Task: Search one way flight ticket for 4 adults, 1 infant in seat and 1 infant on lap in premium economy from Colorado Springs: City Of Colorado Springs Municipal Airport to Jacksonville: Albert J. Ellis Airport on 5-3-2023. Choice of flights is Emirates. Number of bags: 3 checked bags. Price is upto 83000. Outbound departure time preference is 10:15.
Action: Mouse moved to (349, 144)
Screenshot: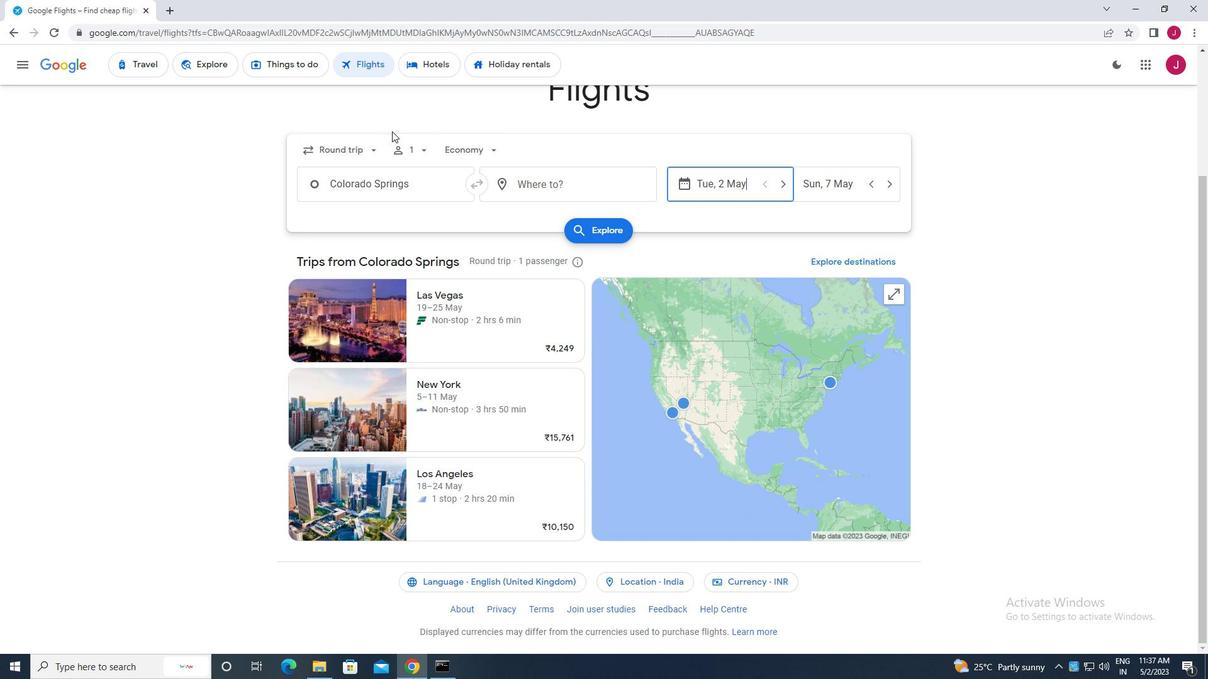 
Action: Mouse pressed left at (349, 144)
Screenshot: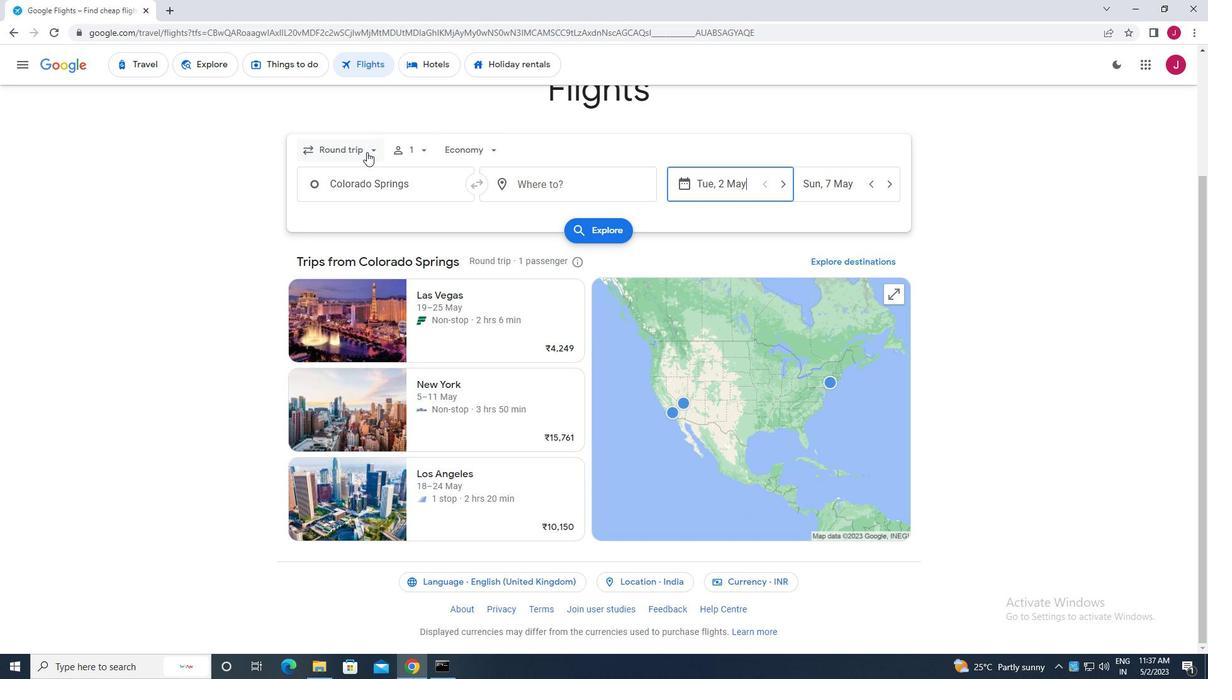 
Action: Mouse moved to (353, 204)
Screenshot: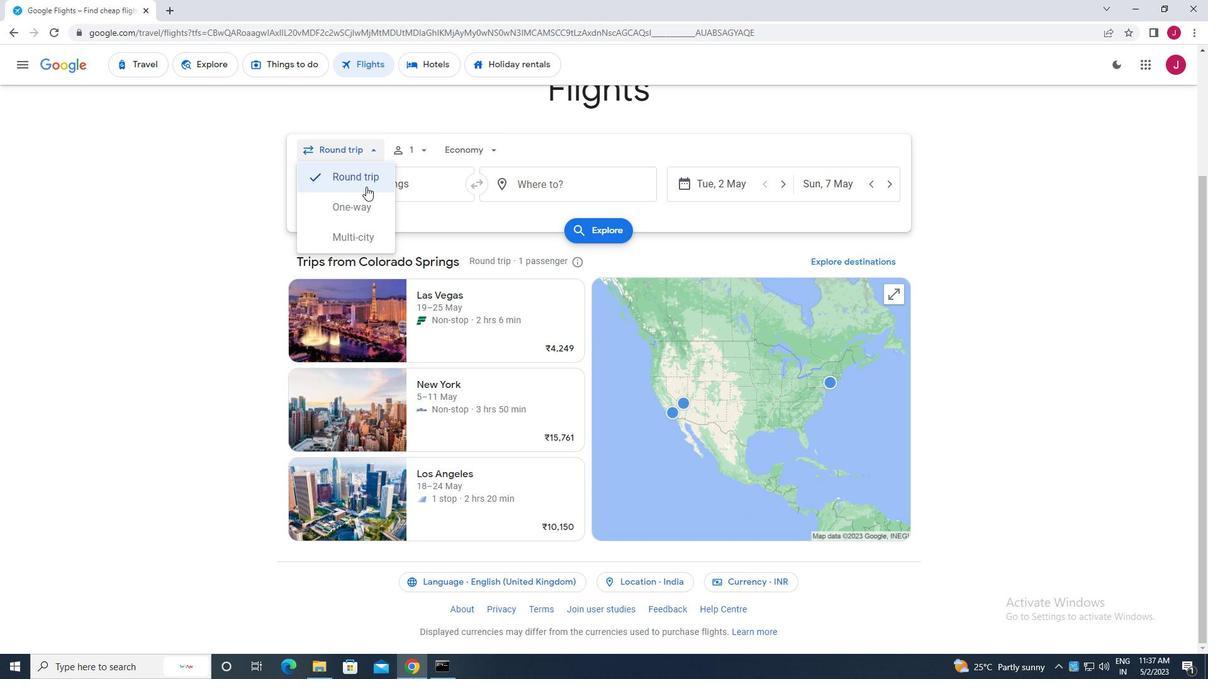 
Action: Mouse pressed left at (353, 204)
Screenshot: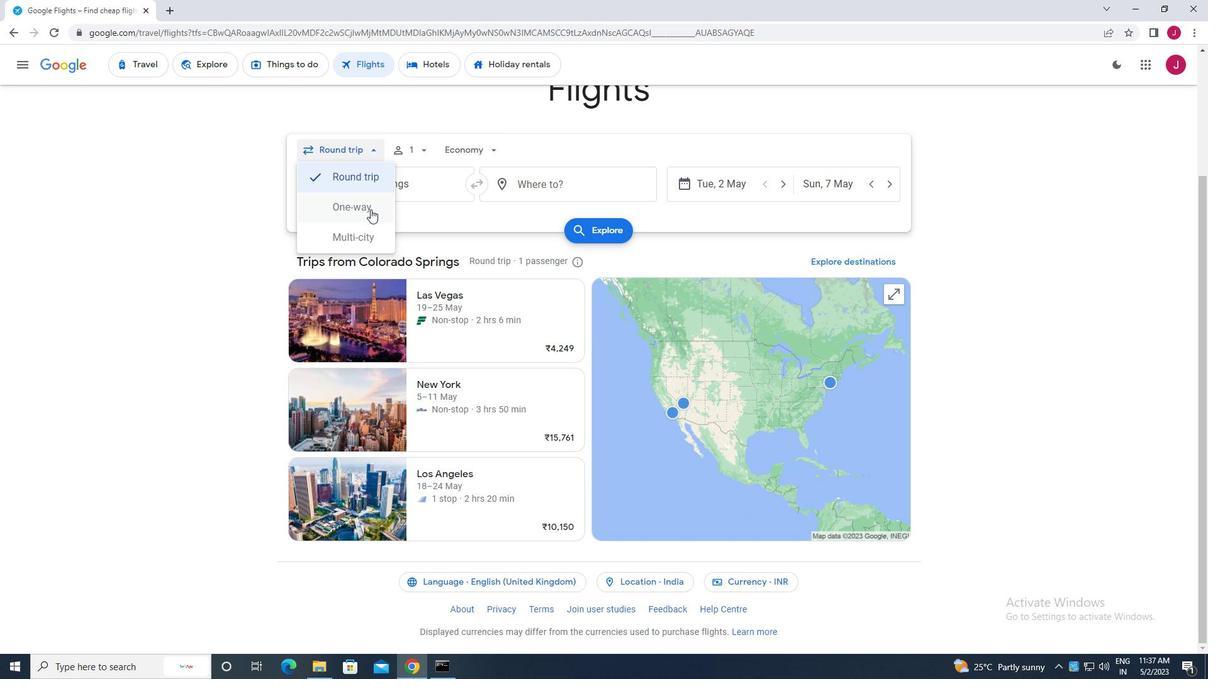 
Action: Mouse moved to (404, 142)
Screenshot: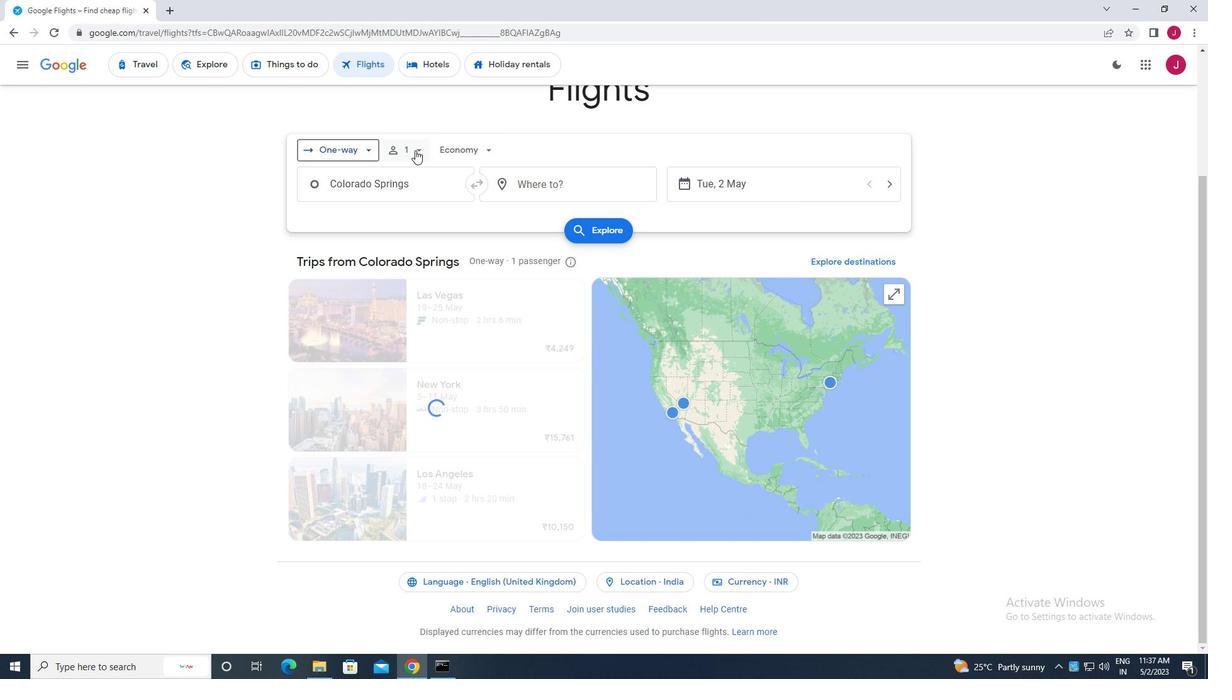 
Action: Mouse pressed left at (404, 142)
Screenshot: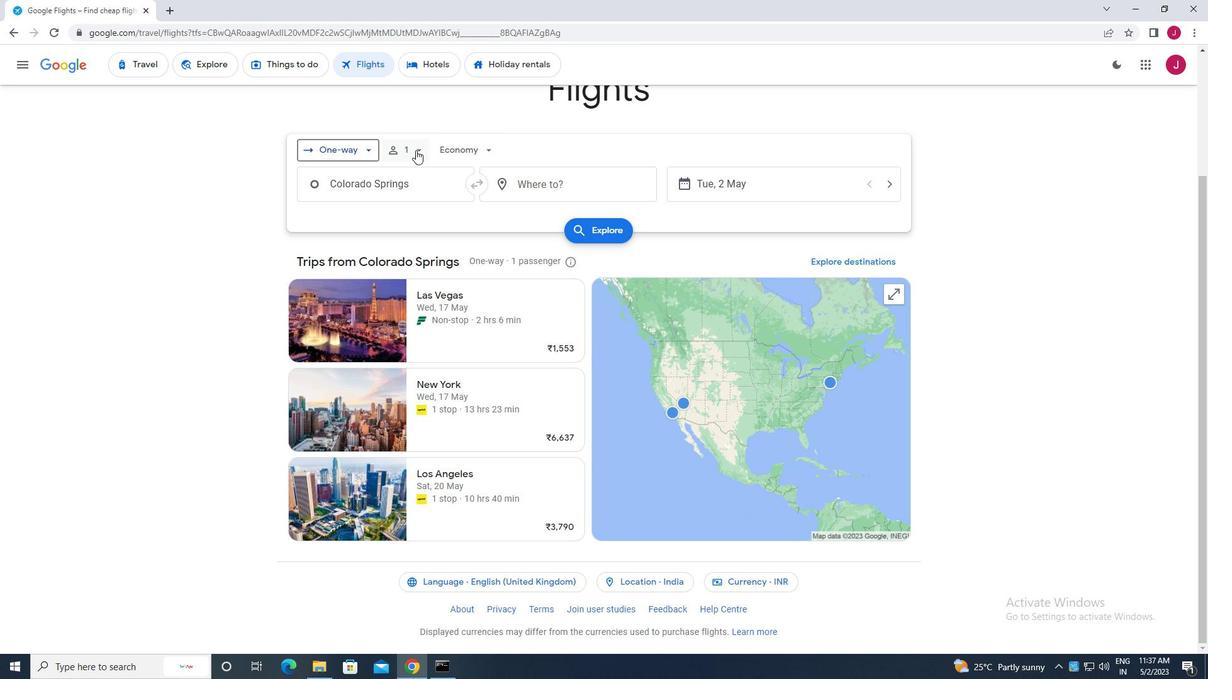 
Action: Mouse moved to (524, 177)
Screenshot: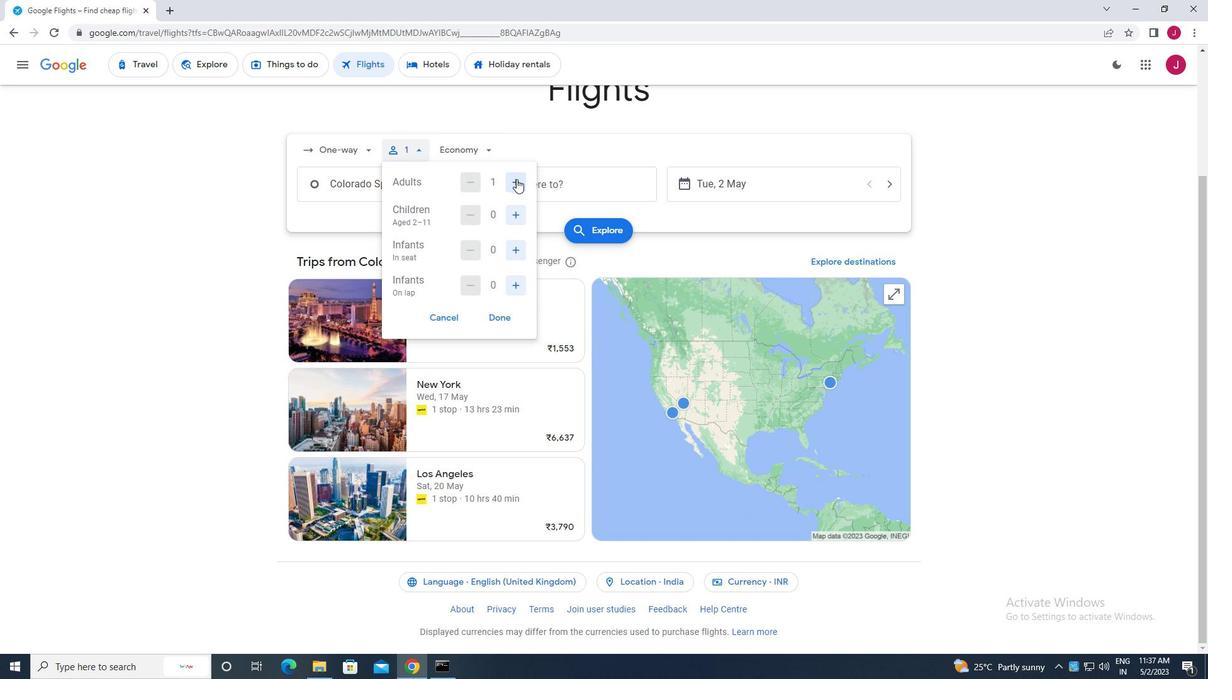 
Action: Mouse pressed left at (524, 177)
Screenshot: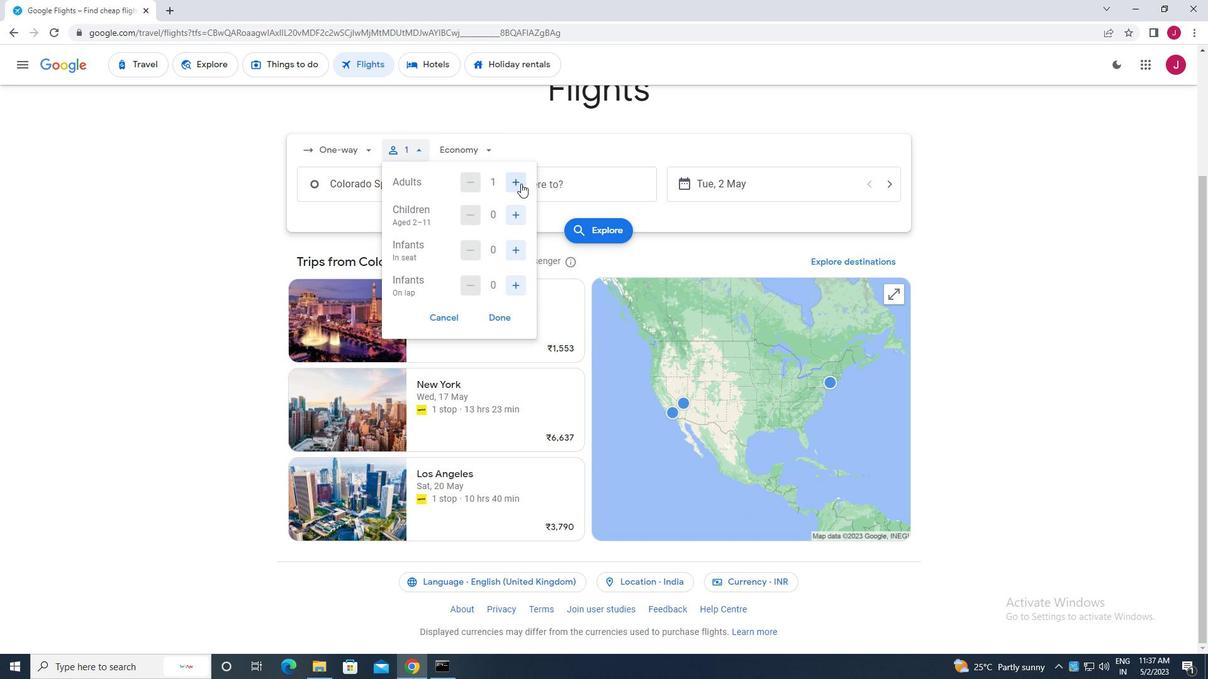 
Action: Mouse moved to (526, 177)
Screenshot: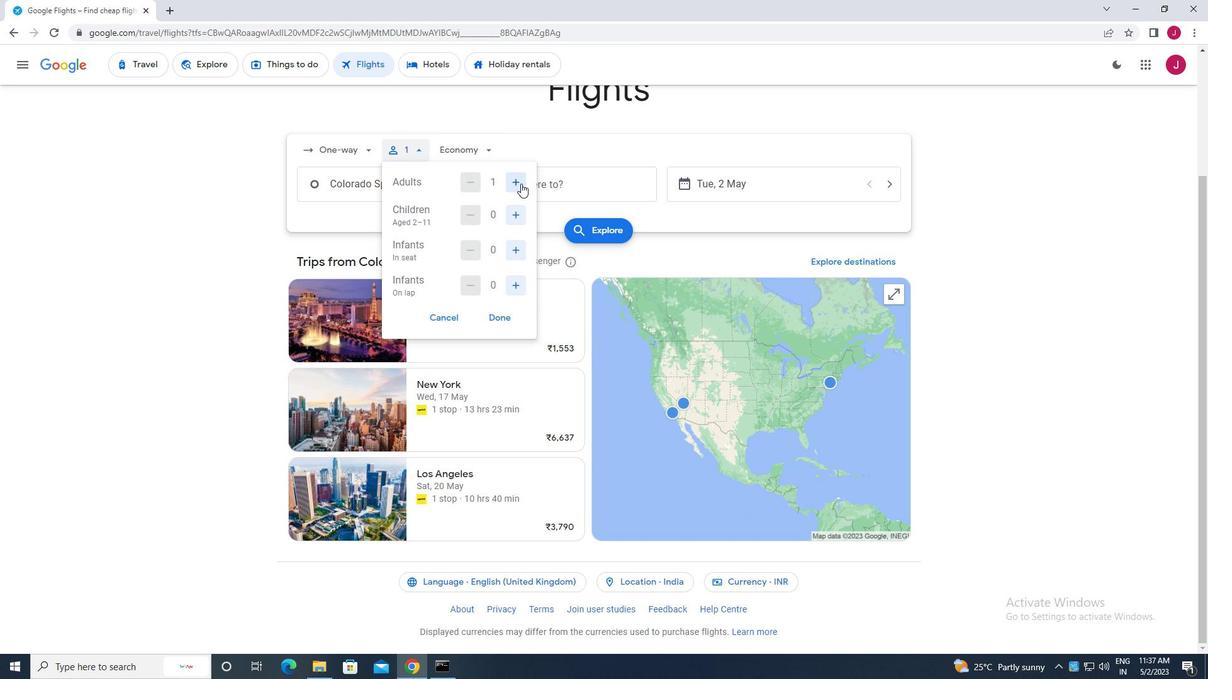 
Action: Mouse pressed left at (526, 177)
Screenshot: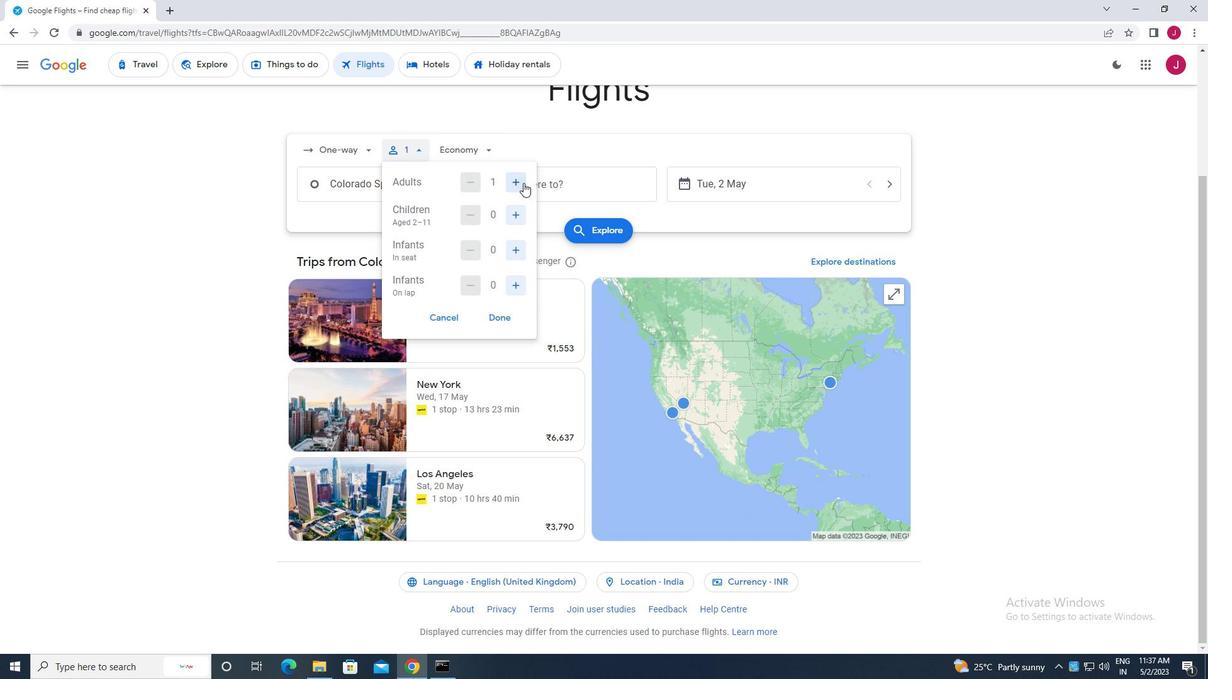 
Action: Mouse pressed left at (526, 177)
Screenshot: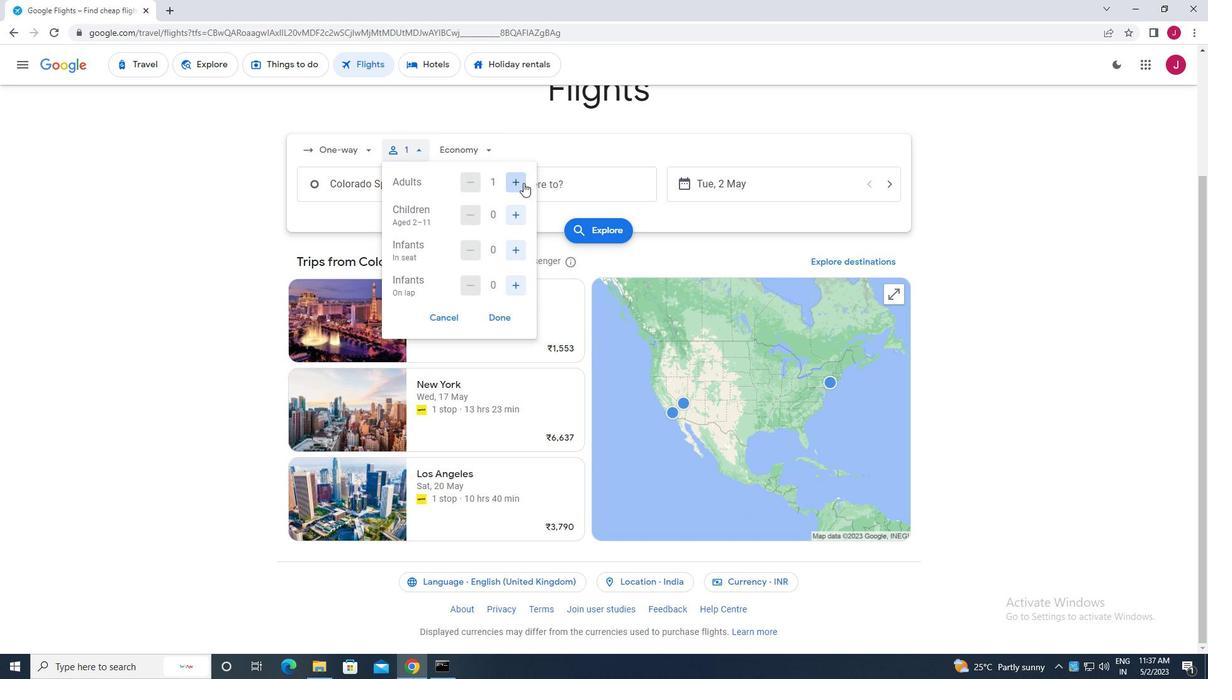 
Action: Mouse moved to (521, 248)
Screenshot: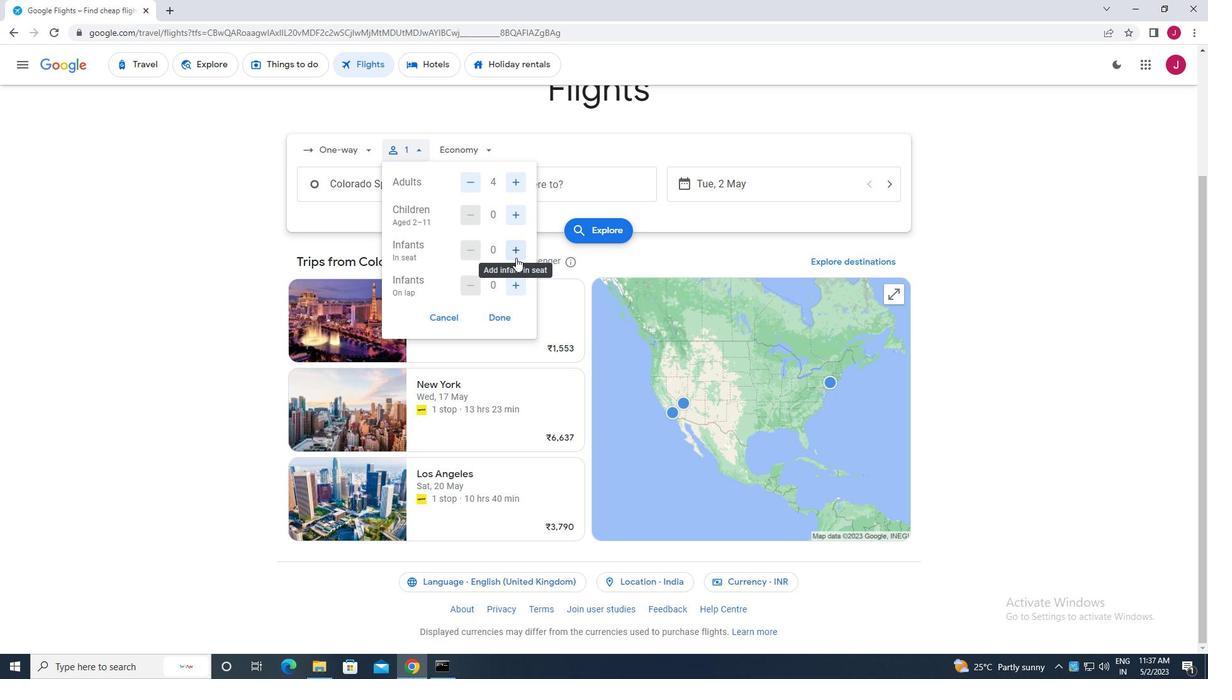 
Action: Mouse pressed left at (521, 248)
Screenshot: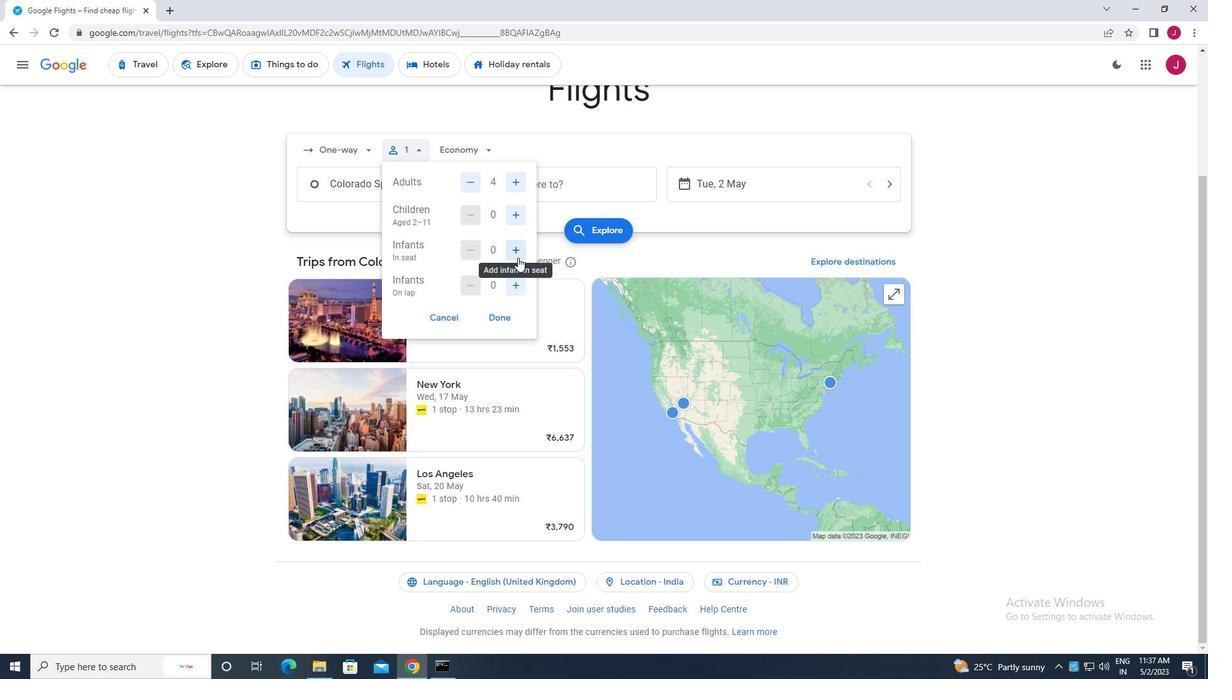 
Action: Mouse moved to (518, 283)
Screenshot: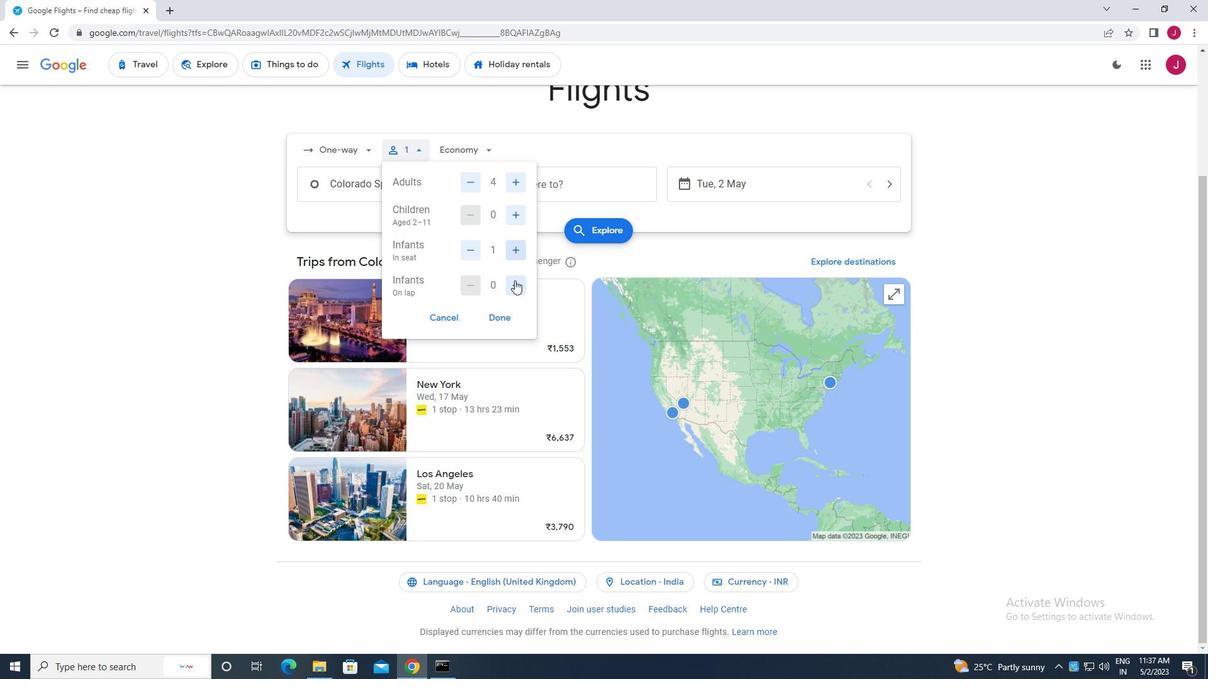 
Action: Mouse pressed left at (518, 283)
Screenshot: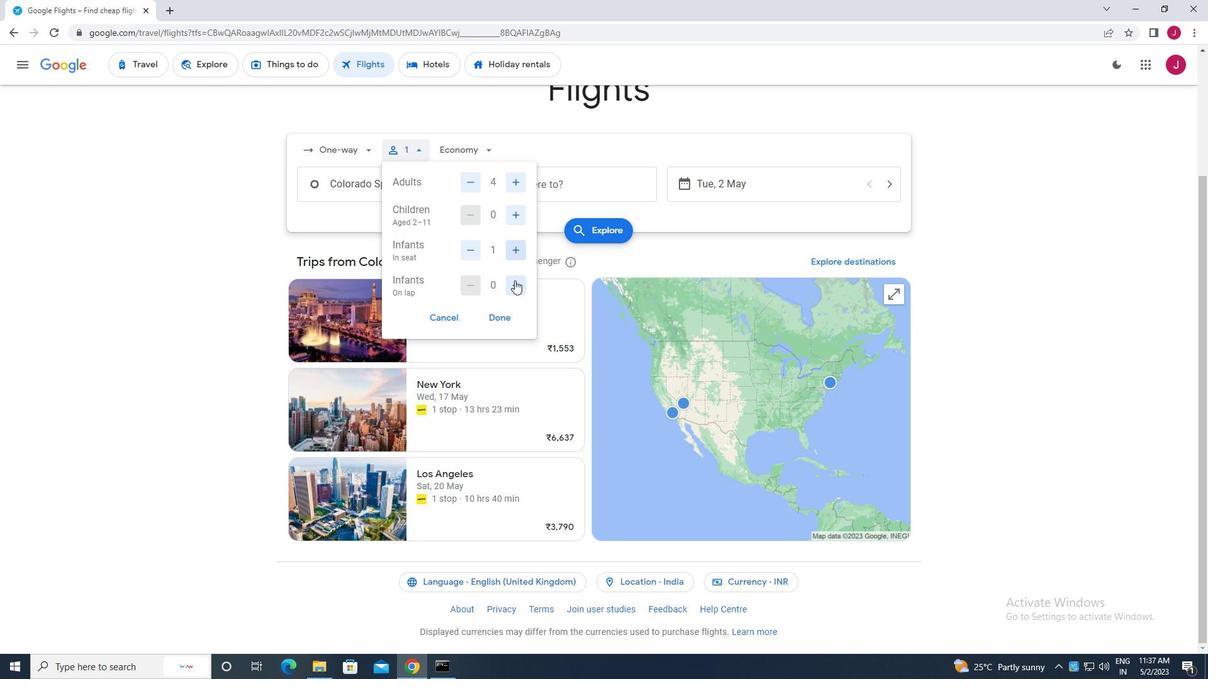 
Action: Mouse moved to (506, 317)
Screenshot: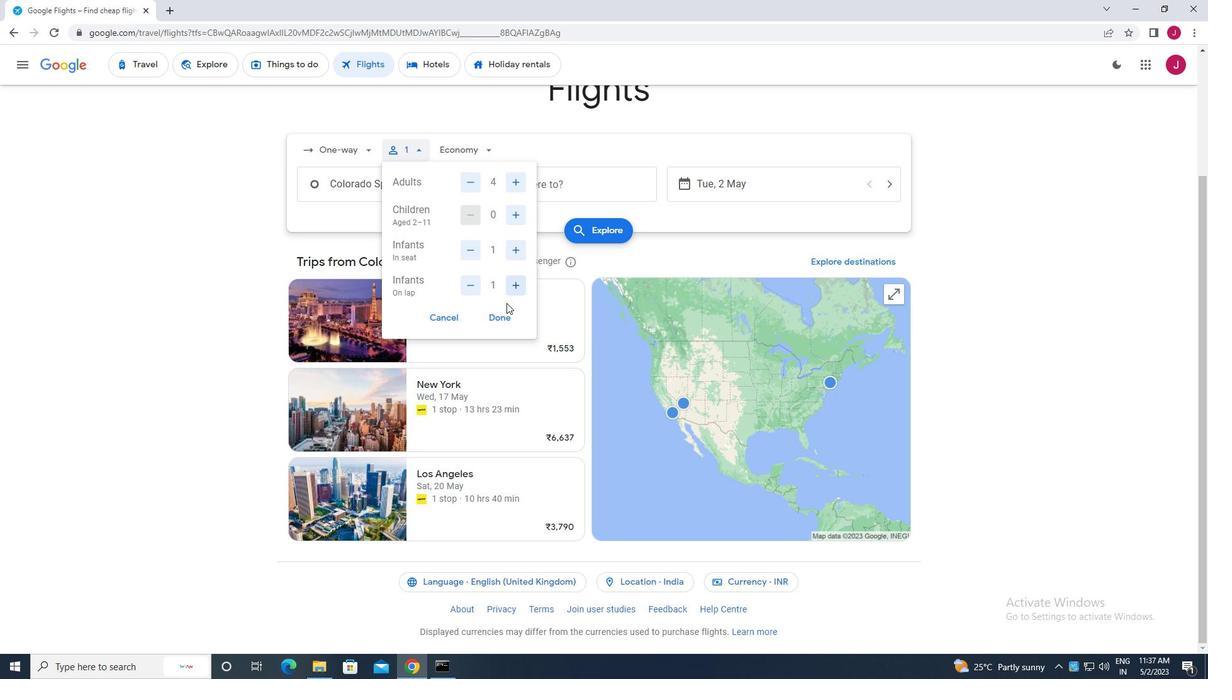 
Action: Mouse pressed left at (506, 317)
Screenshot: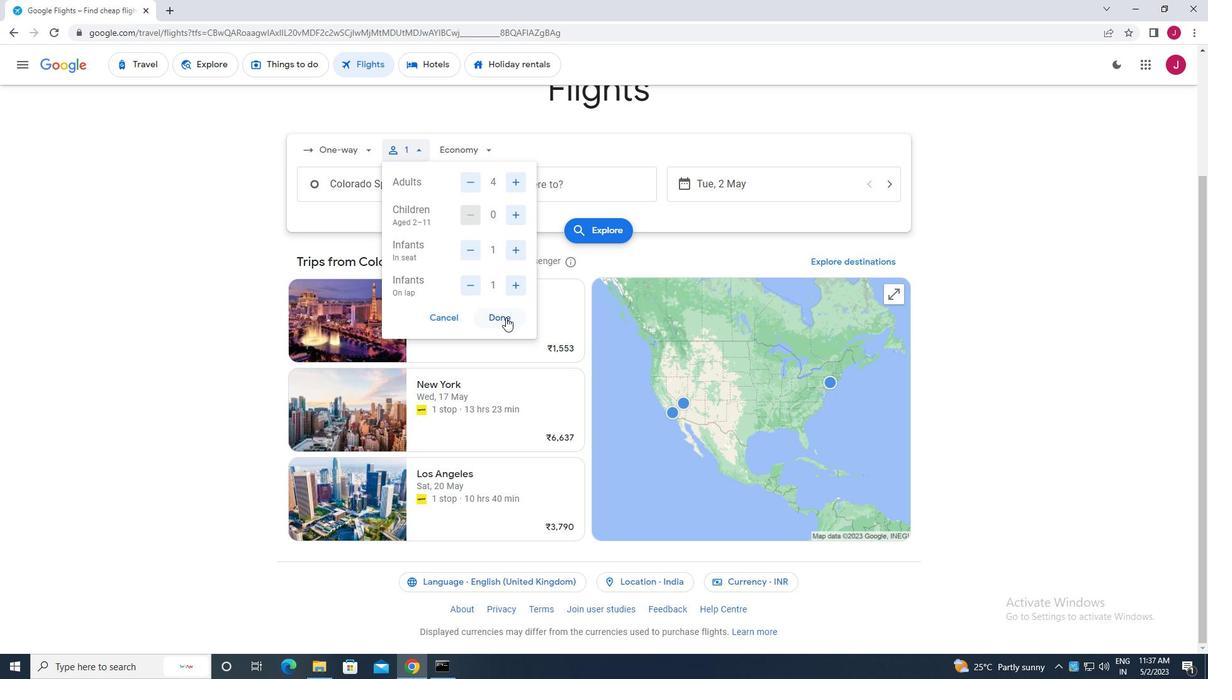 
Action: Mouse moved to (453, 142)
Screenshot: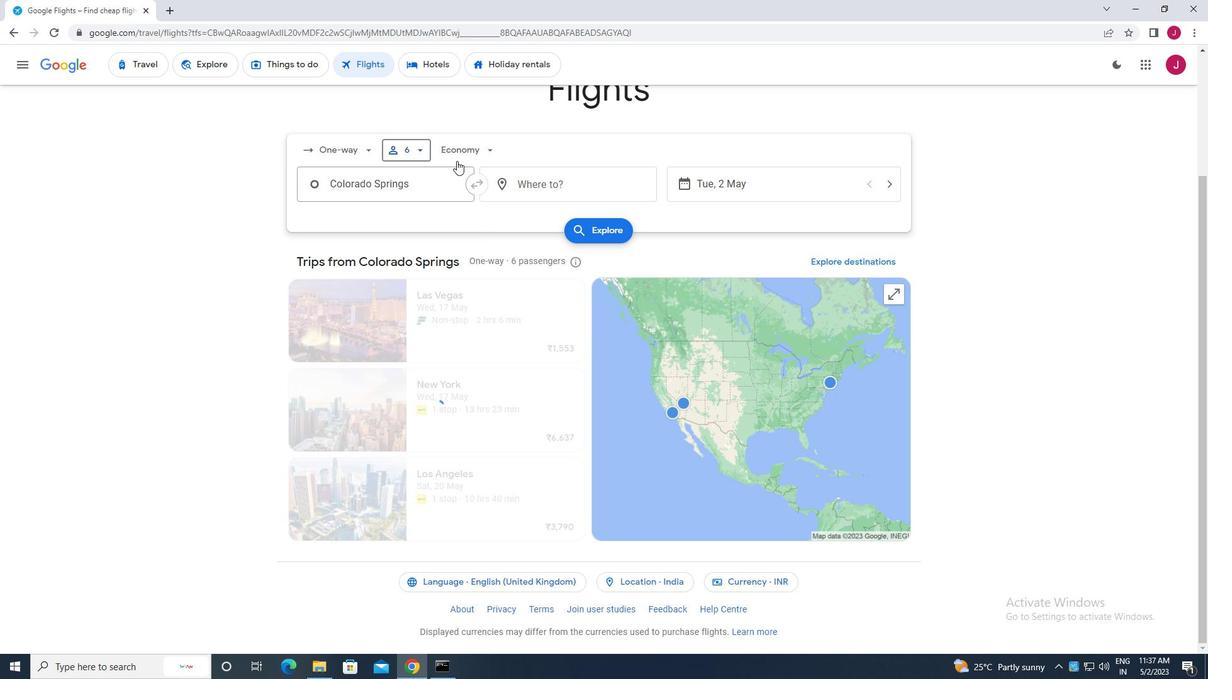 
Action: Mouse pressed left at (453, 142)
Screenshot: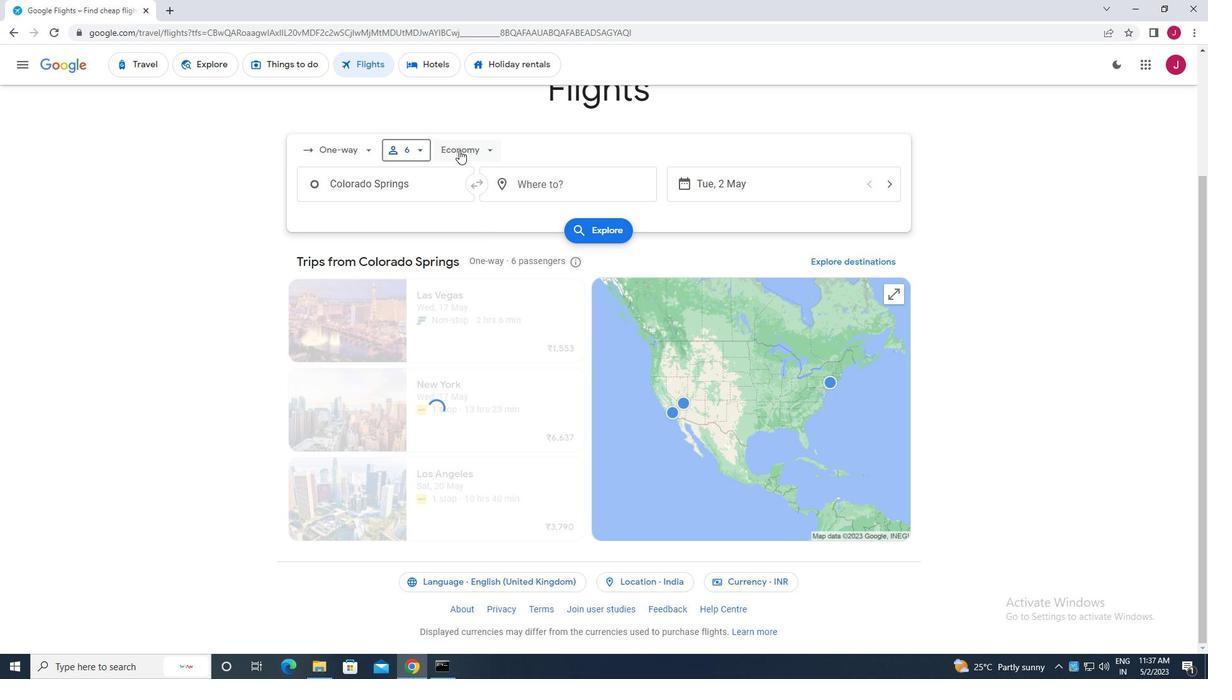 
Action: Mouse moved to (484, 207)
Screenshot: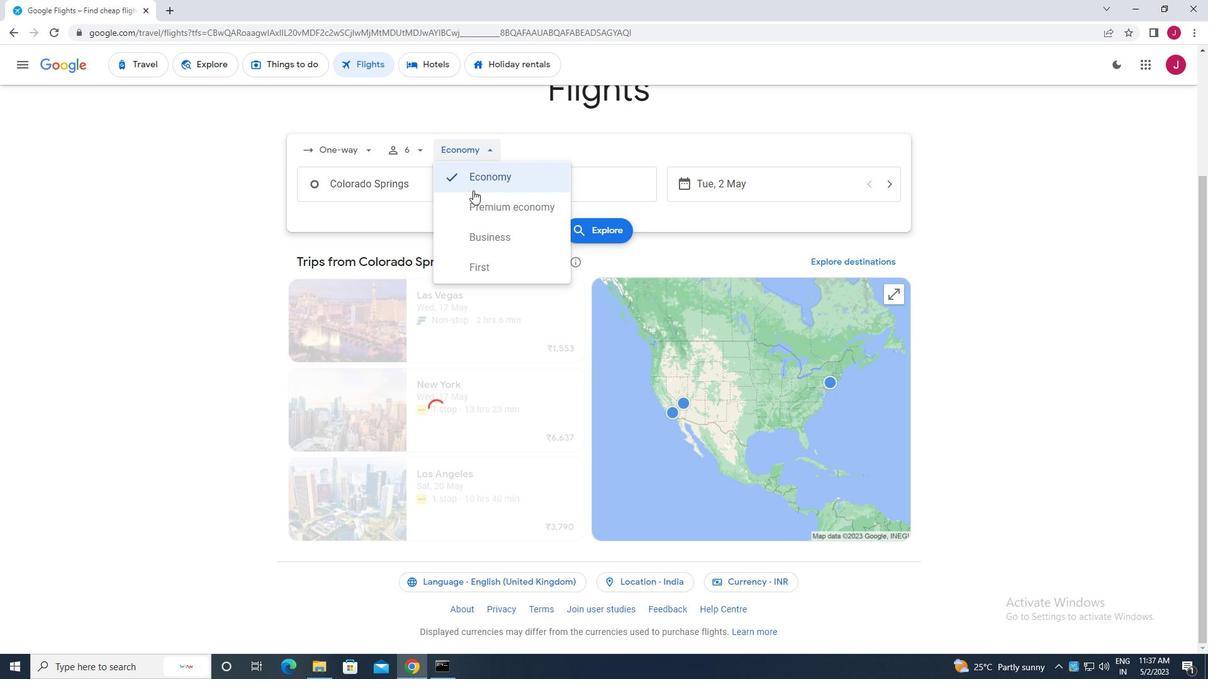 
Action: Mouse pressed left at (484, 207)
Screenshot: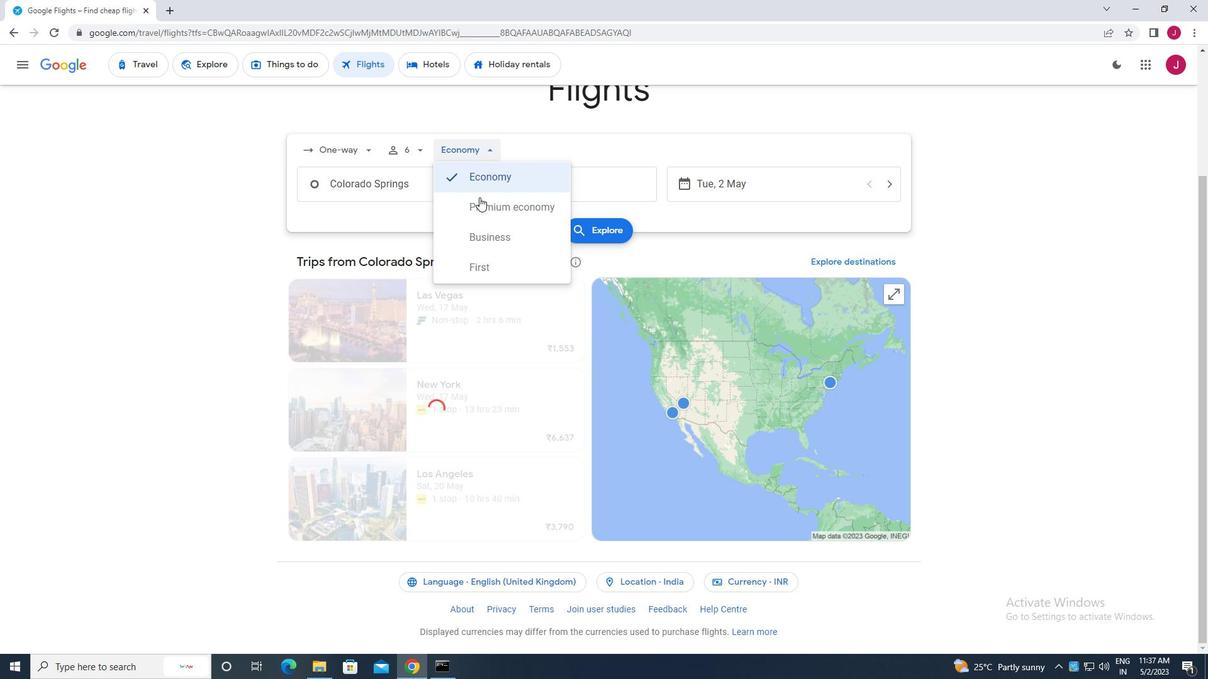 
Action: Mouse moved to (417, 185)
Screenshot: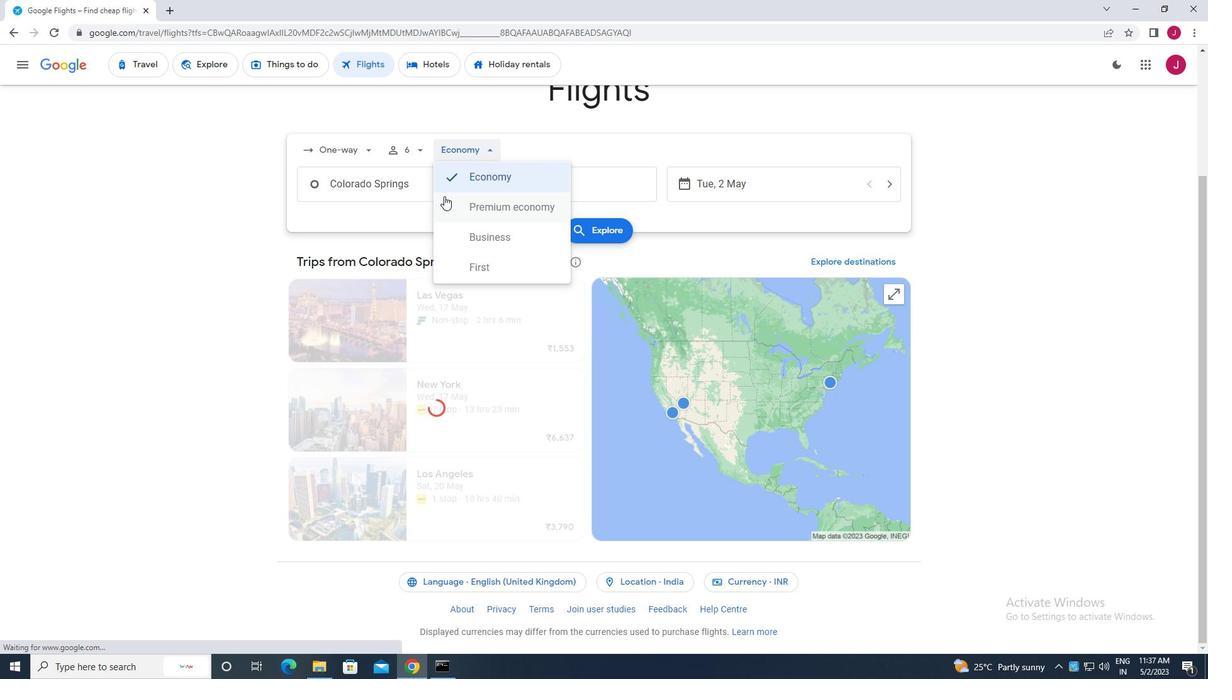
Action: Mouse pressed left at (417, 185)
Screenshot: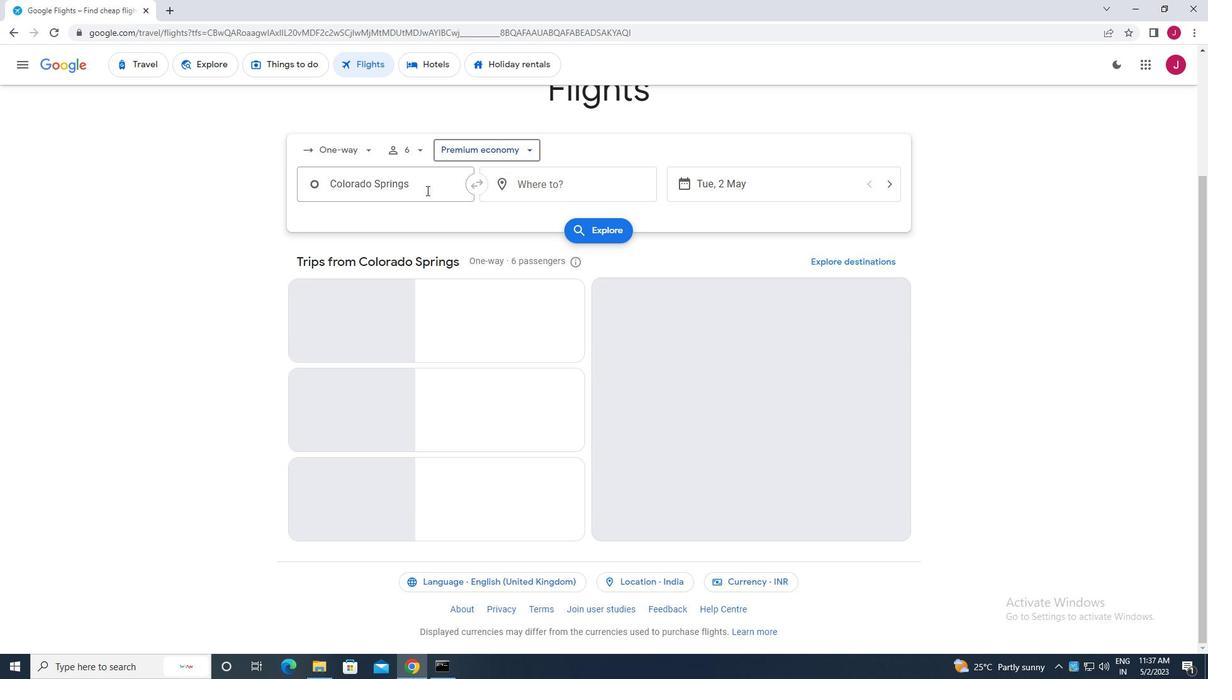 
Action: Mouse moved to (413, 181)
Screenshot: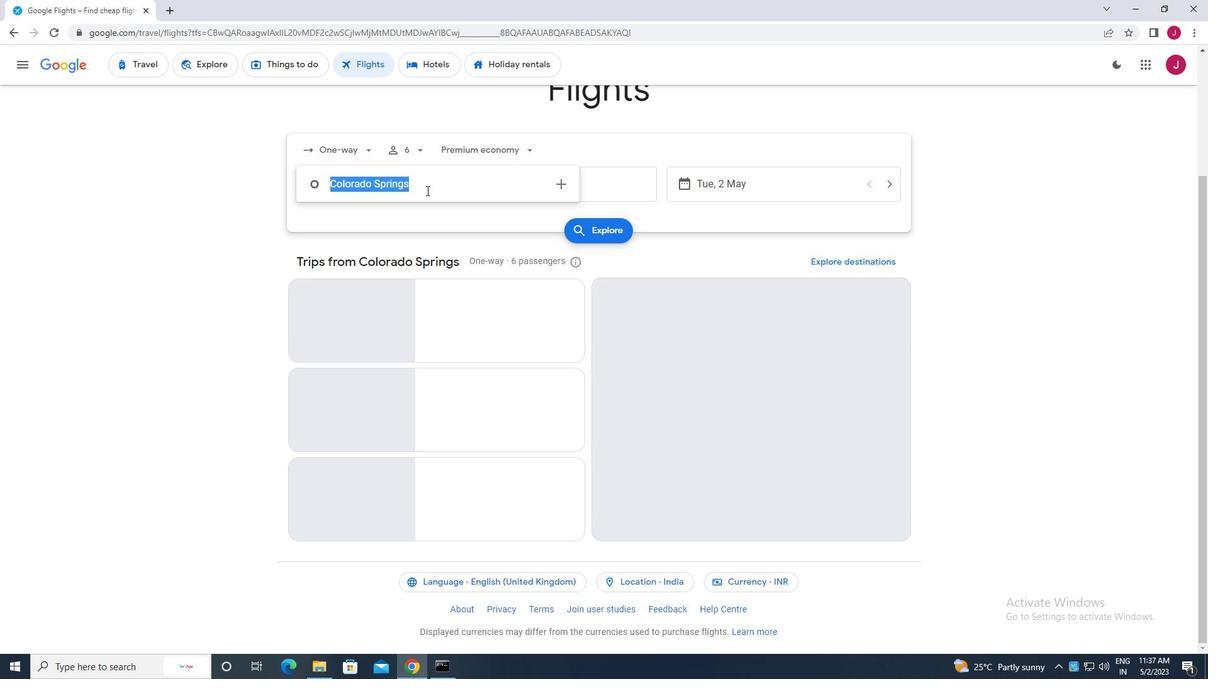 
Action: Key pressed colorad
Screenshot: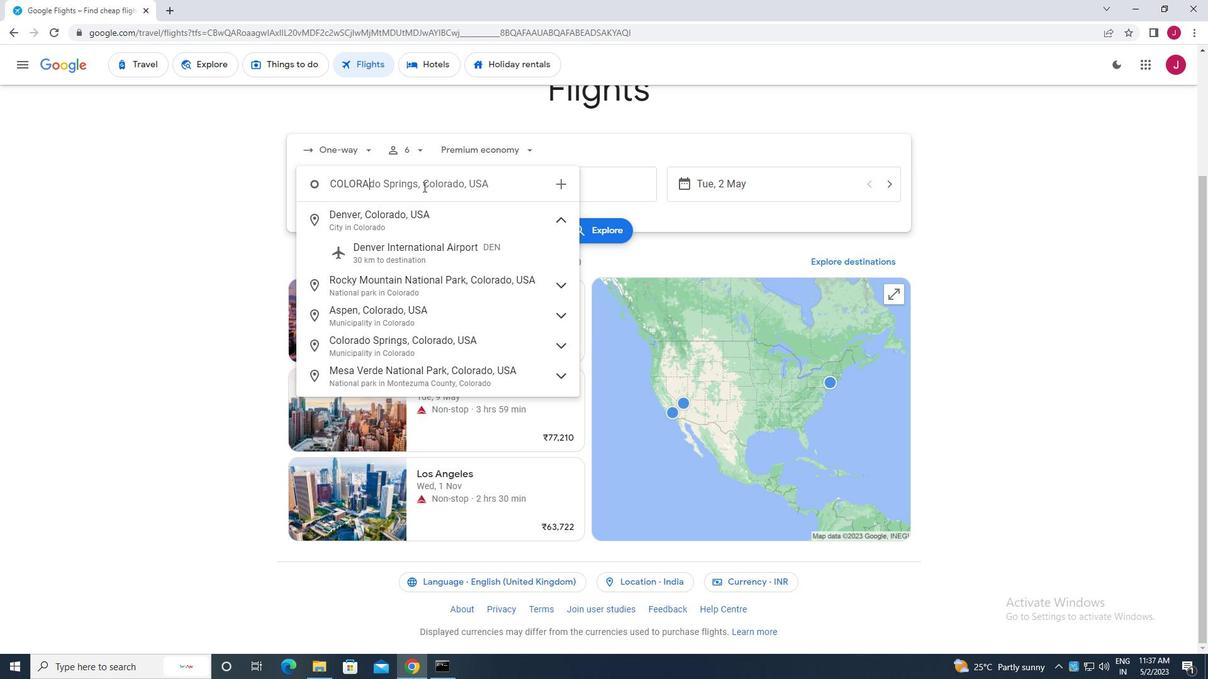 
Action: Mouse moved to (437, 353)
Screenshot: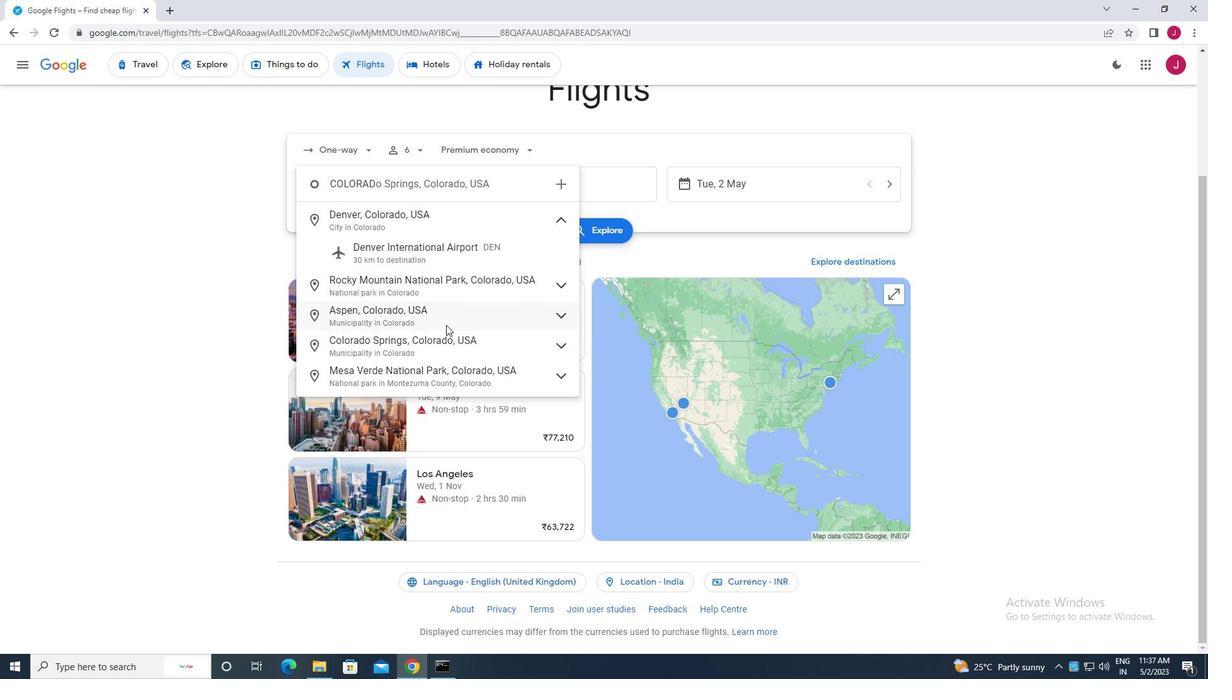 
Action: Mouse pressed left at (437, 353)
Screenshot: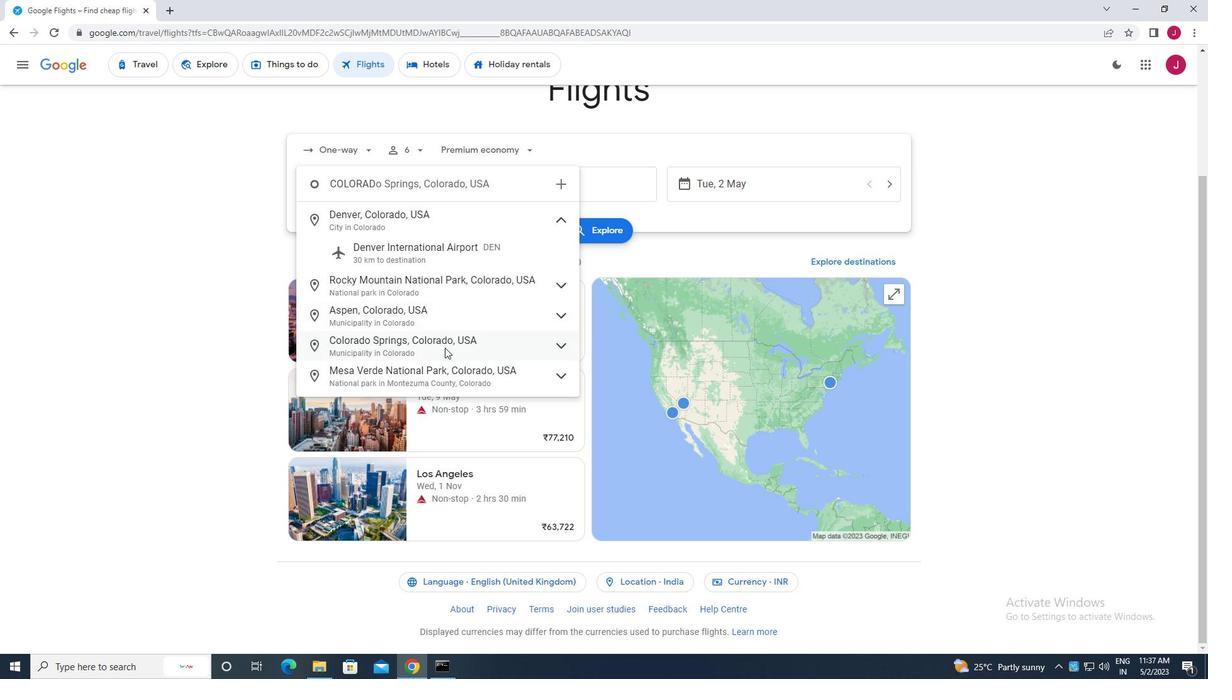 
Action: Mouse moved to (540, 178)
Screenshot: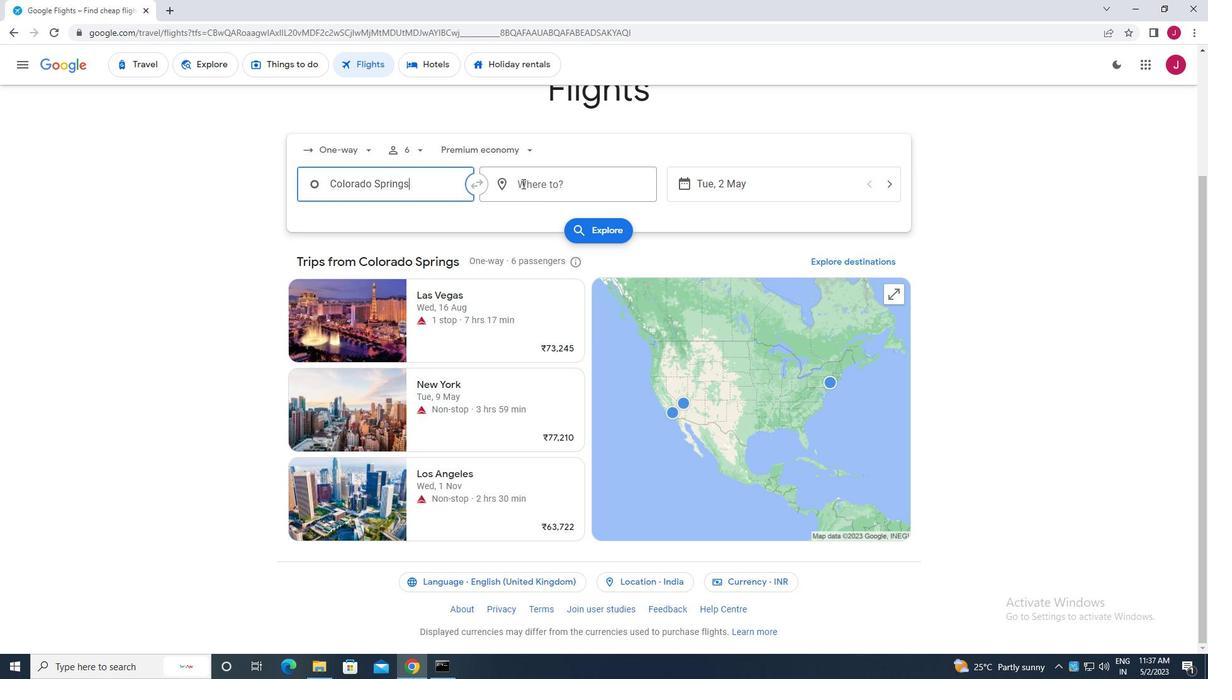 
Action: Mouse pressed left at (540, 178)
Screenshot: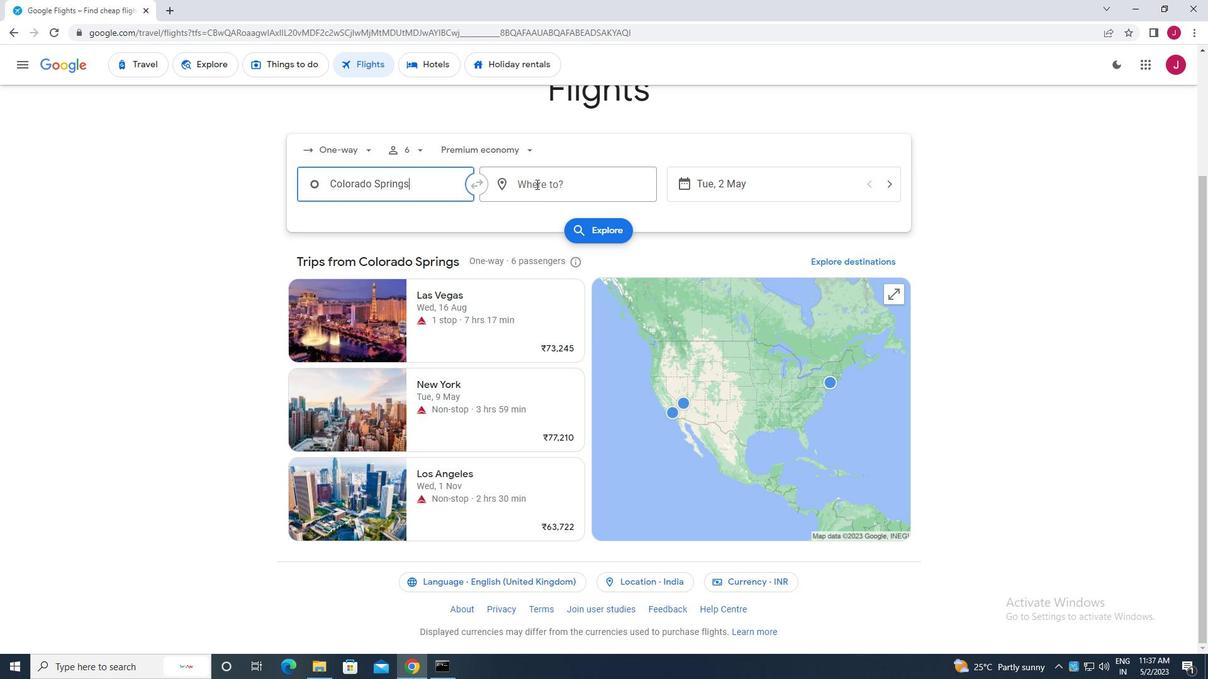 
Action: Mouse moved to (537, 180)
Screenshot: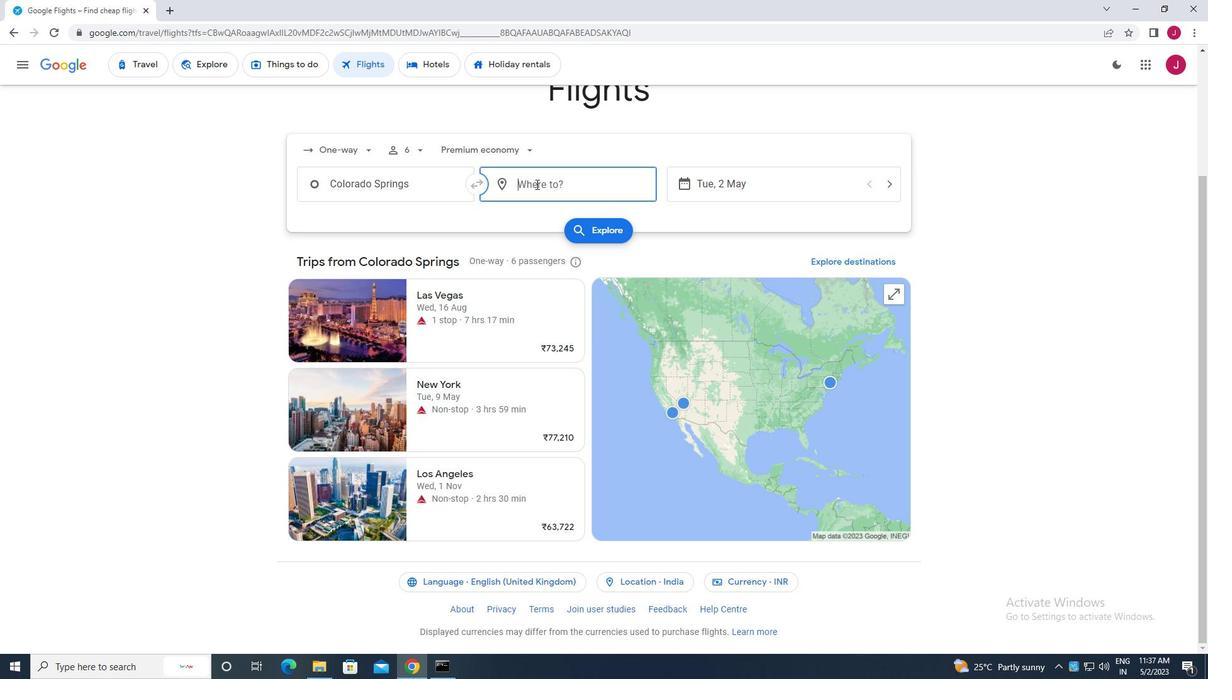 
Action: Key pressed albert<Key.space>j
Screenshot: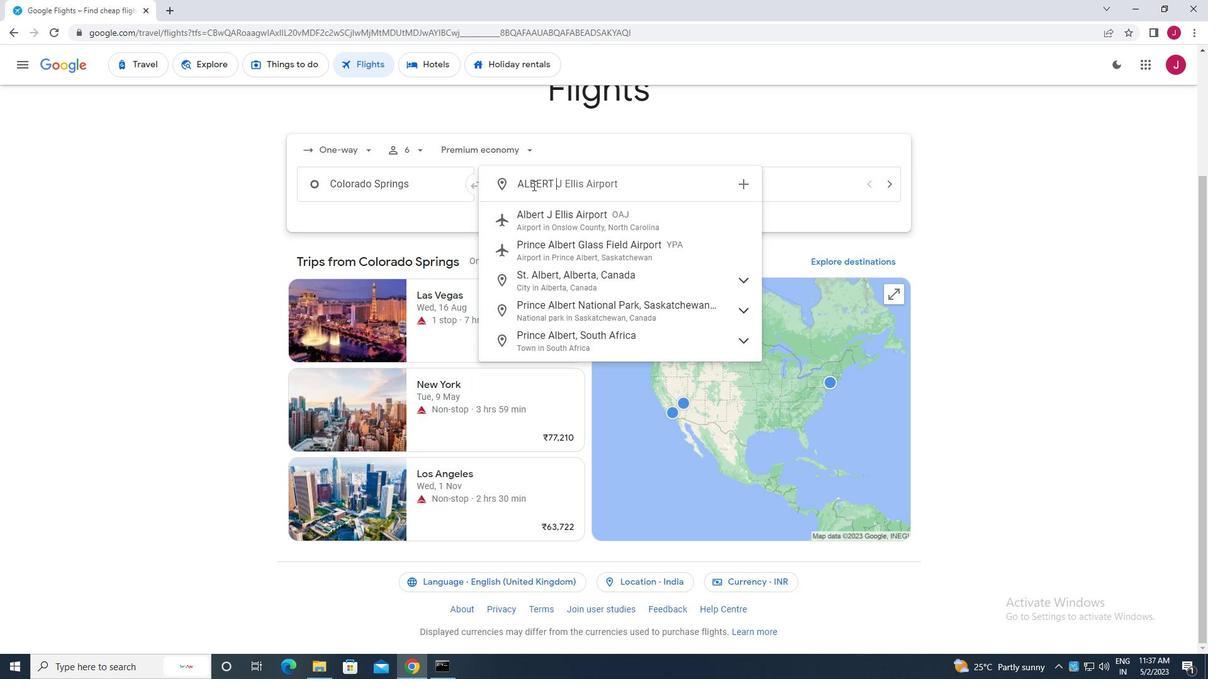 
Action: Mouse moved to (580, 210)
Screenshot: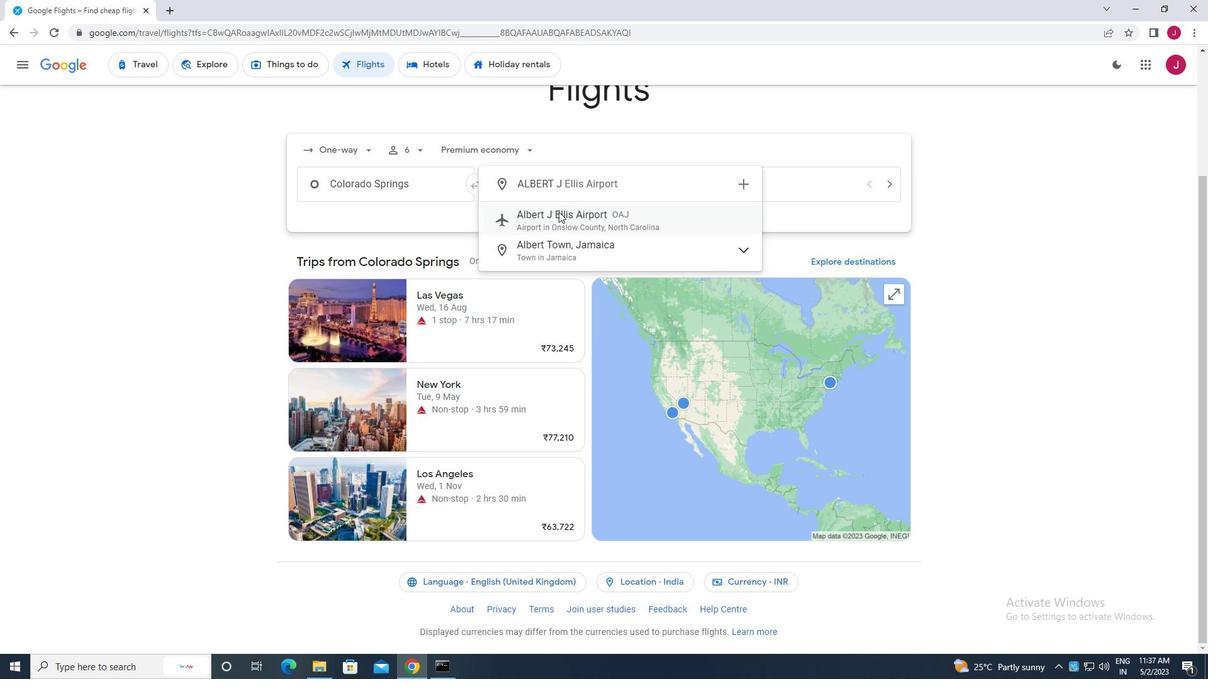 
Action: Mouse pressed left at (580, 210)
Screenshot: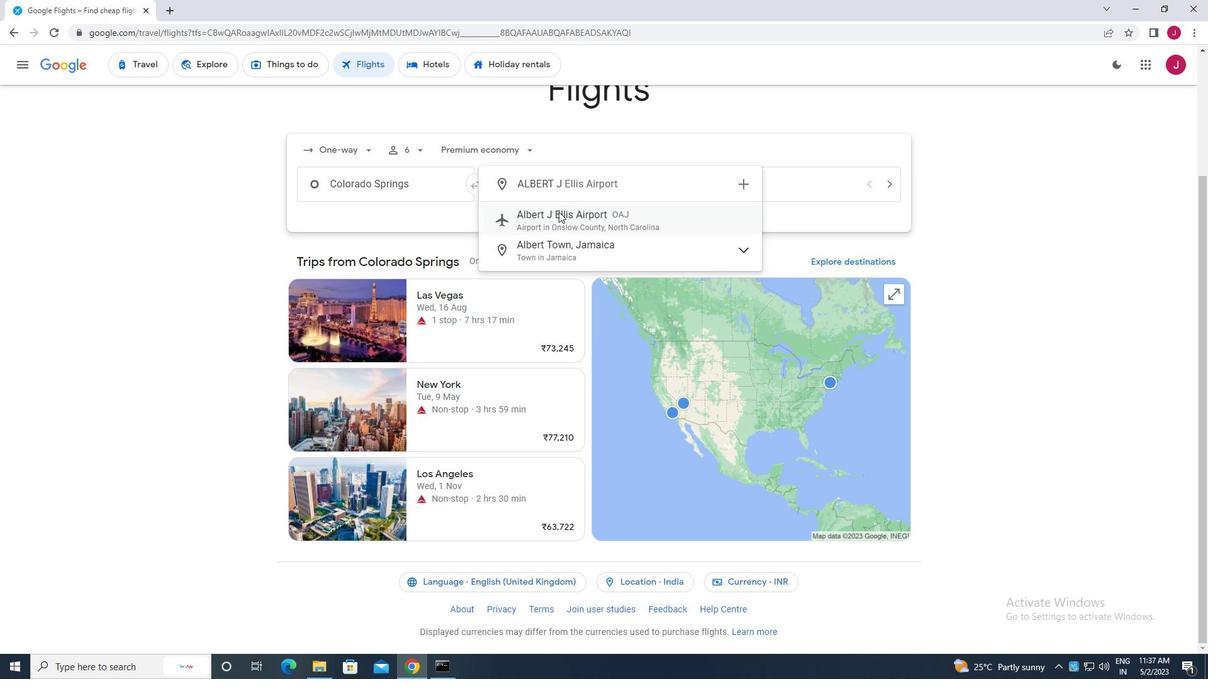 
Action: Mouse moved to (758, 181)
Screenshot: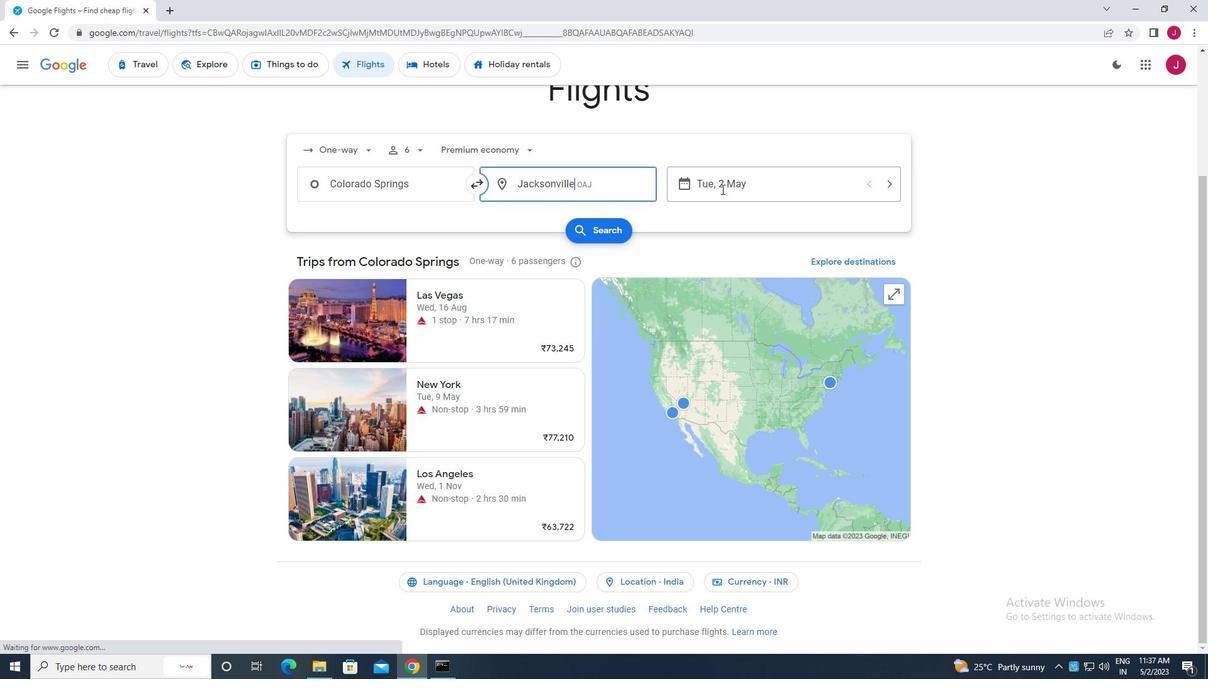 
Action: Mouse pressed left at (758, 181)
Screenshot: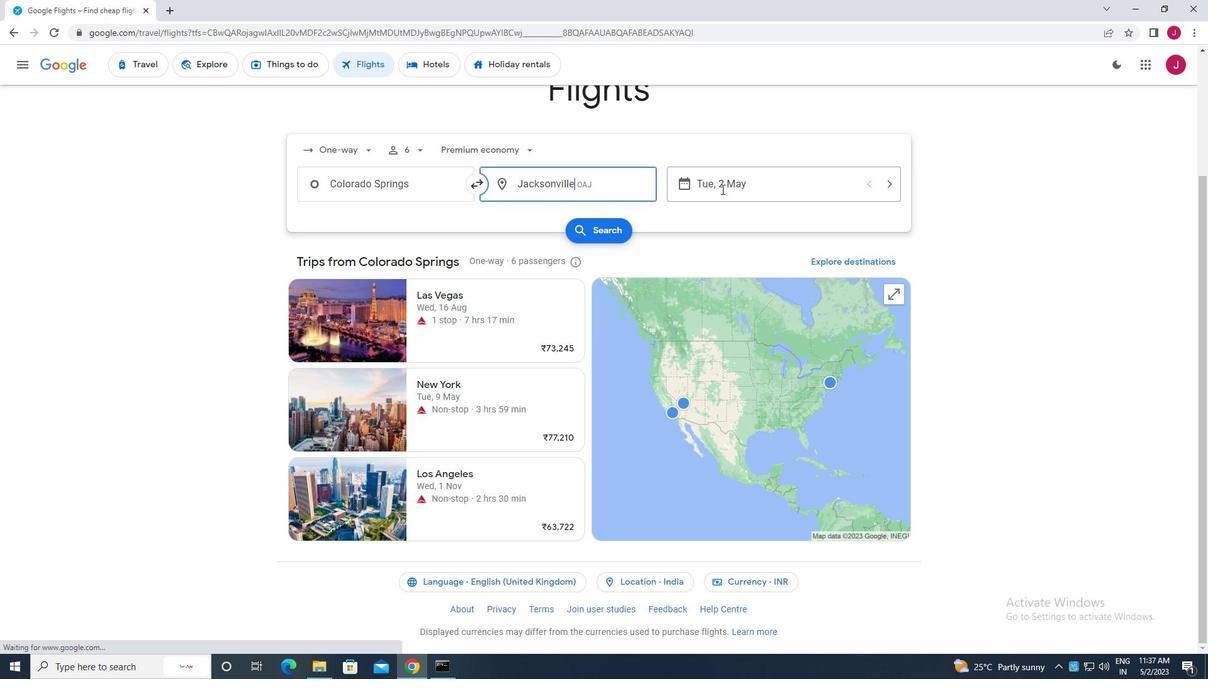 
Action: Mouse moved to (555, 282)
Screenshot: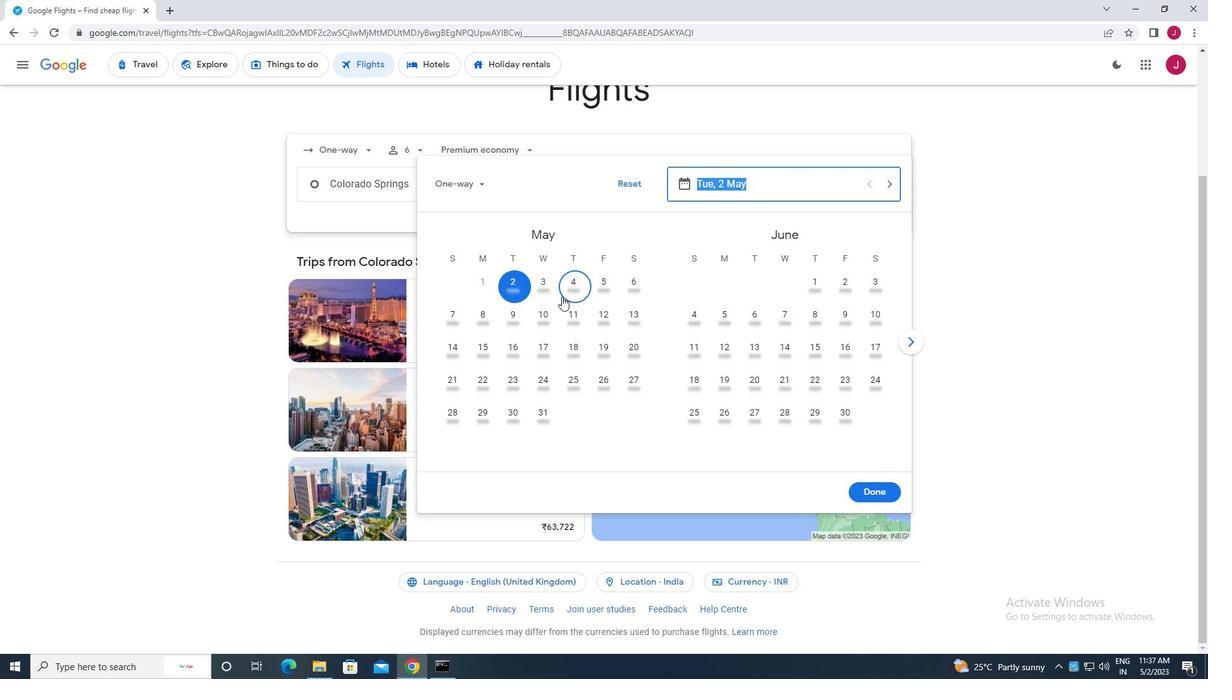 
Action: Mouse pressed left at (555, 282)
Screenshot: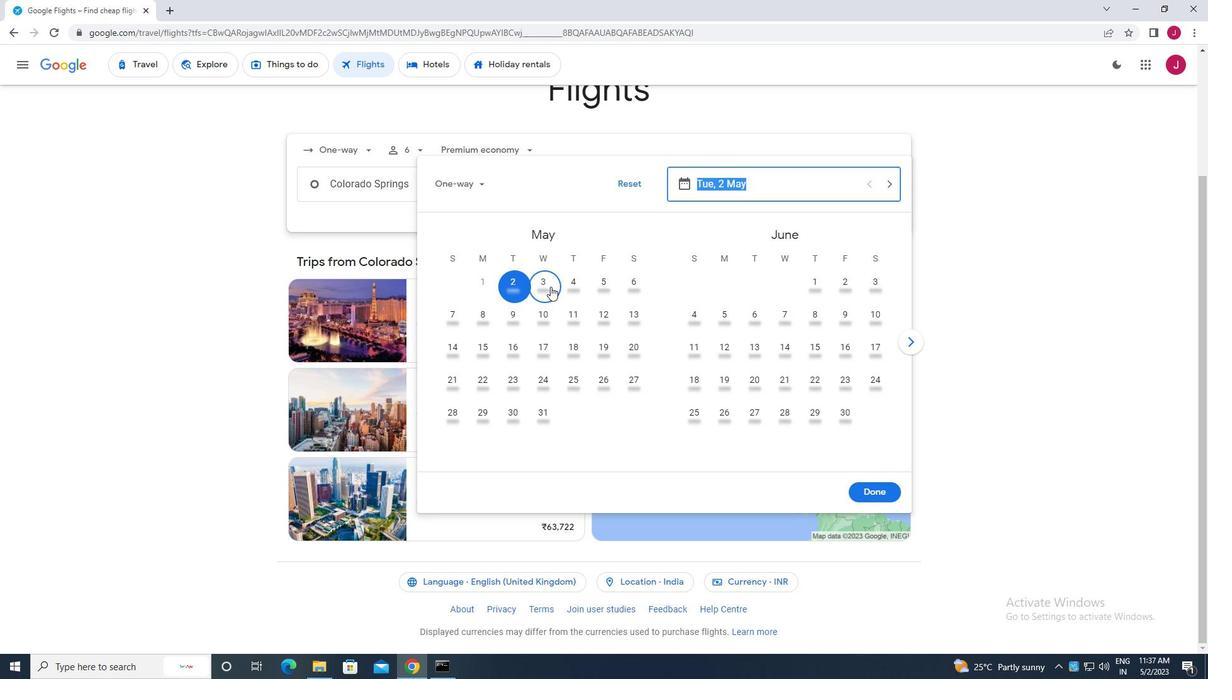 
Action: Mouse moved to (912, 499)
Screenshot: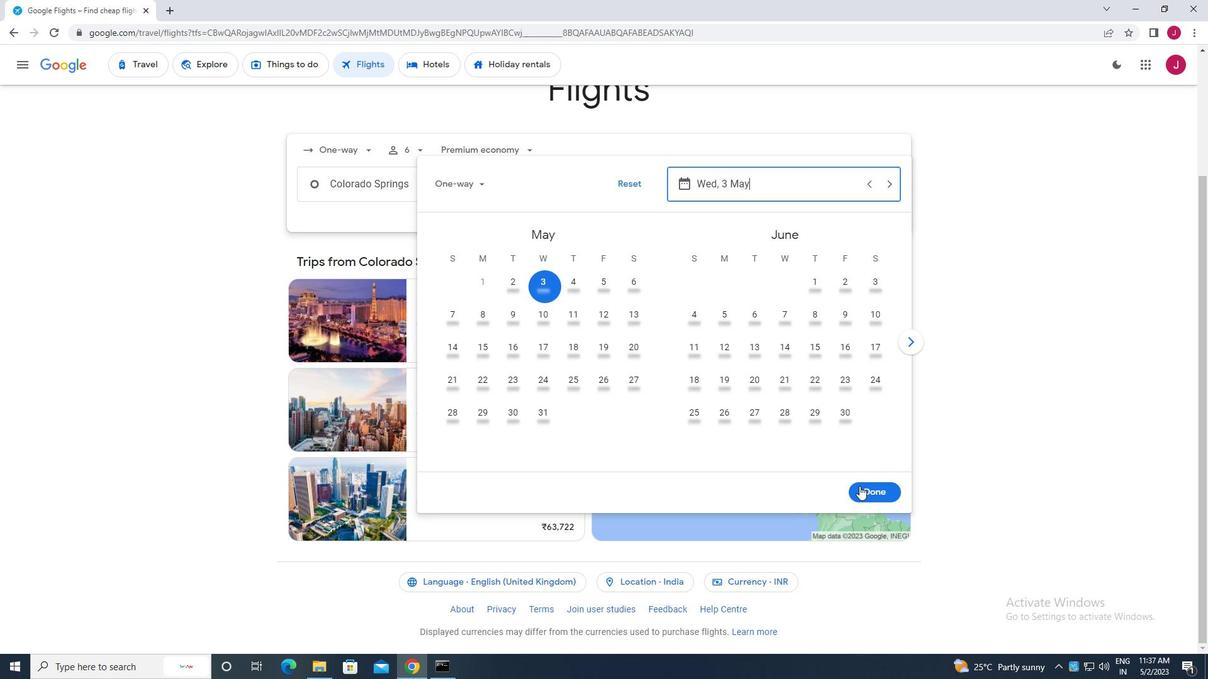 
Action: Mouse pressed left at (912, 499)
Screenshot: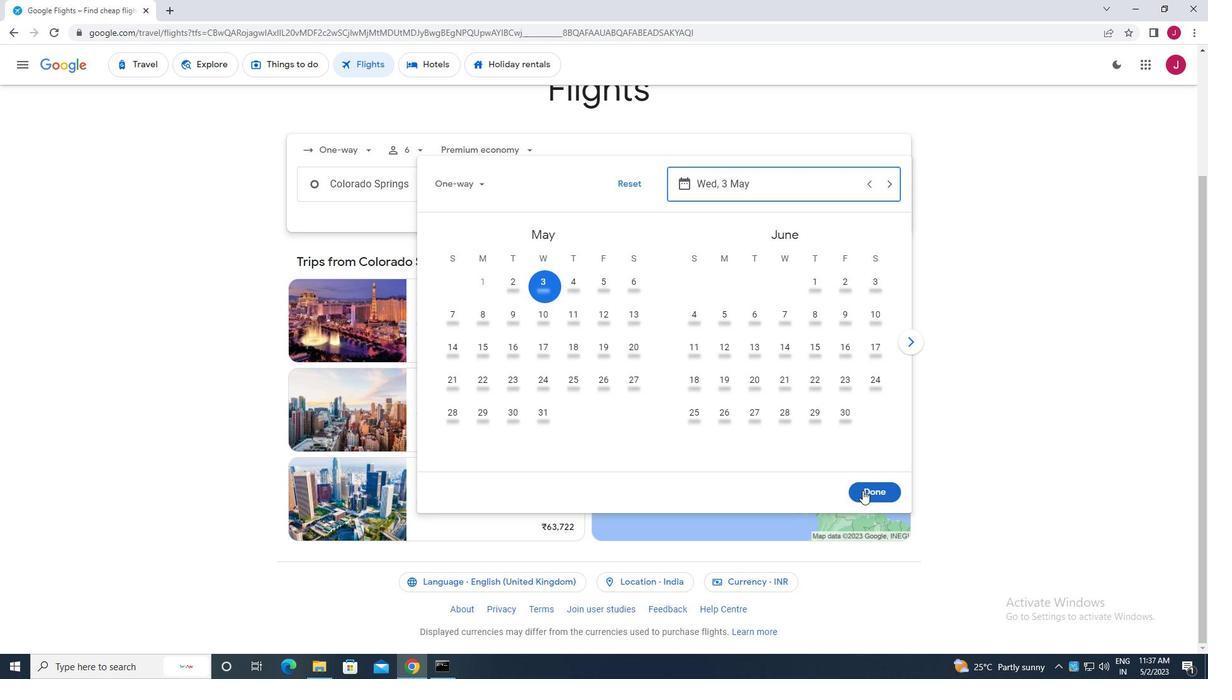 
Action: Mouse moved to (628, 229)
Screenshot: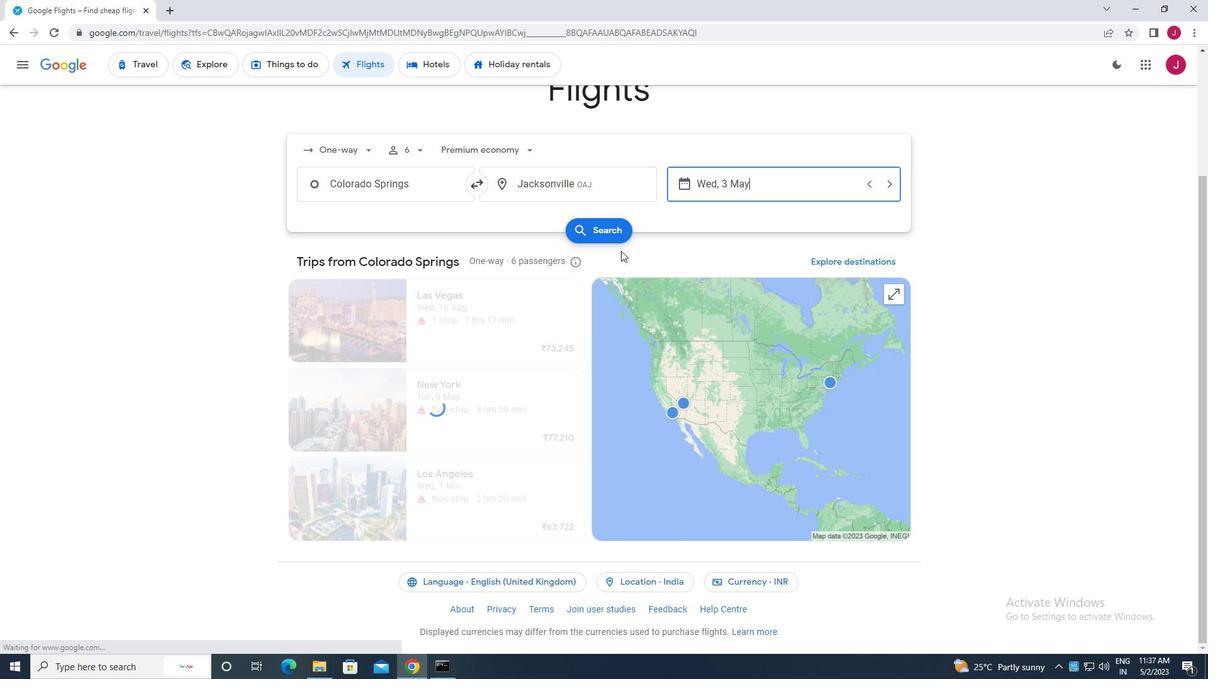 
Action: Mouse pressed left at (628, 229)
Screenshot: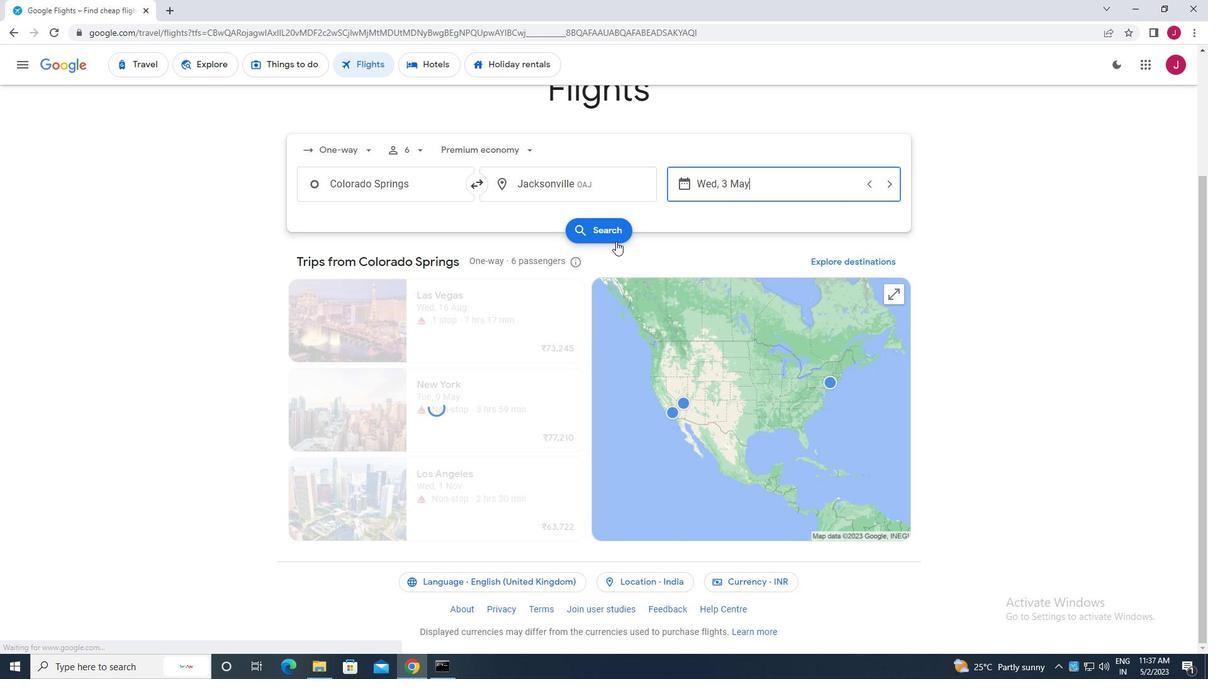 
Action: Mouse moved to (300, 178)
Screenshot: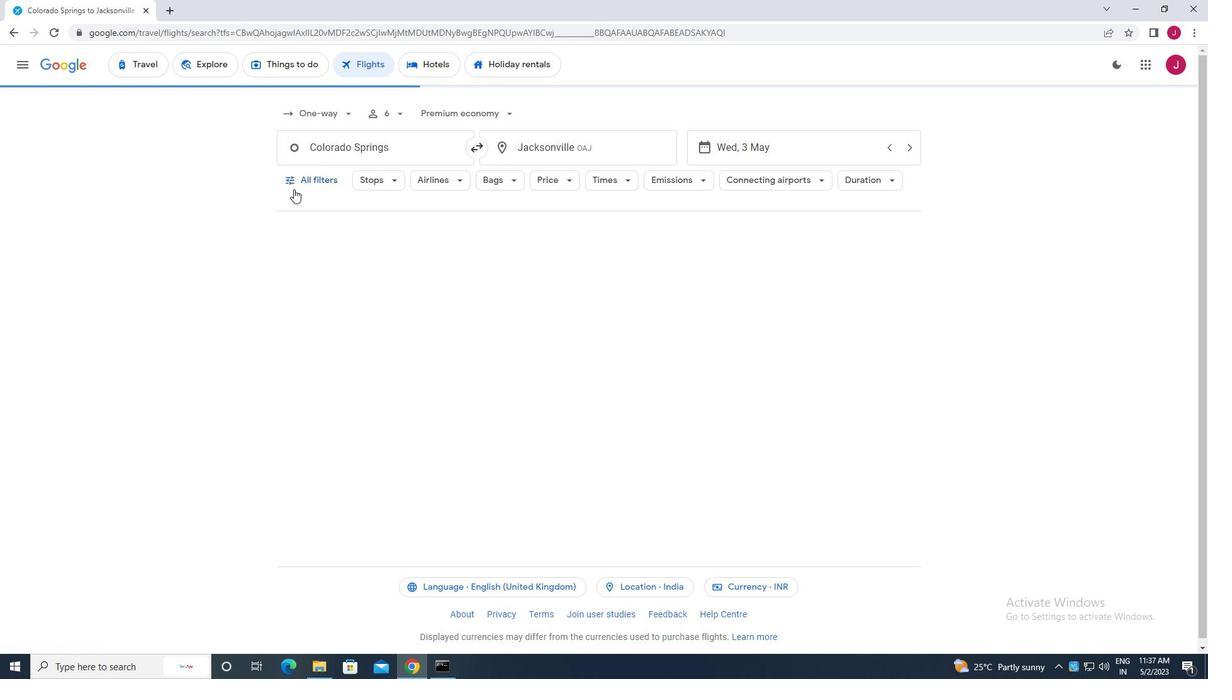 
Action: Mouse pressed left at (300, 178)
Screenshot: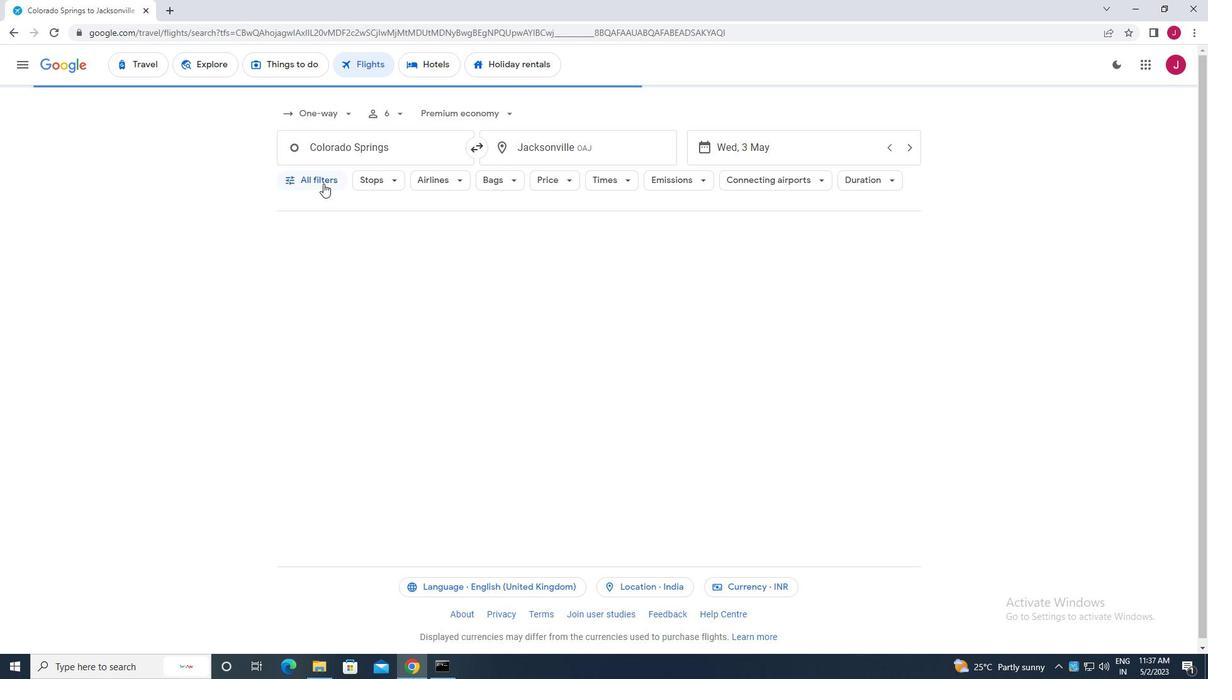 
Action: Mouse moved to (349, 282)
Screenshot: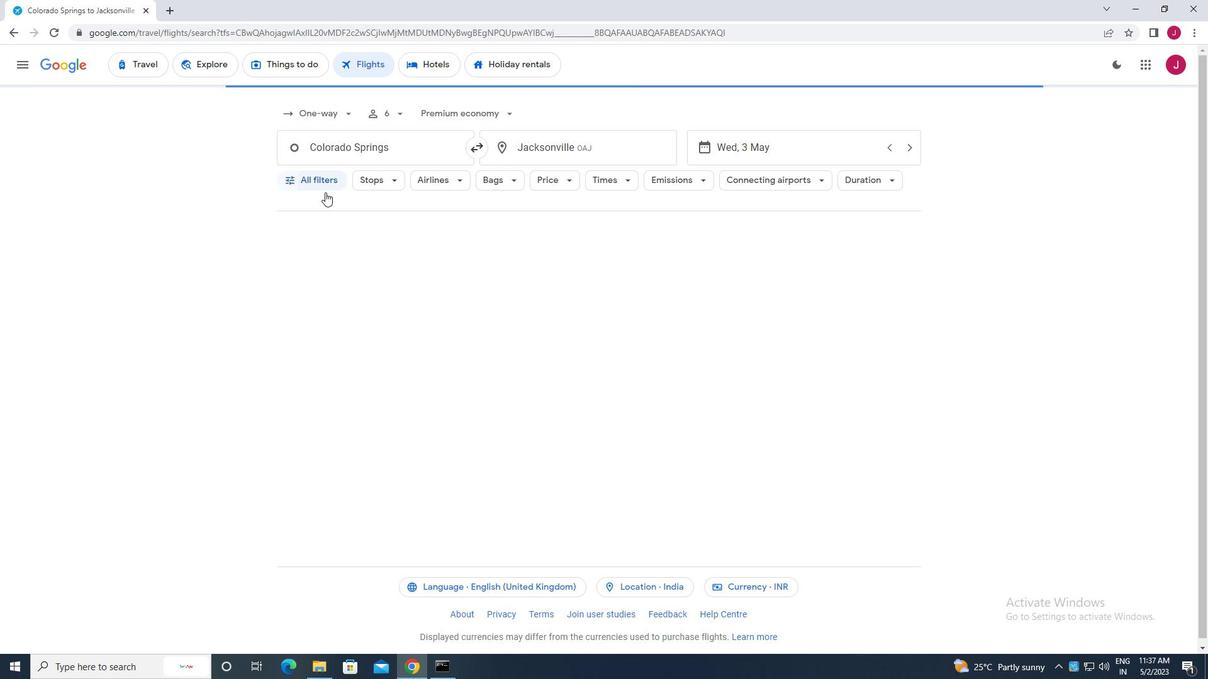 
Action: Mouse scrolled (349, 282) with delta (0, 0)
Screenshot: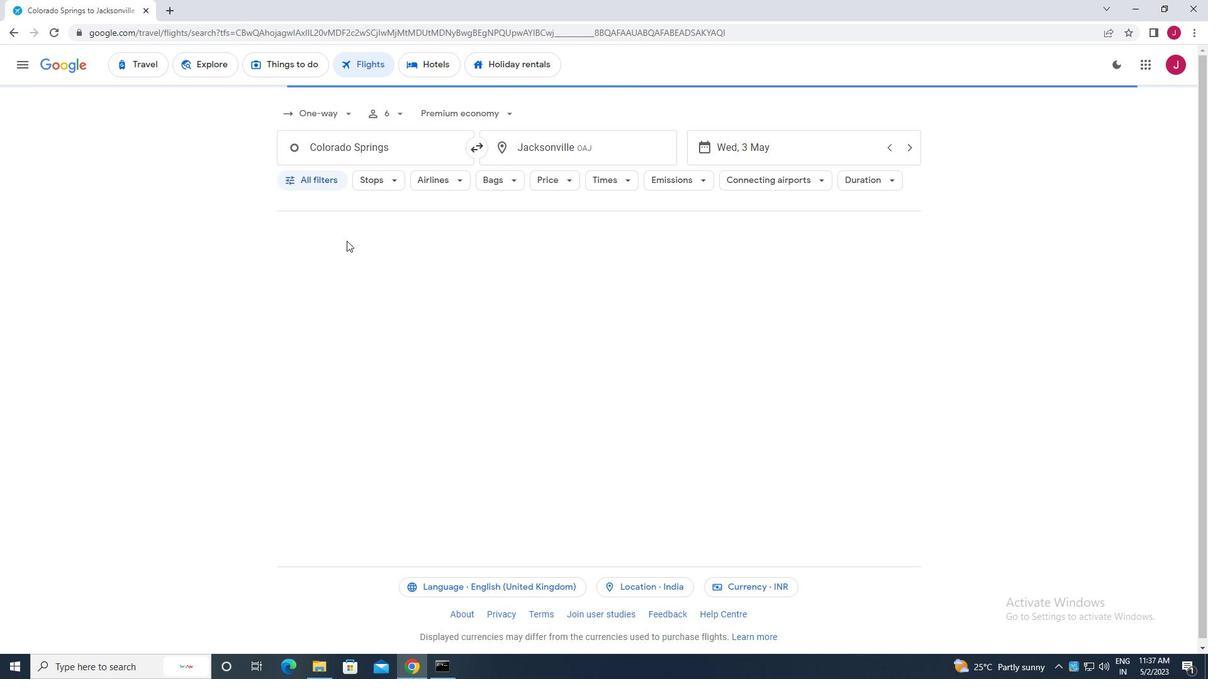 
Action: Mouse scrolled (349, 282) with delta (0, 0)
Screenshot: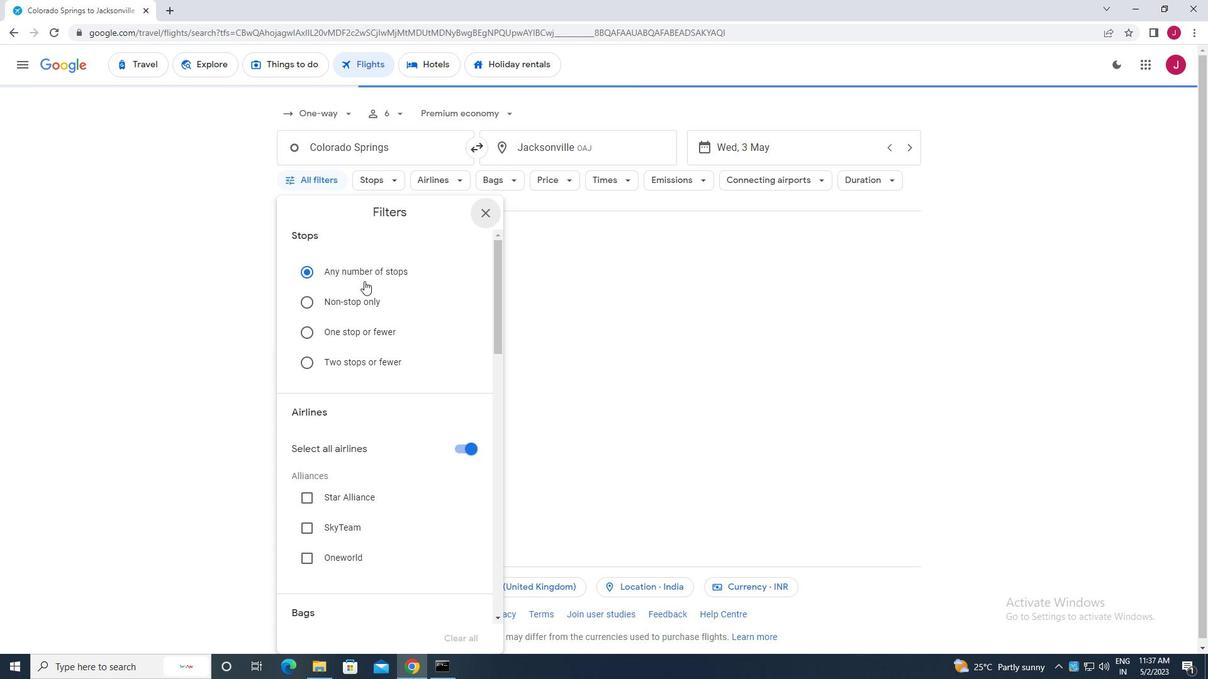 
Action: Mouse scrolled (349, 282) with delta (0, 0)
Screenshot: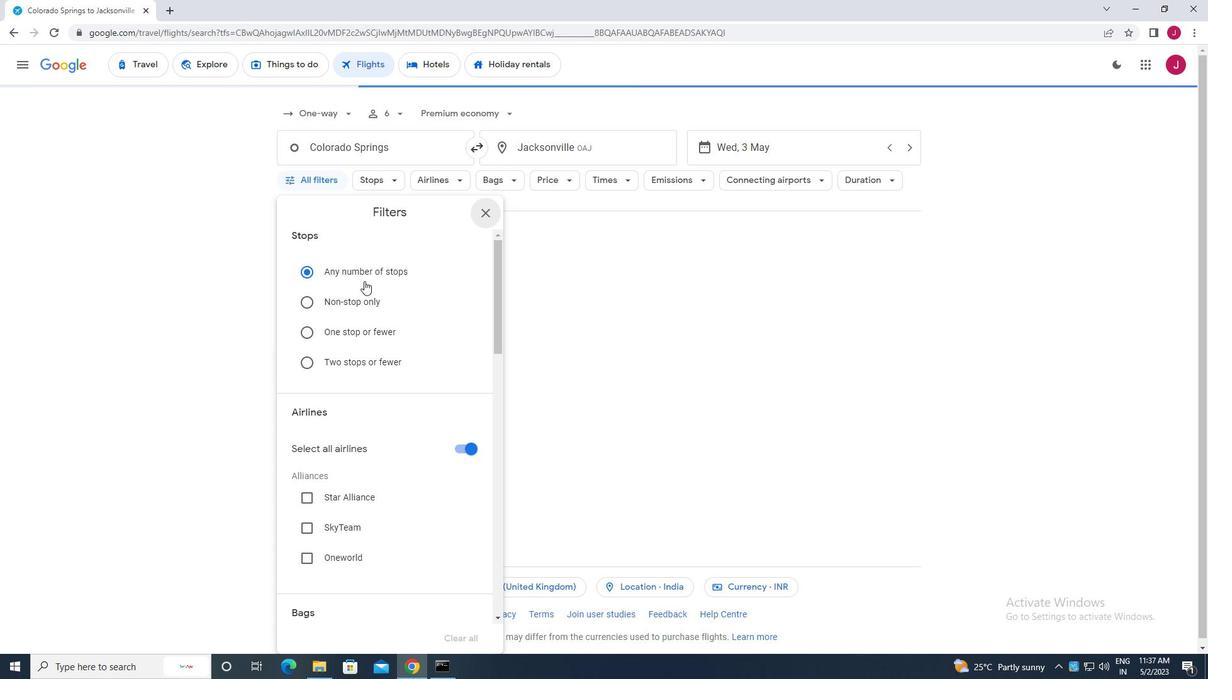 
Action: Mouse moved to (461, 256)
Screenshot: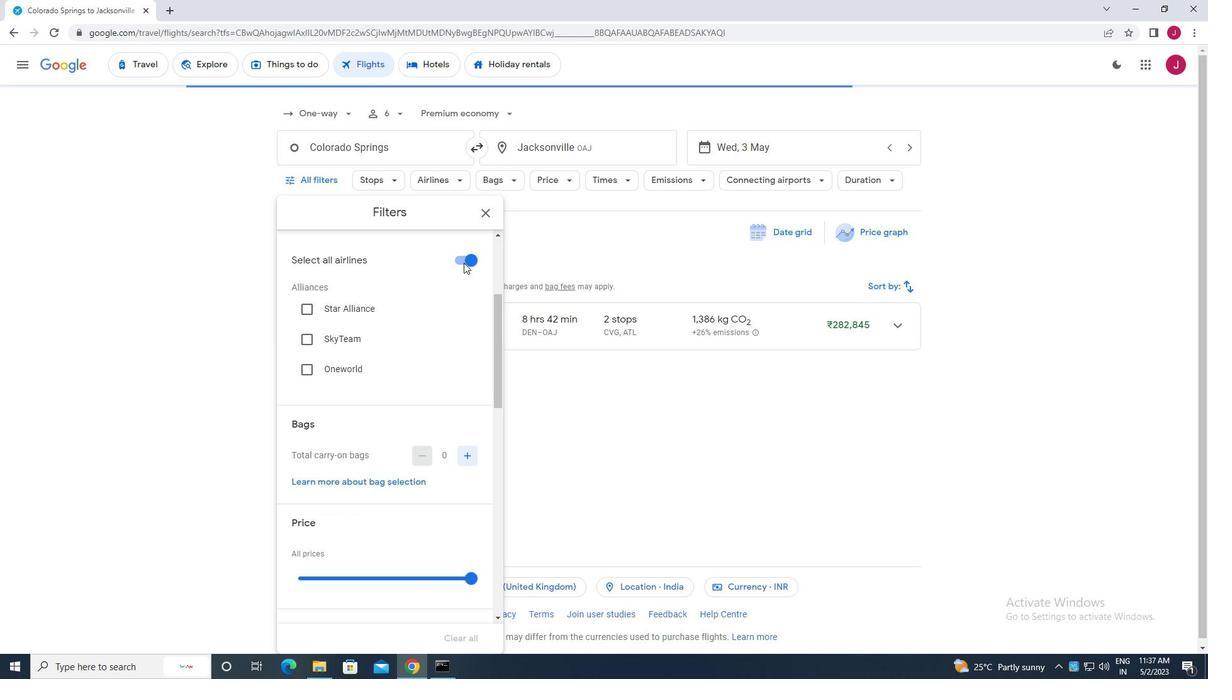 
Action: Mouse pressed left at (461, 256)
Screenshot: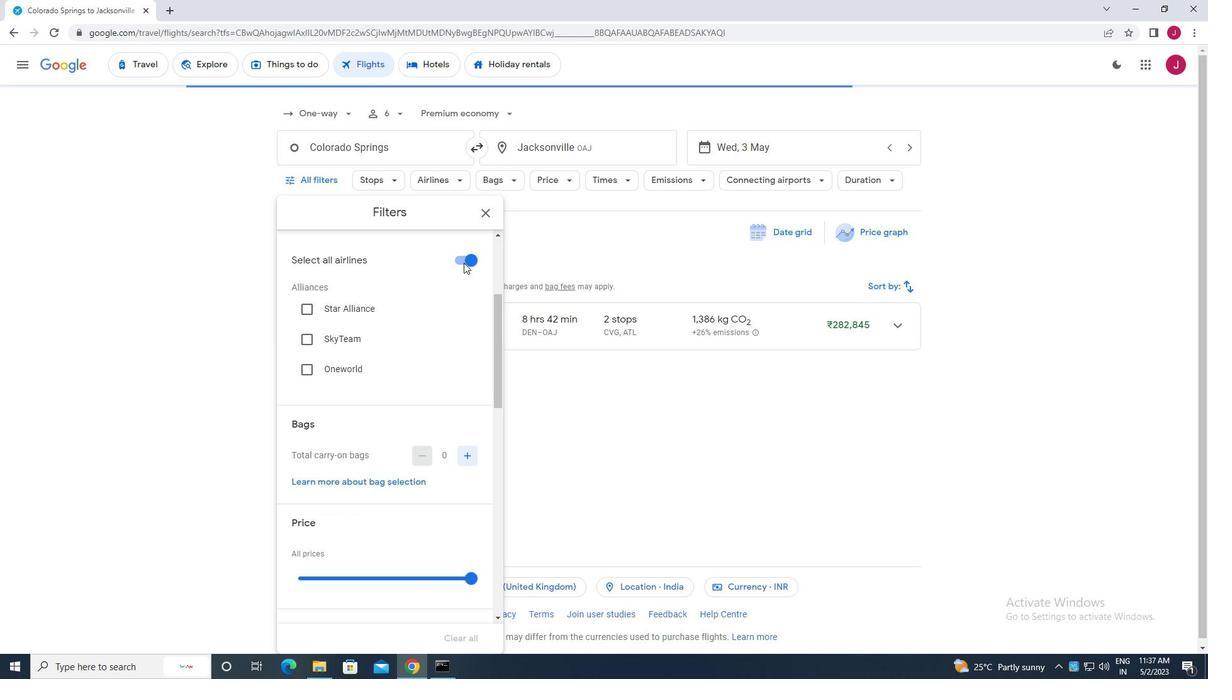 
Action: Mouse moved to (320, 298)
Screenshot: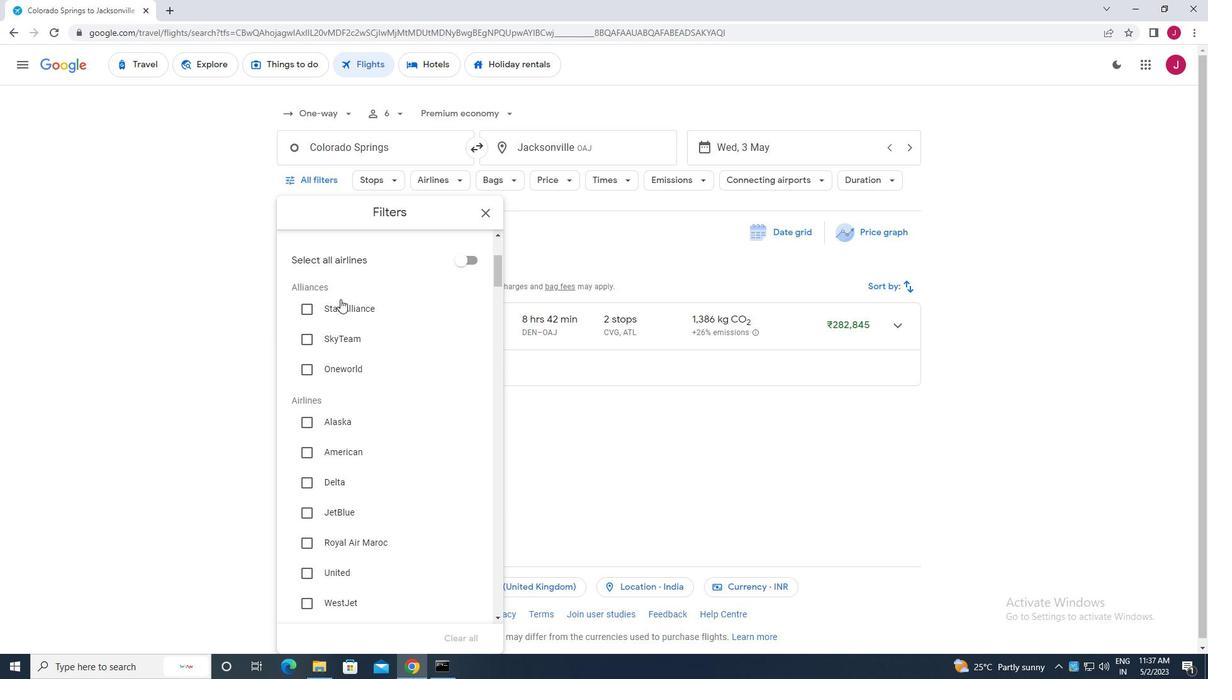 
Action: Mouse scrolled (320, 297) with delta (0, 0)
Screenshot: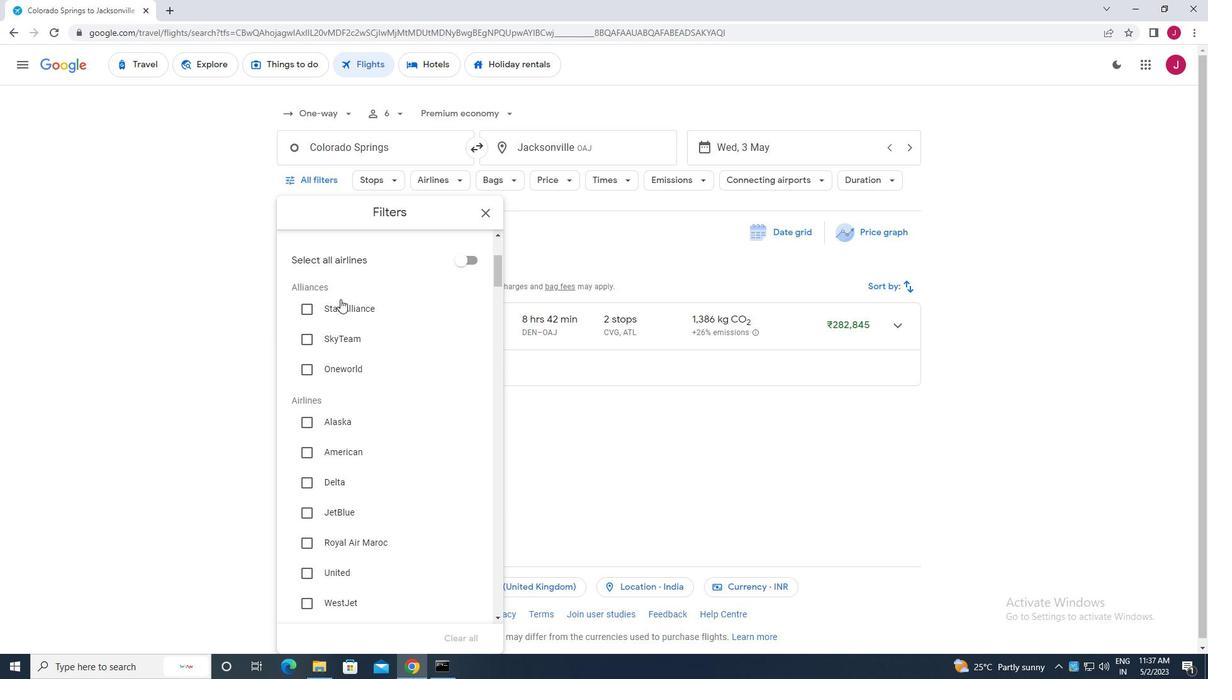 
Action: Mouse moved to (320, 299)
Screenshot: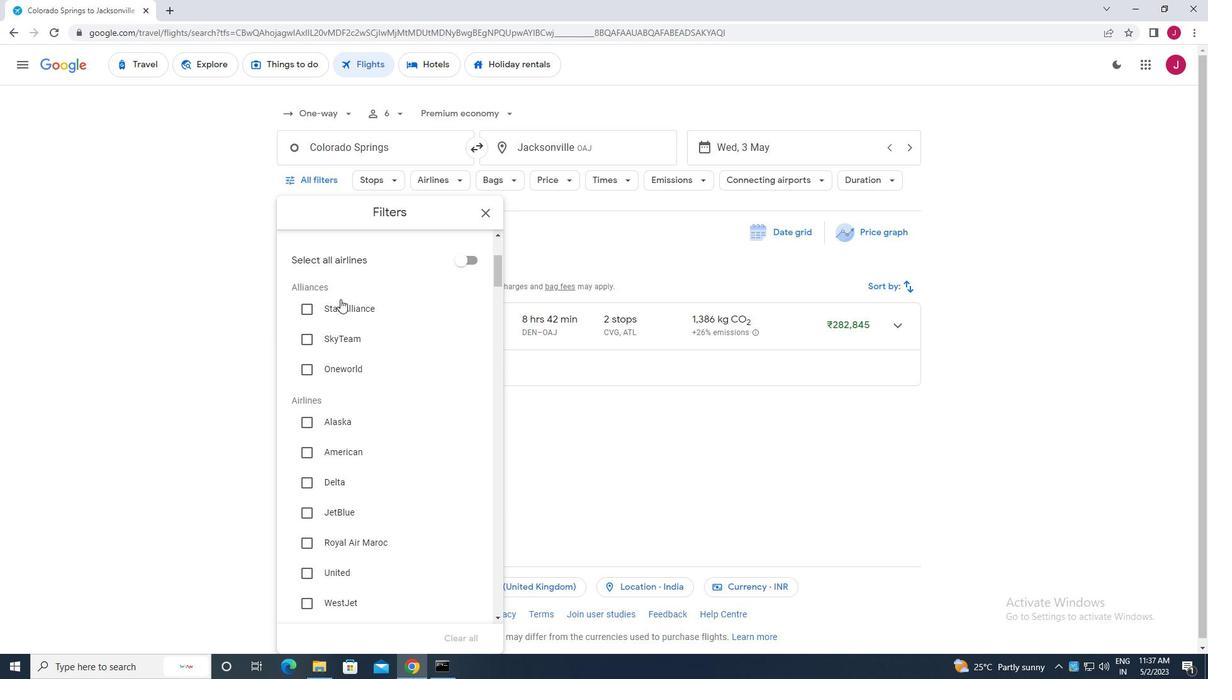 
Action: Mouse scrolled (320, 299) with delta (0, 0)
Screenshot: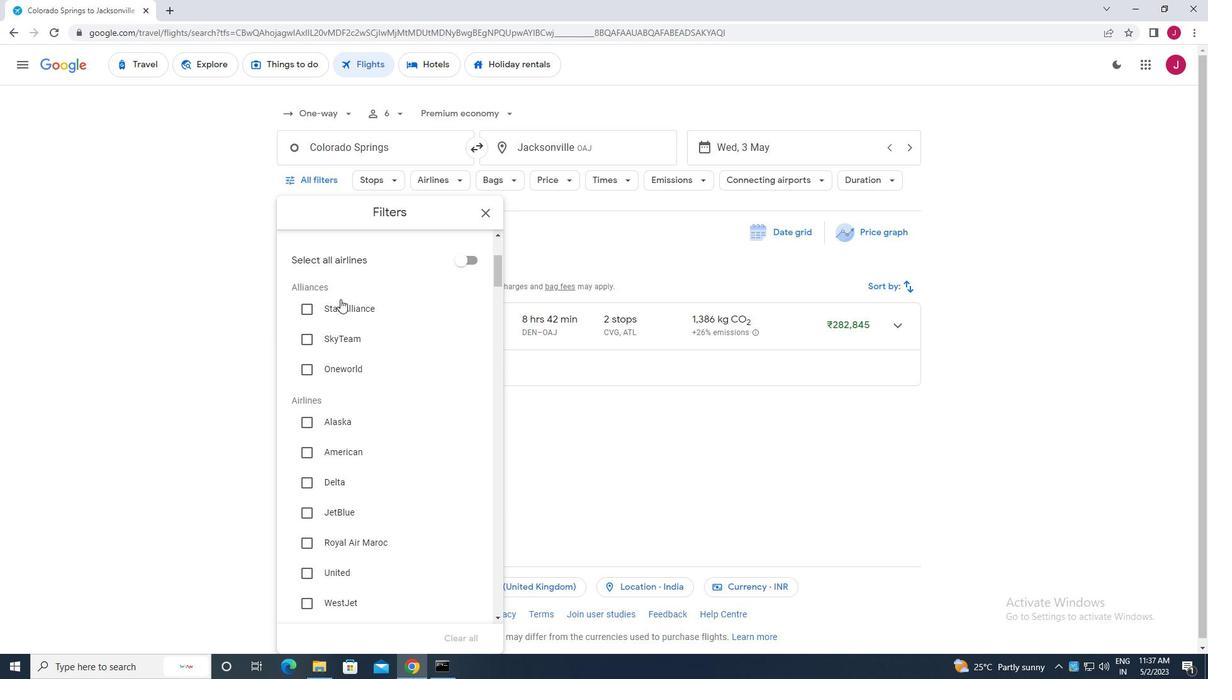 
Action: Mouse moved to (335, 296)
Screenshot: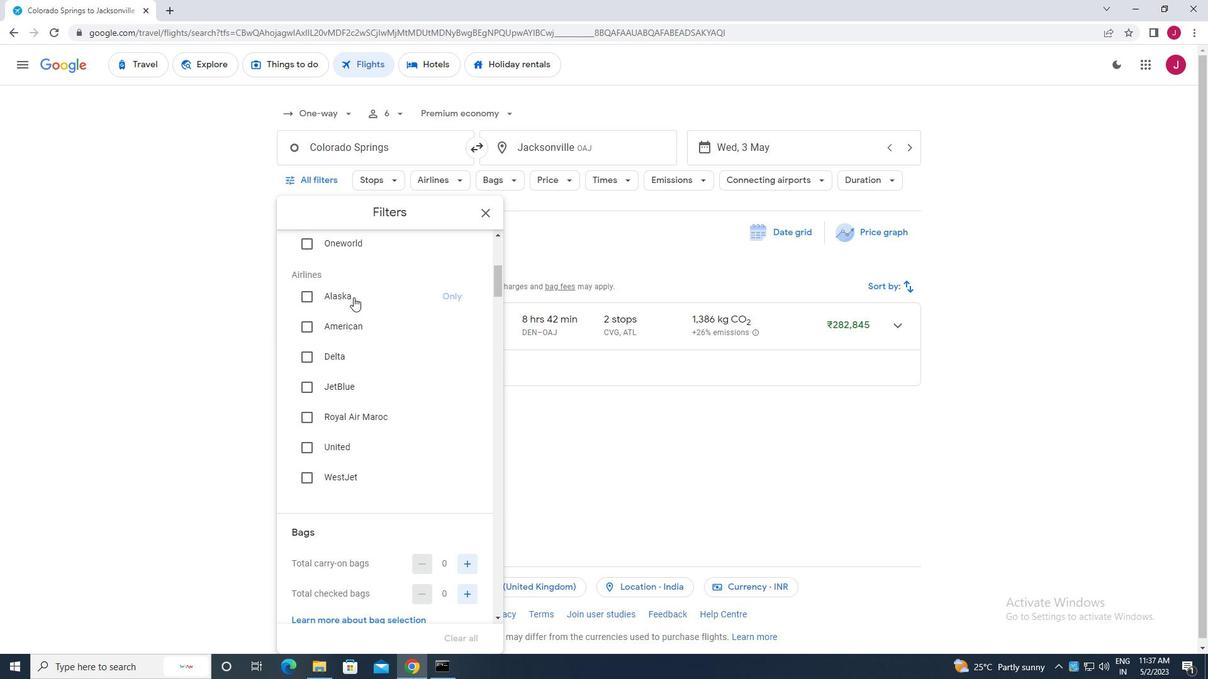 
Action: Mouse scrolled (335, 295) with delta (0, 0)
Screenshot: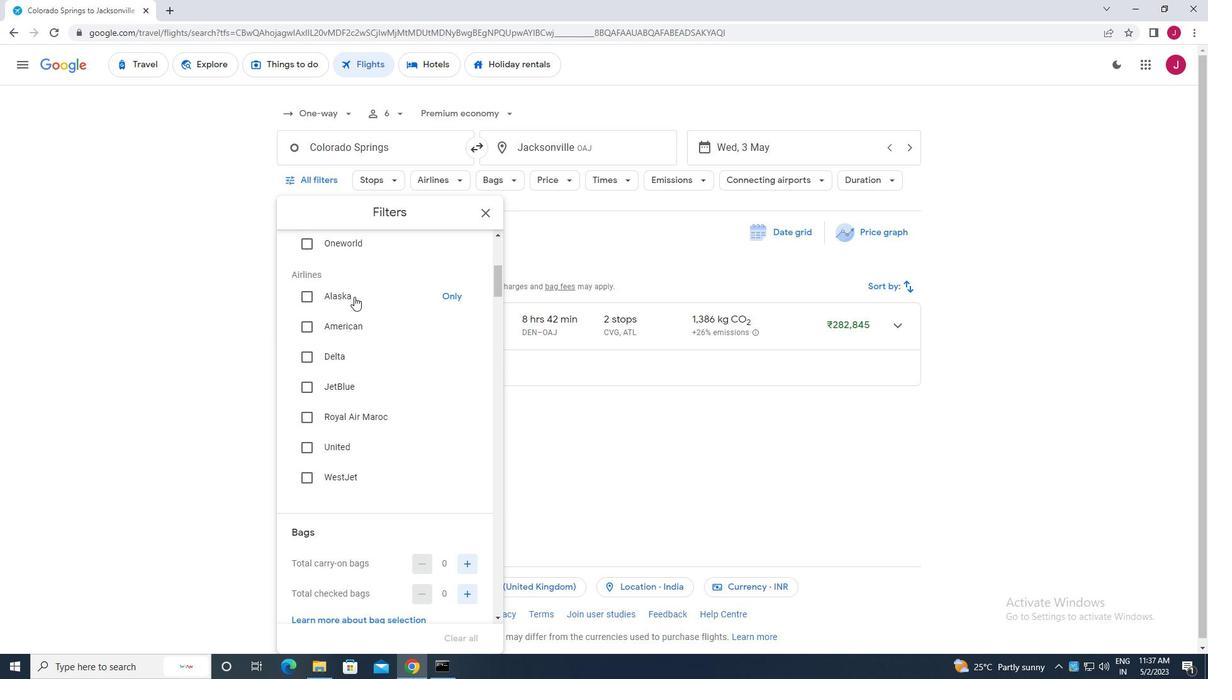 
Action: Mouse scrolled (335, 295) with delta (0, 0)
Screenshot: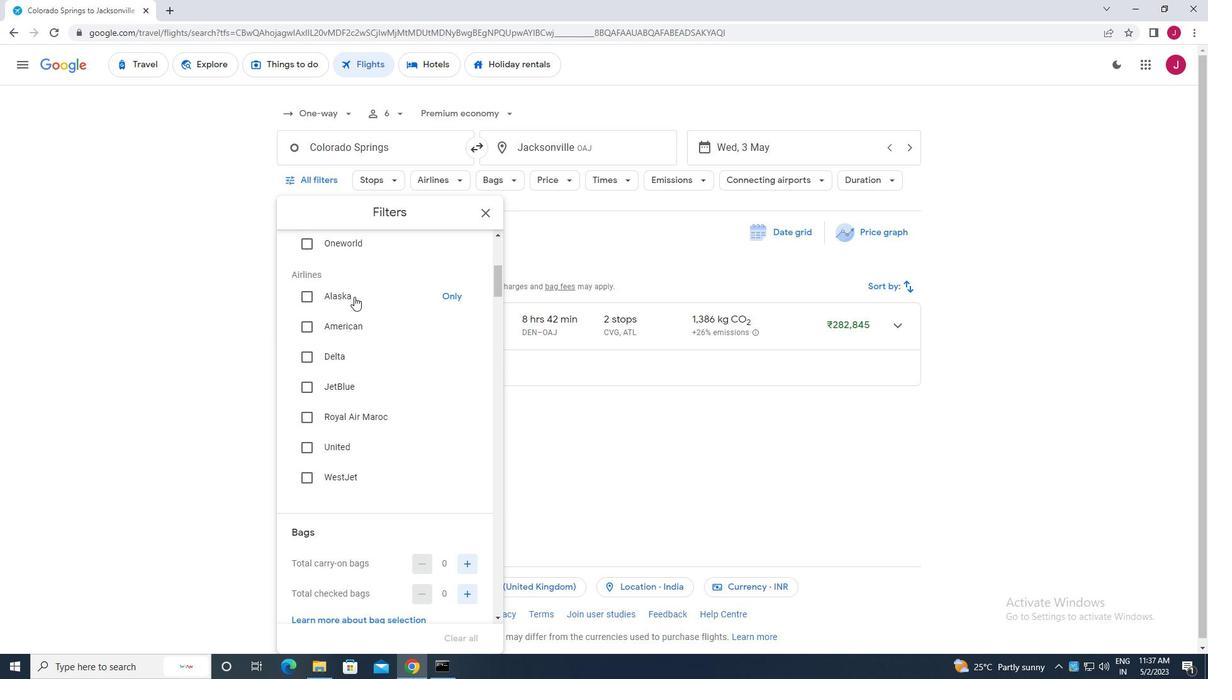 
Action: Mouse moved to (336, 298)
Screenshot: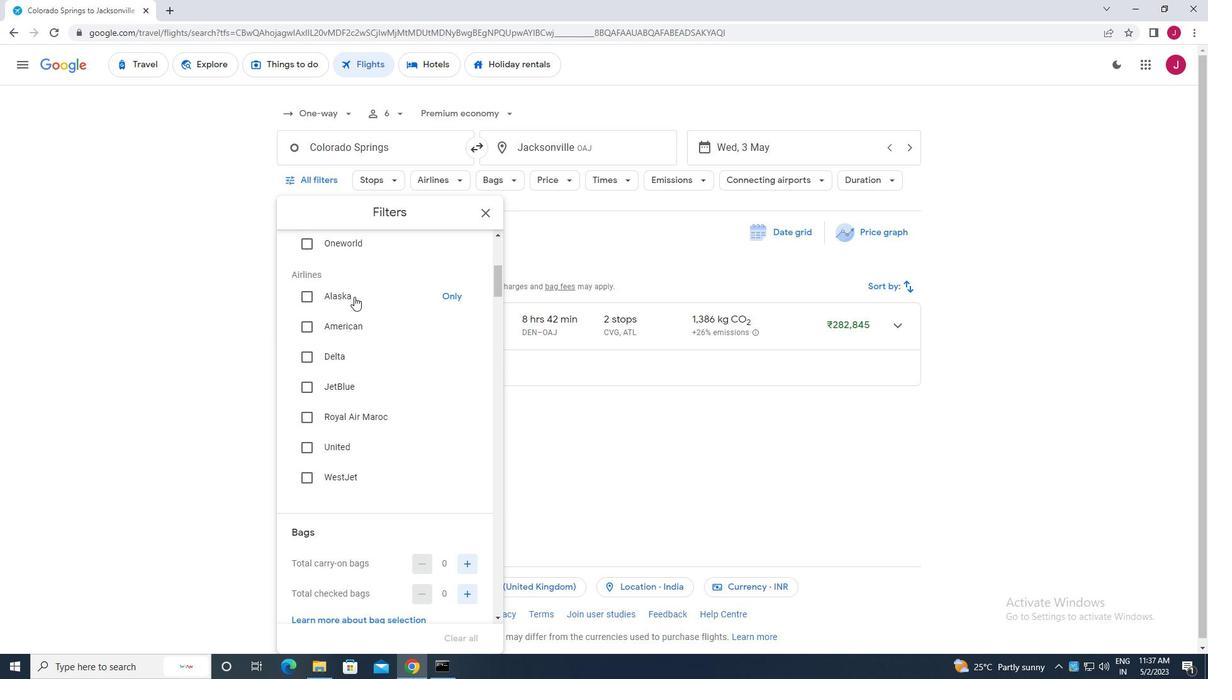 
Action: Mouse scrolled (336, 297) with delta (0, 0)
Screenshot: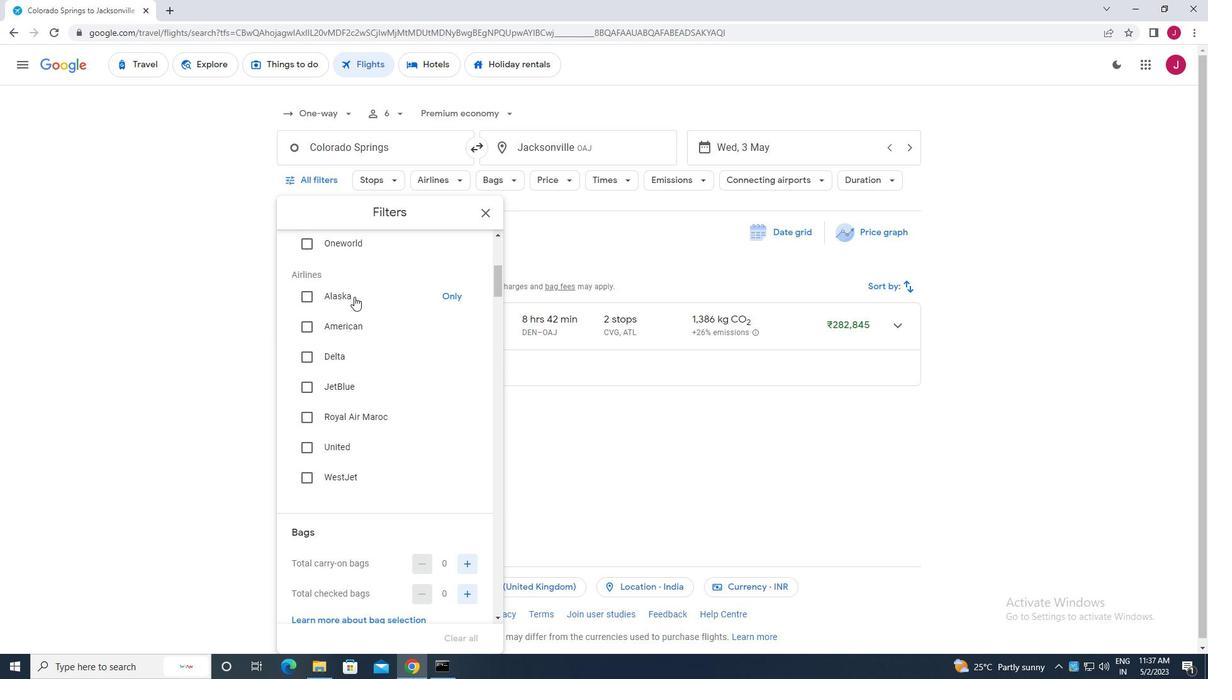 
Action: Mouse moved to (336, 301)
Screenshot: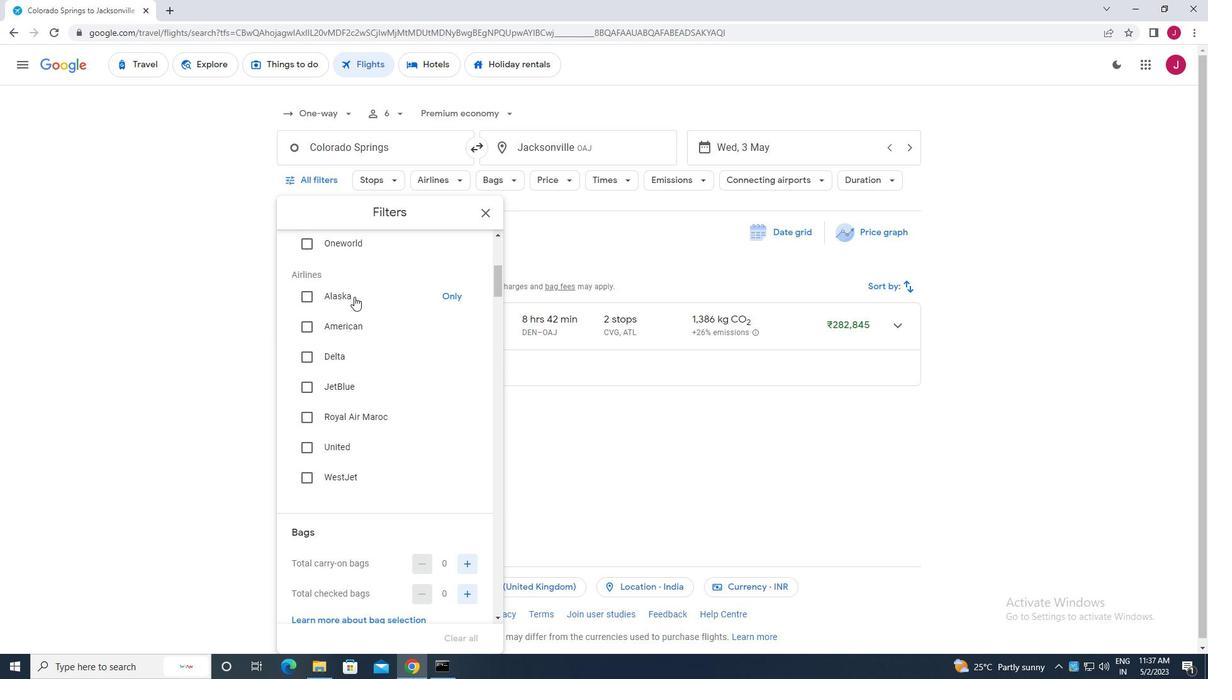 
Action: Mouse scrolled (336, 300) with delta (0, 0)
Screenshot: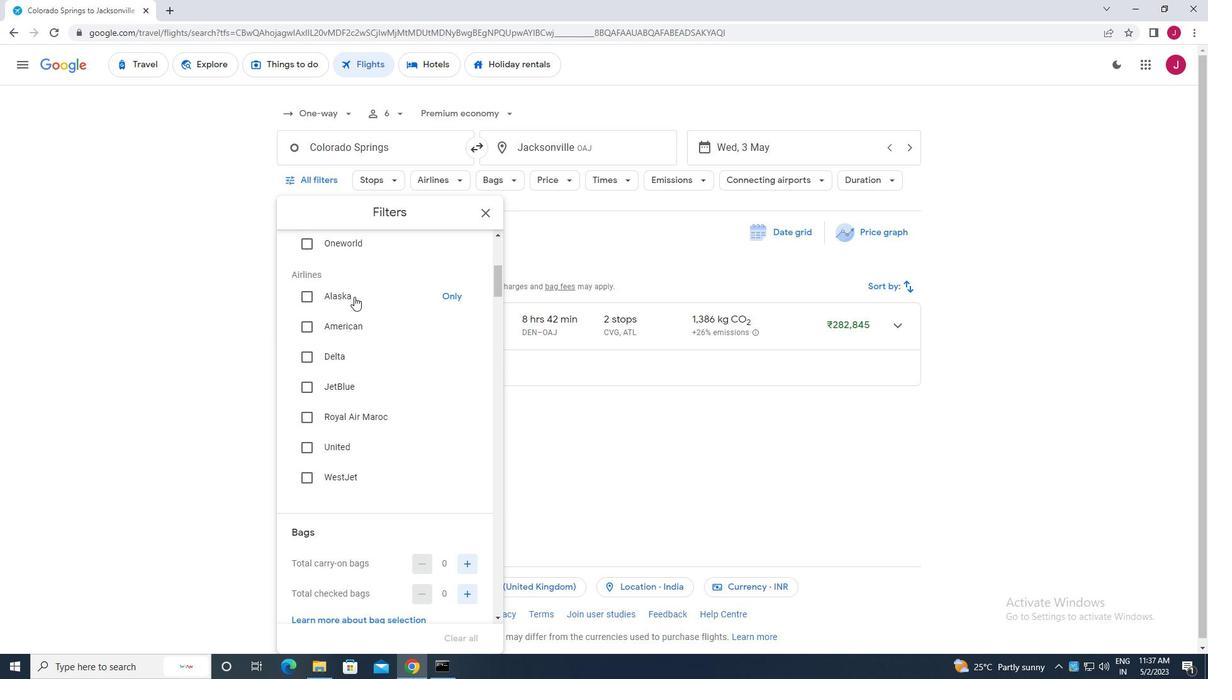 
Action: Mouse moved to (337, 302)
Screenshot: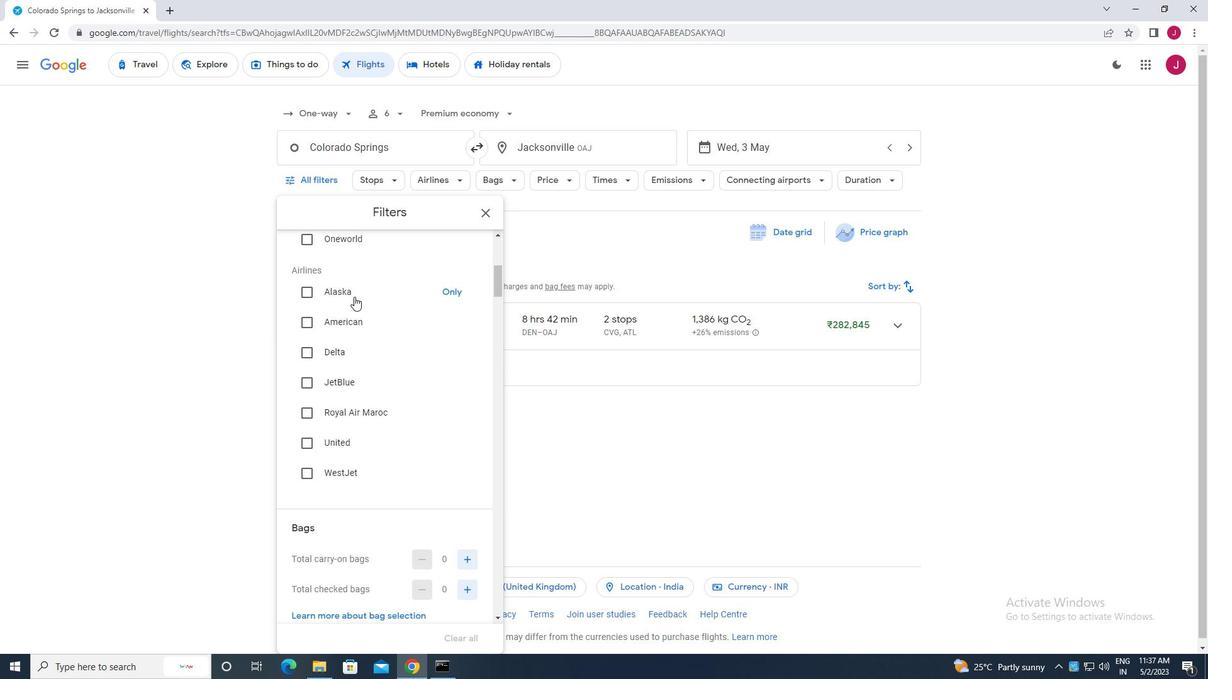 
Action: Mouse scrolled (337, 302) with delta (0, 0)
Screenshot: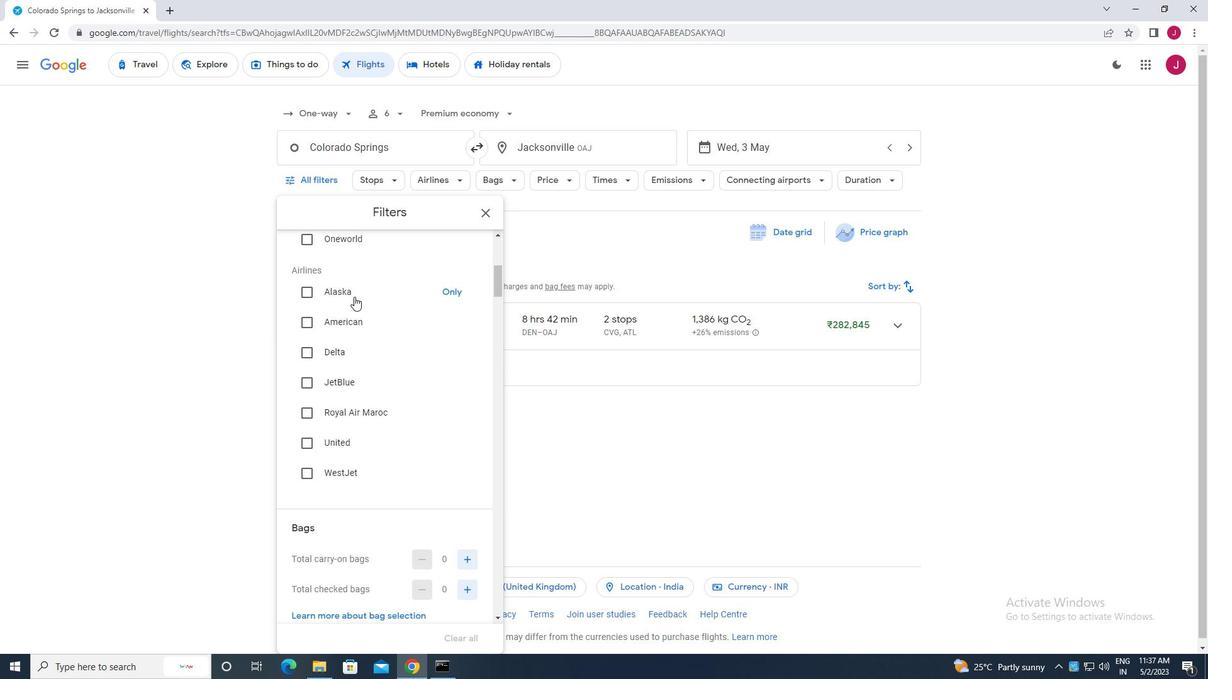 
Action: Mouse moved to (341, 306)
Screenshot: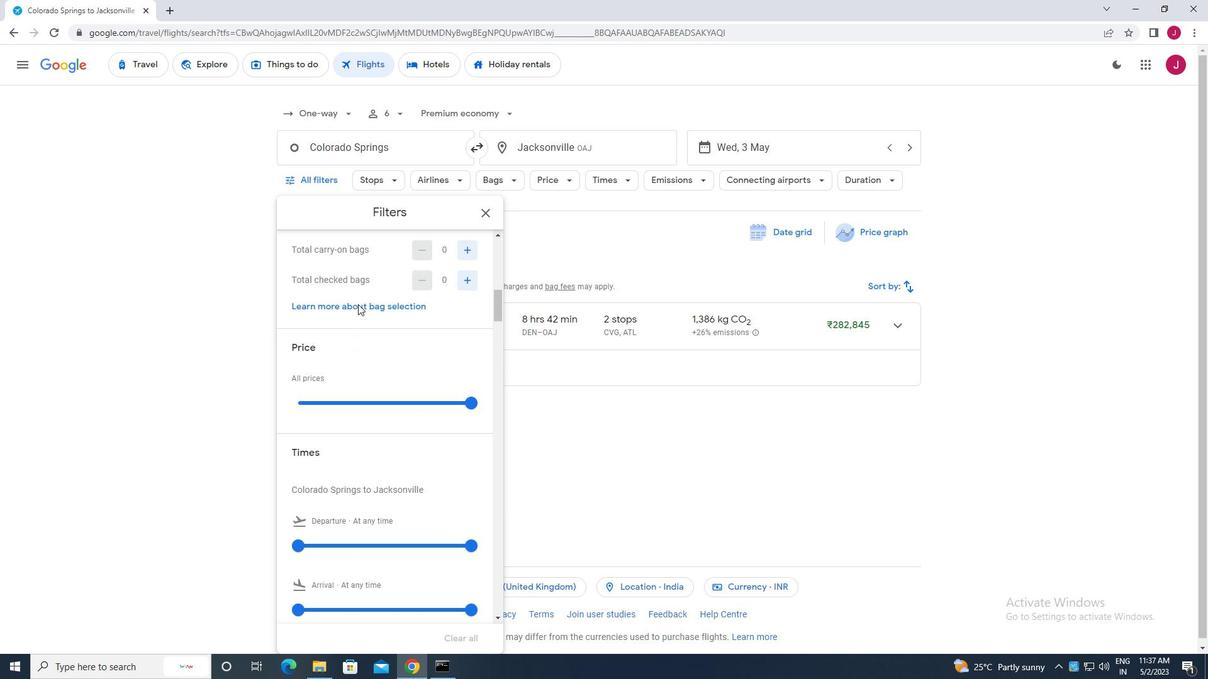 
Action: Mouse scrolled (341, 307) with delta (0, 0)
Screenshot: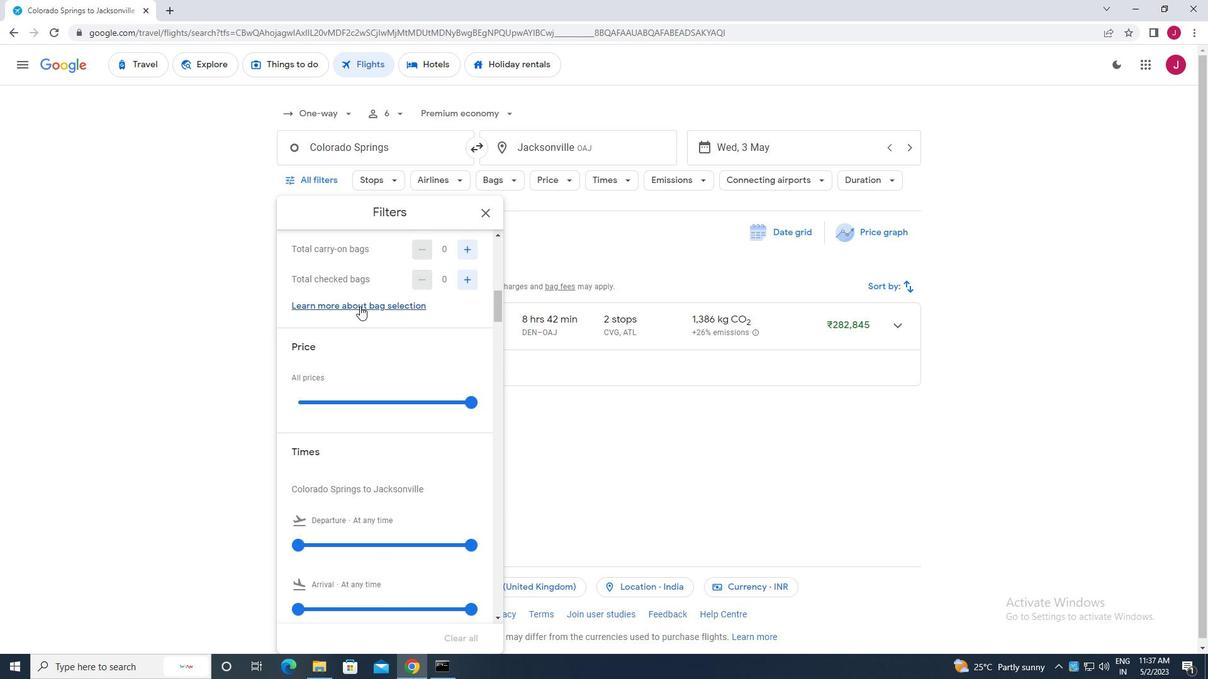 
Action: Mouse moved to (463, 343)
Screenshot: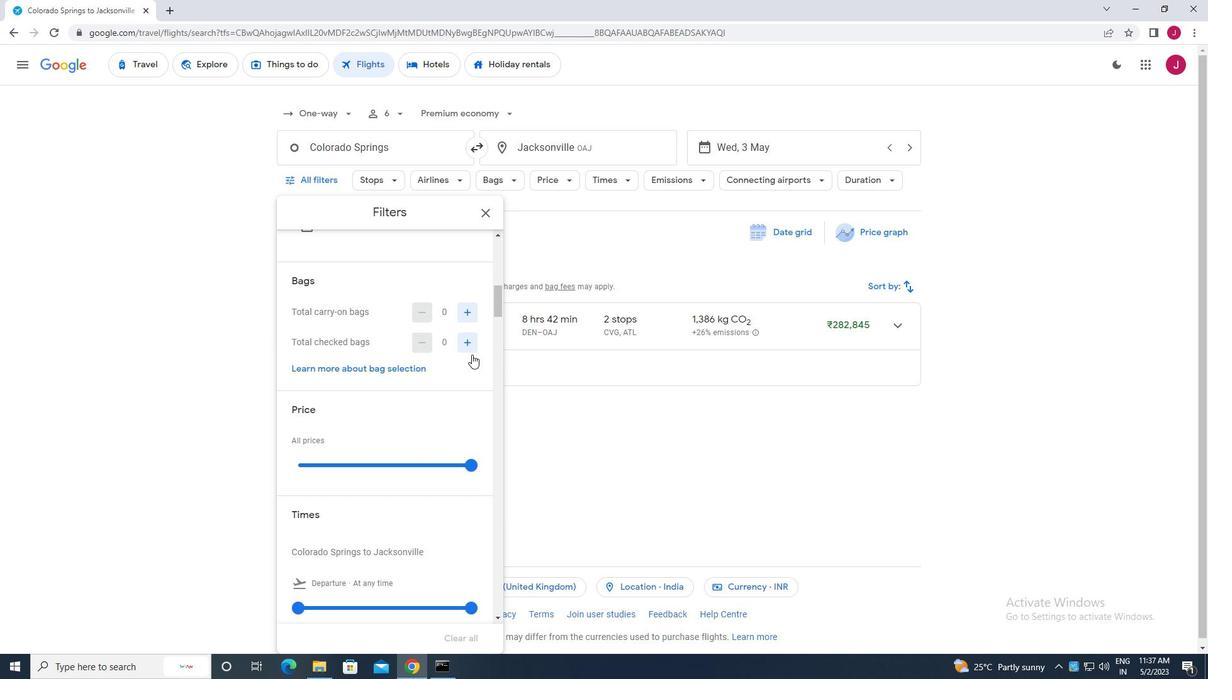 
Action: Mouse pressed left at (463, 343)
Screenshot: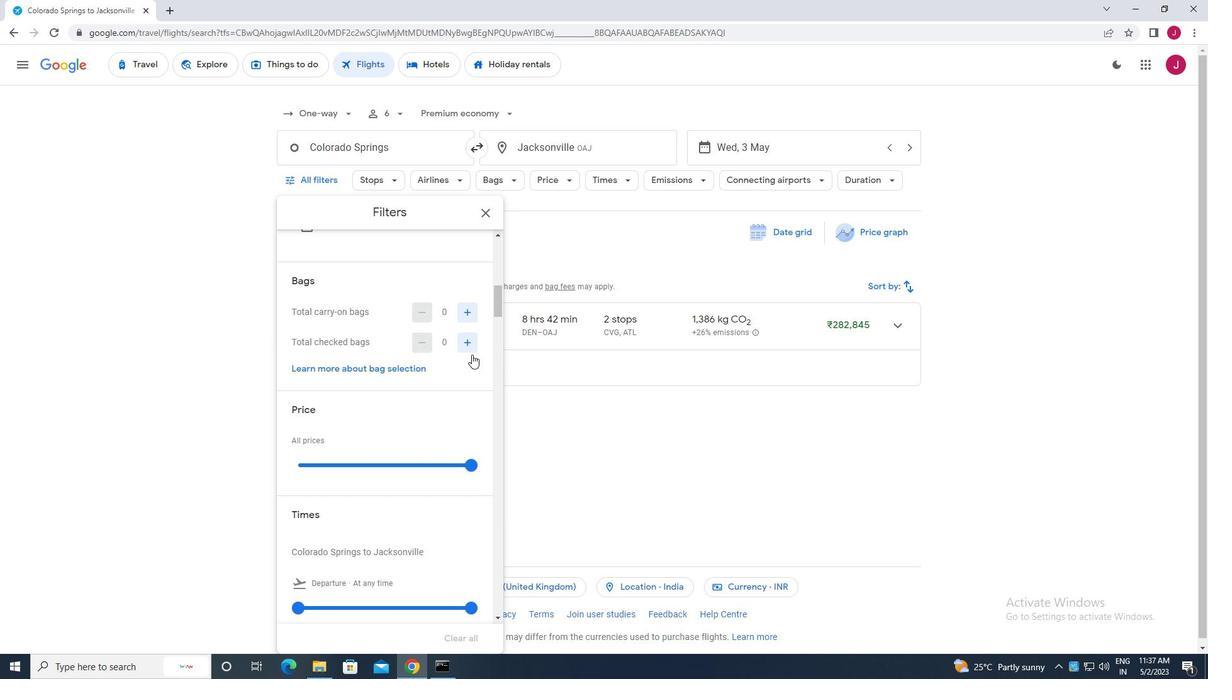 
Action: Mouse pressed left at (463, 343)
Screenshot: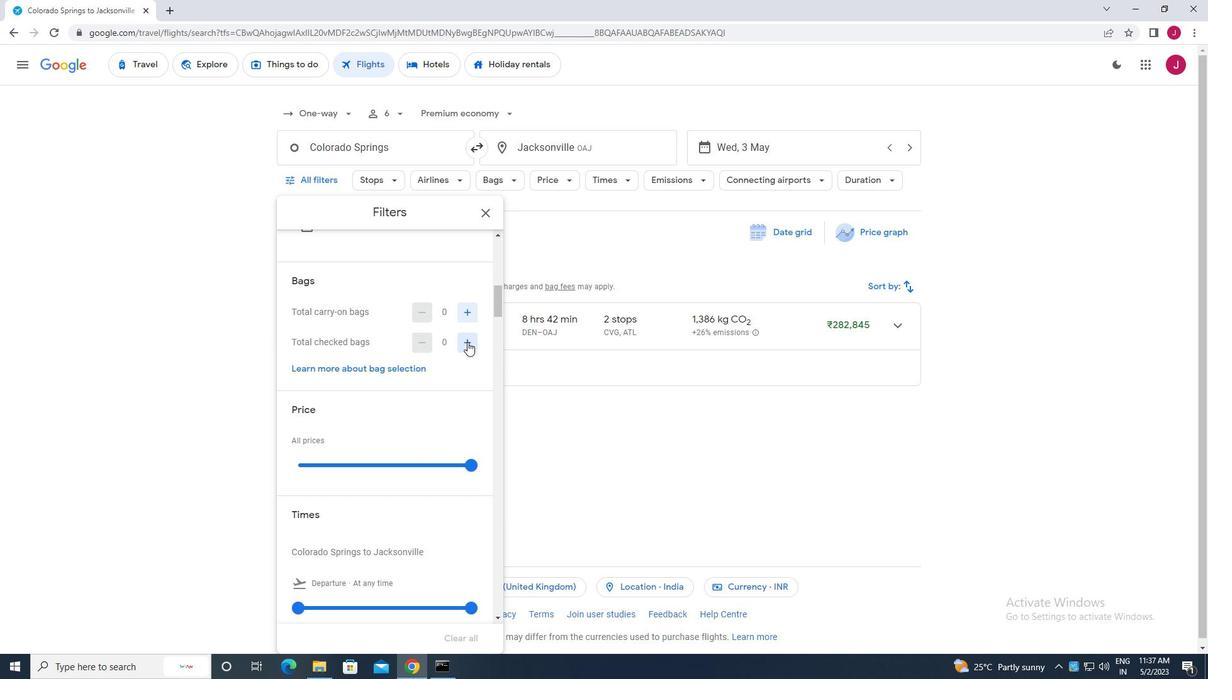 
Action: Mouse pressed left at (463, 343)
Screenshot: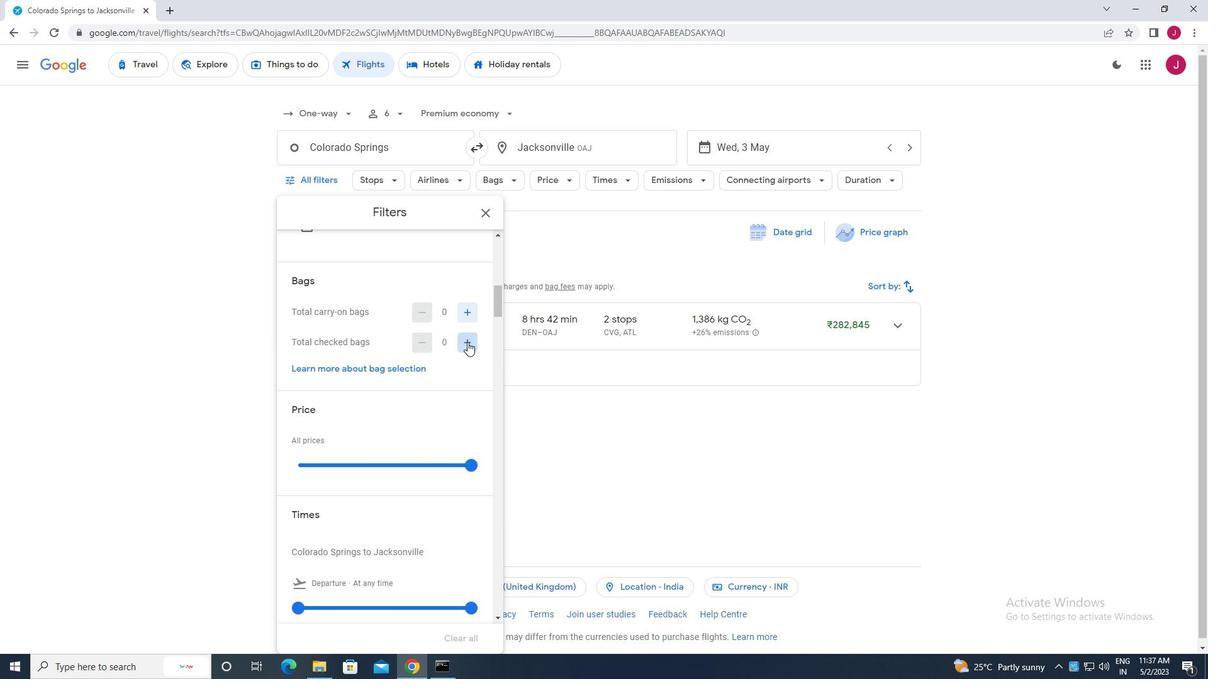 
Action: Mouse moved to (457, 343)
Screenshot: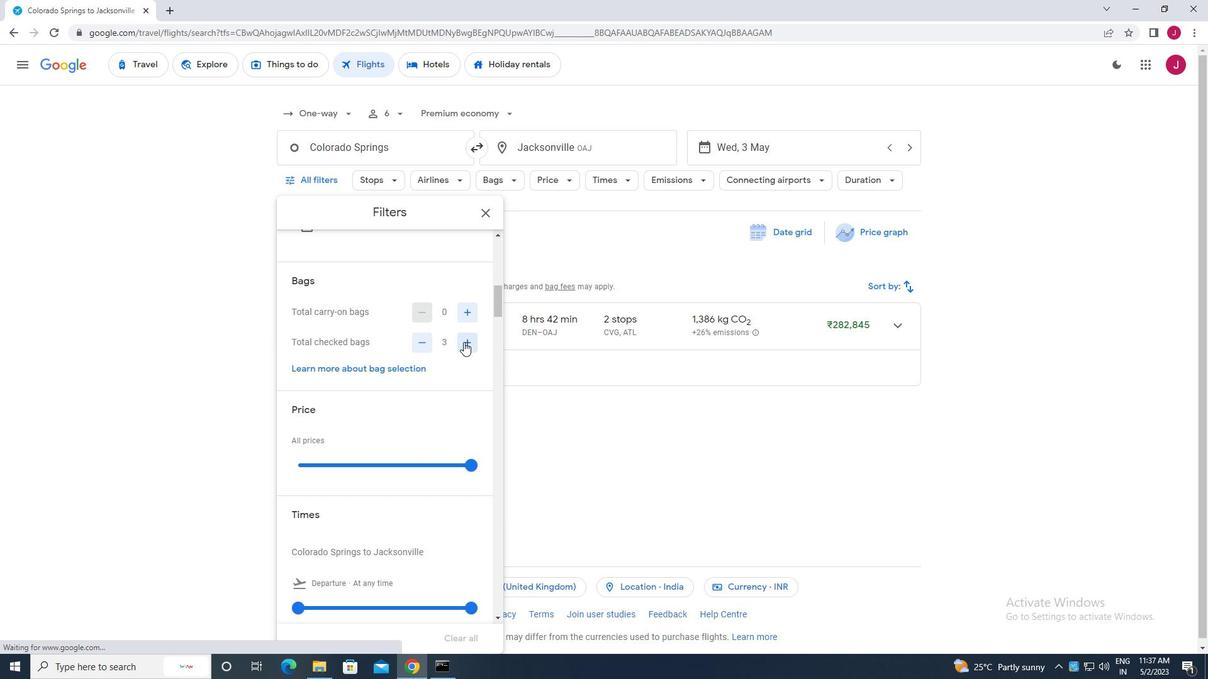 
Action: Mouse scrolled (457, 343) with delta (0, 0)
Screenshot: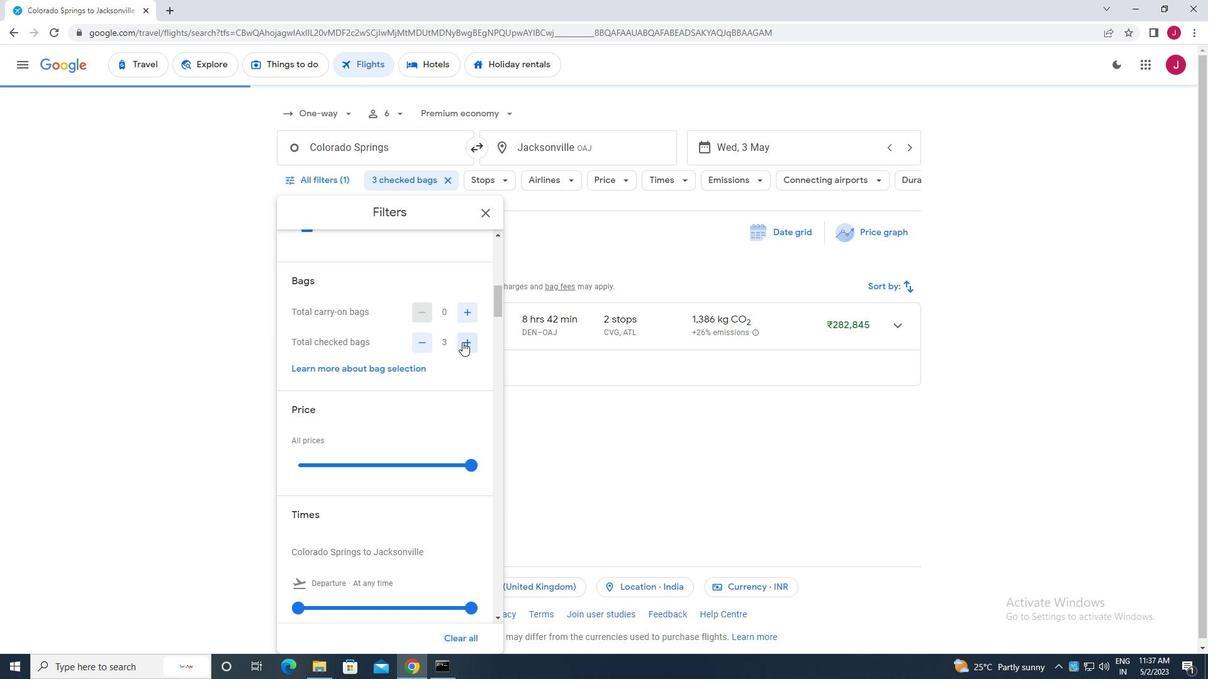 
Action: Mouse moved to (457, 344)
Screenshot: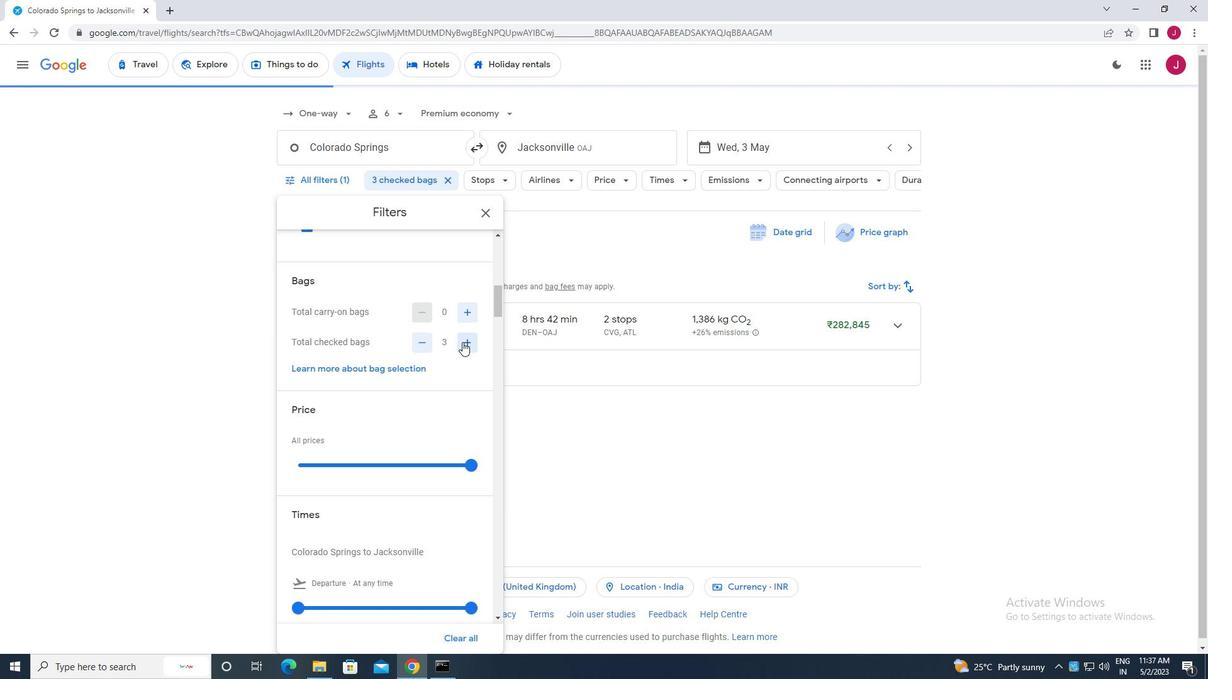 
Action: Mouse scrolled (457, 343) with delta (0, 0)
Screenshot: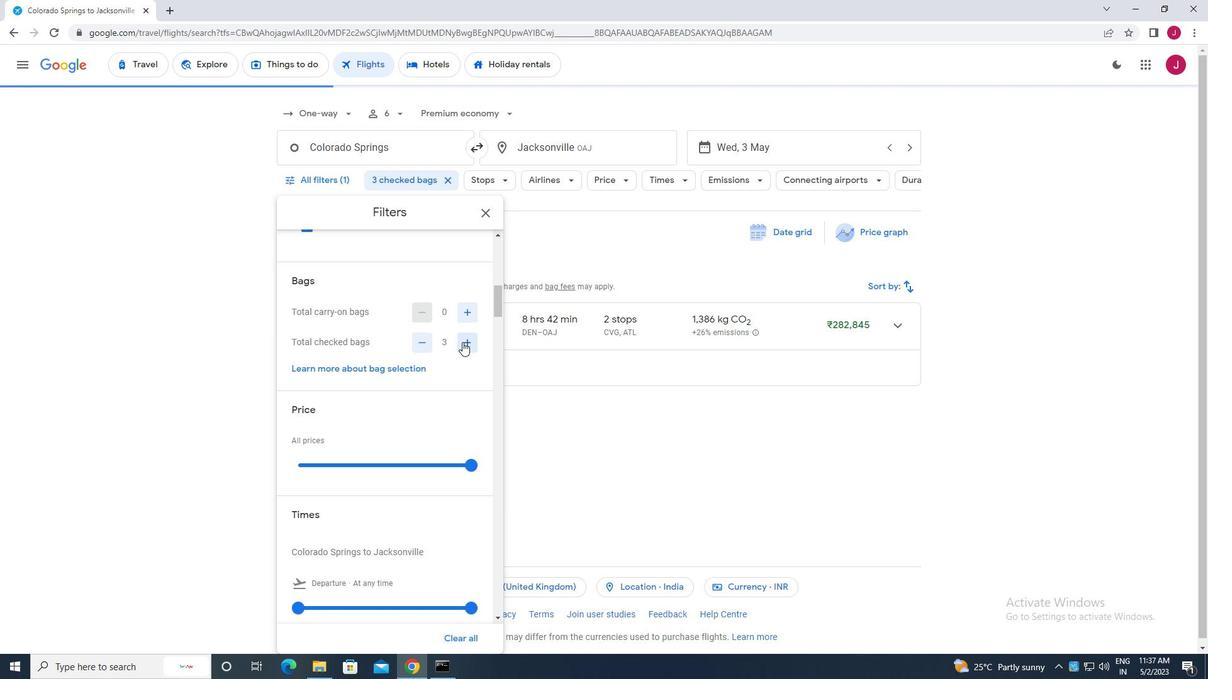 
Action: Mouse moved to (473, 344)
Screenshot: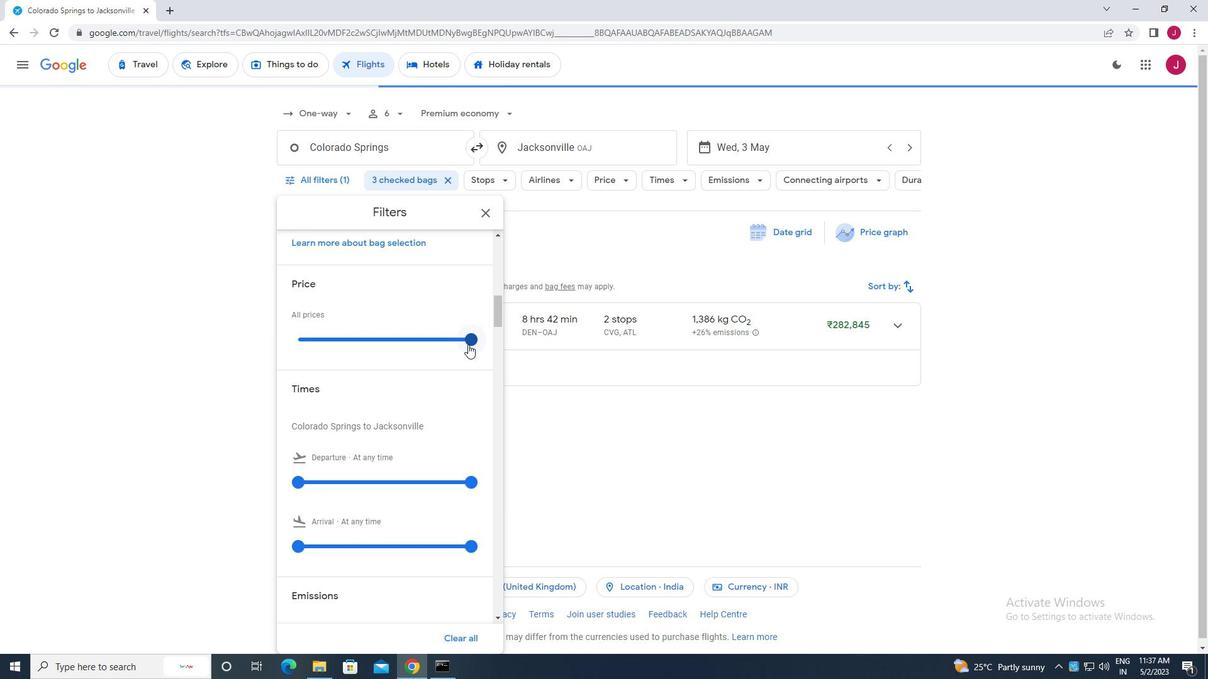 
Action: Mouse pressed left at (473, 344)
Screenshot: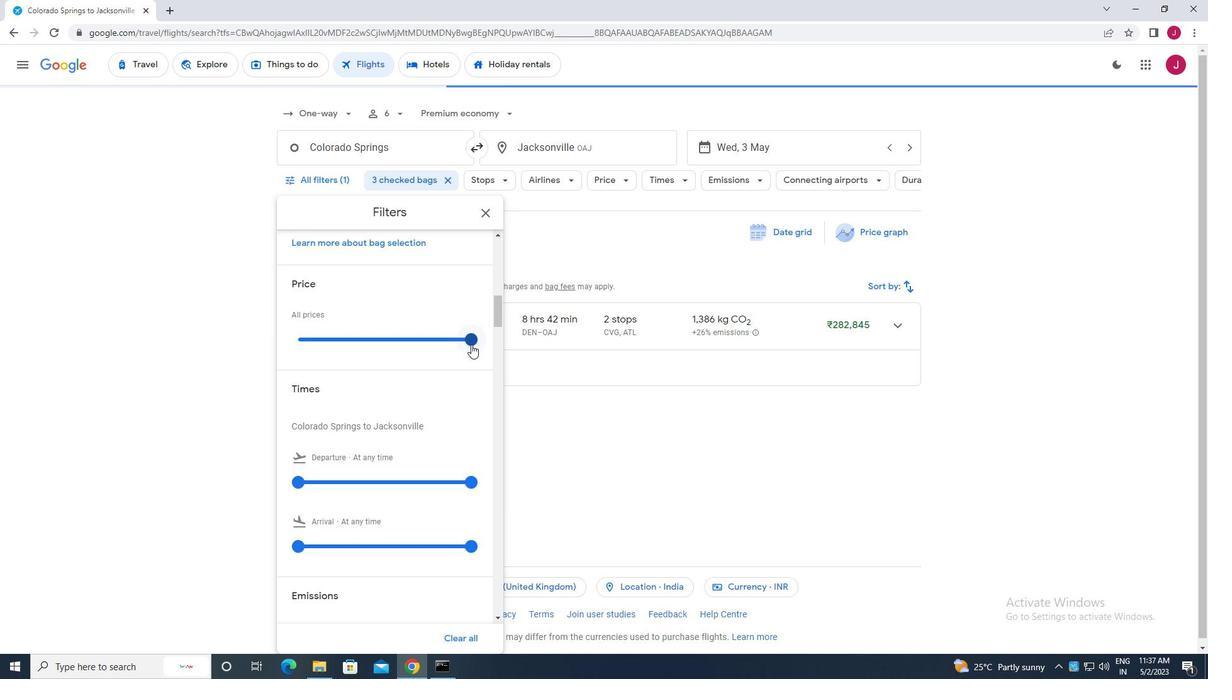 
Action: Mouse moved to (468, 343)
Screenshot: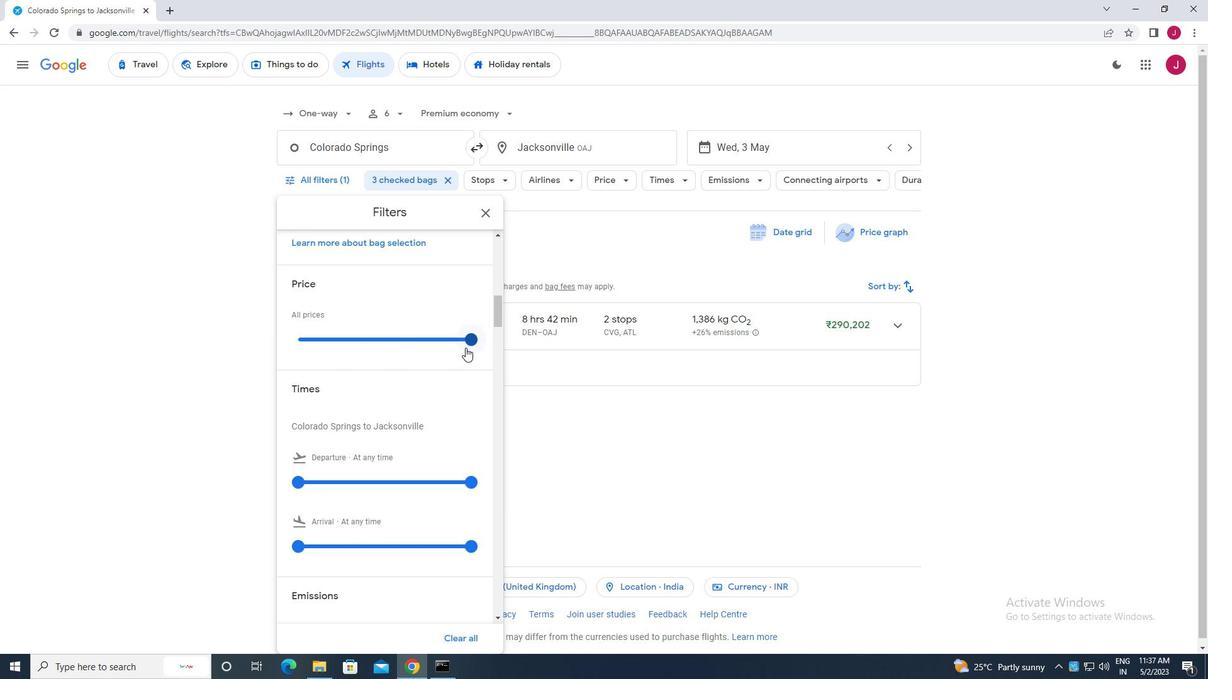 
Action: Mouse pressed left at (468, 343)
Screenshot: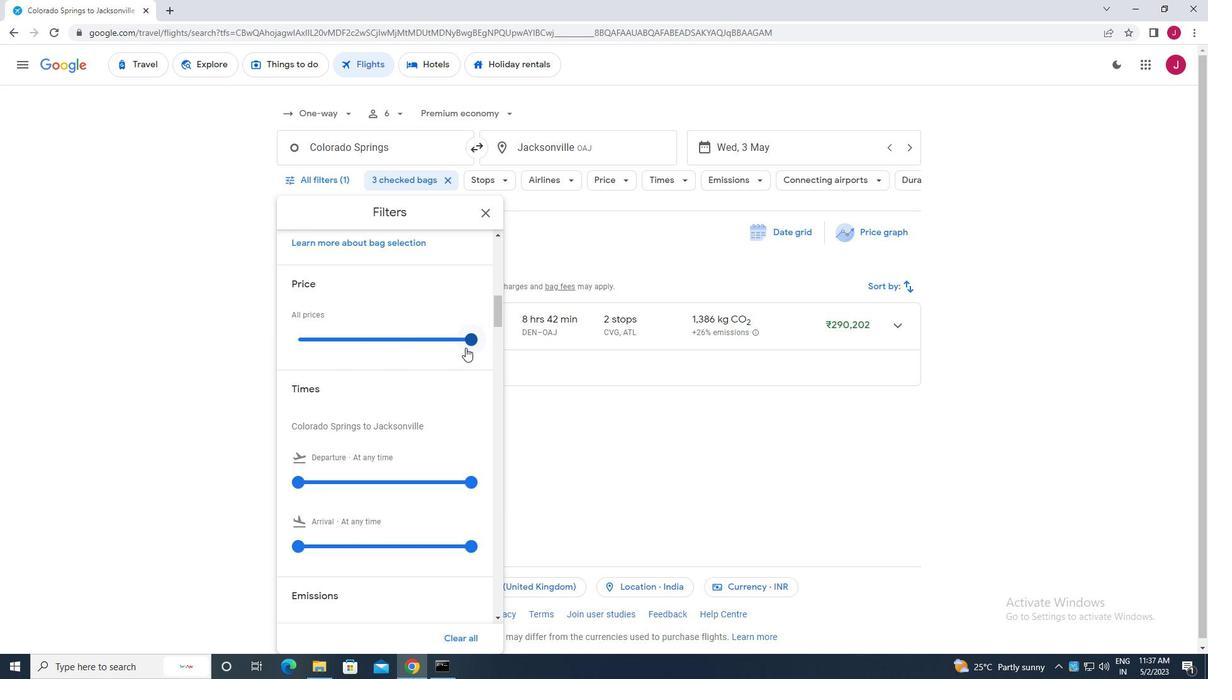 
Action: Mouse moved to (358, 348)
Screenshot: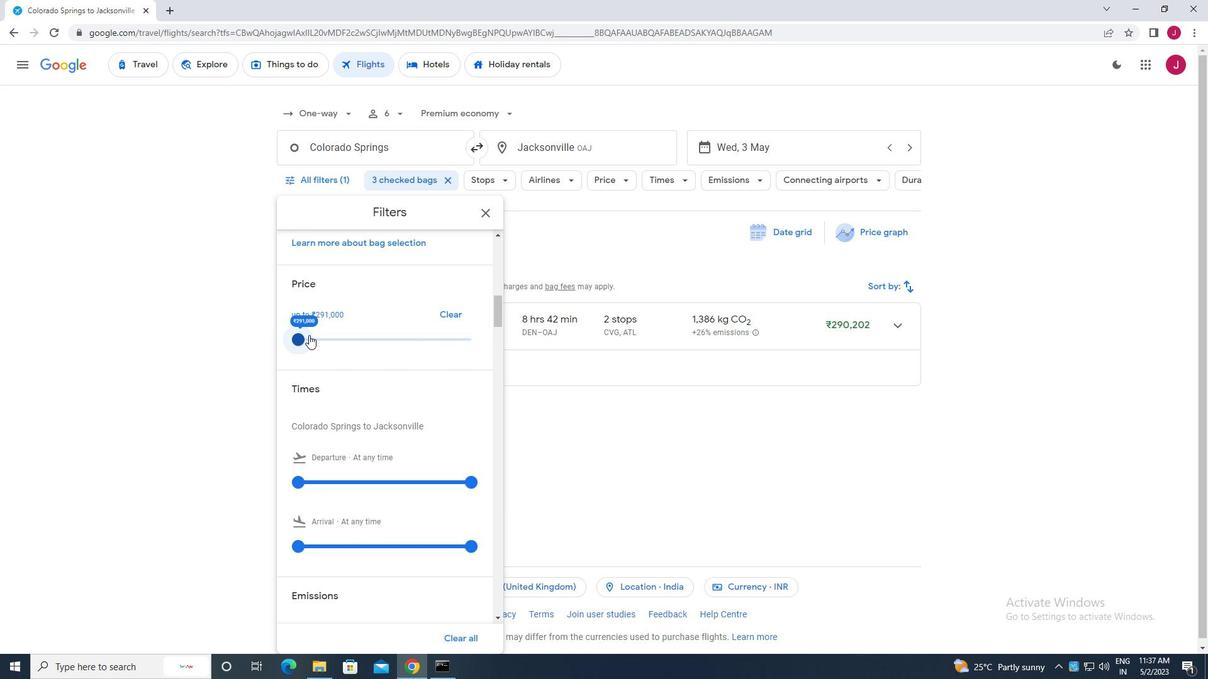 
Action: Mouse scrolled (358, 347) with delta (0, 0)
Screenshot: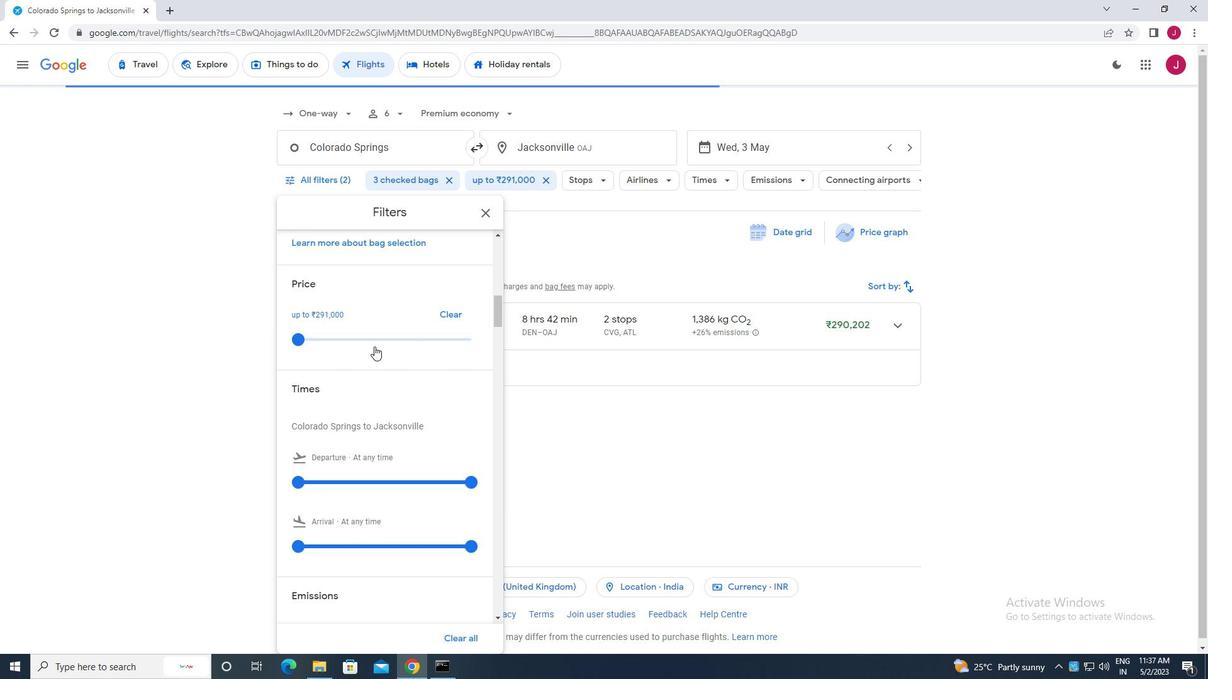 
Action: Mouse scrolled (358, 347) with delta (0, 0)
Screenshot: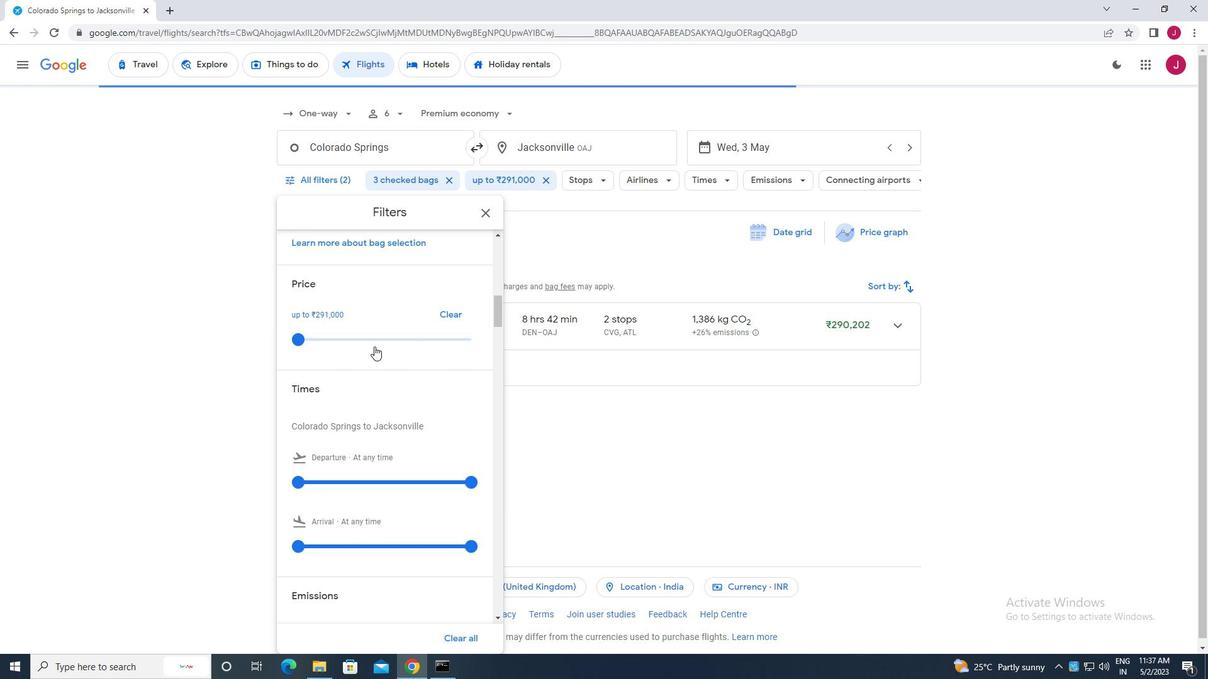 
Action: Mouse moved to (271, 359)
Screenshot: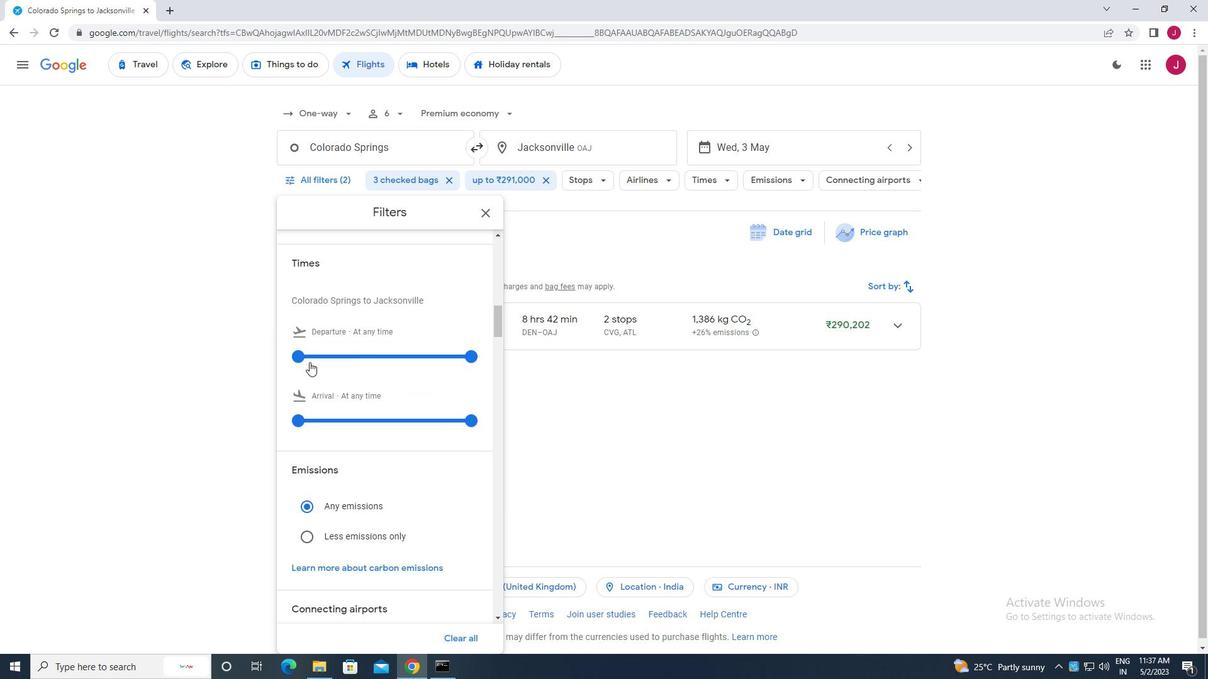 
Action: Mouse pressed left at (271, 359)
Screenshot: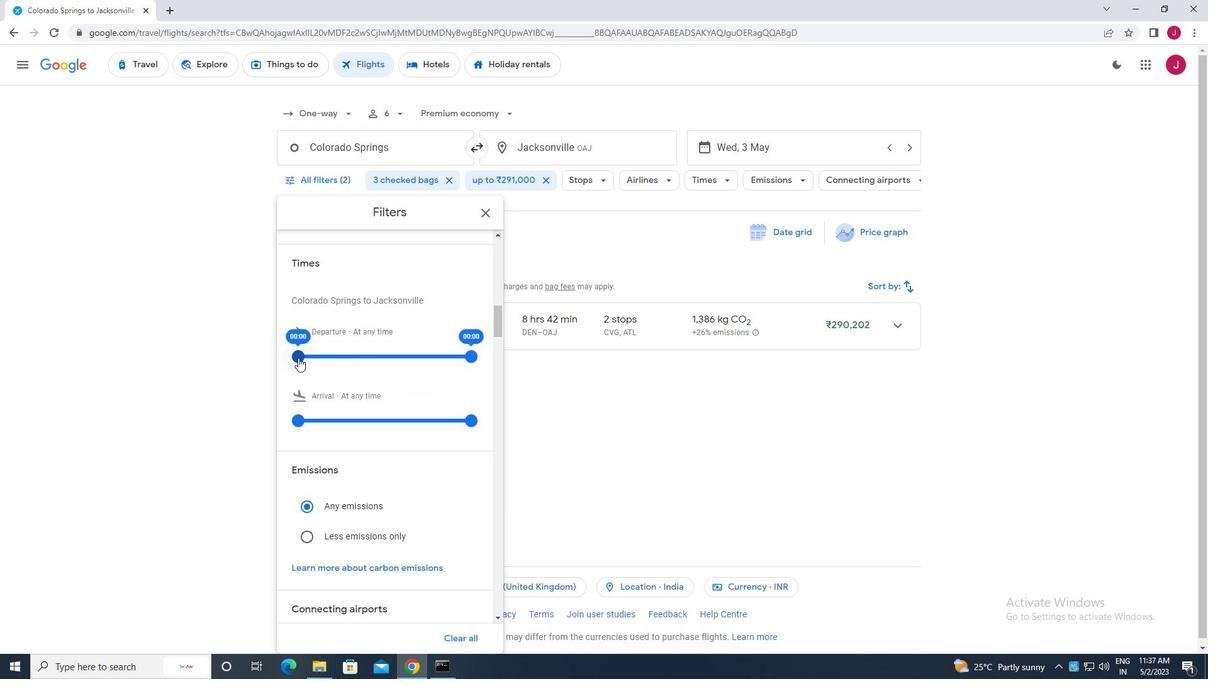 
Action: Mouse moved to (468, 359)
Screenshot: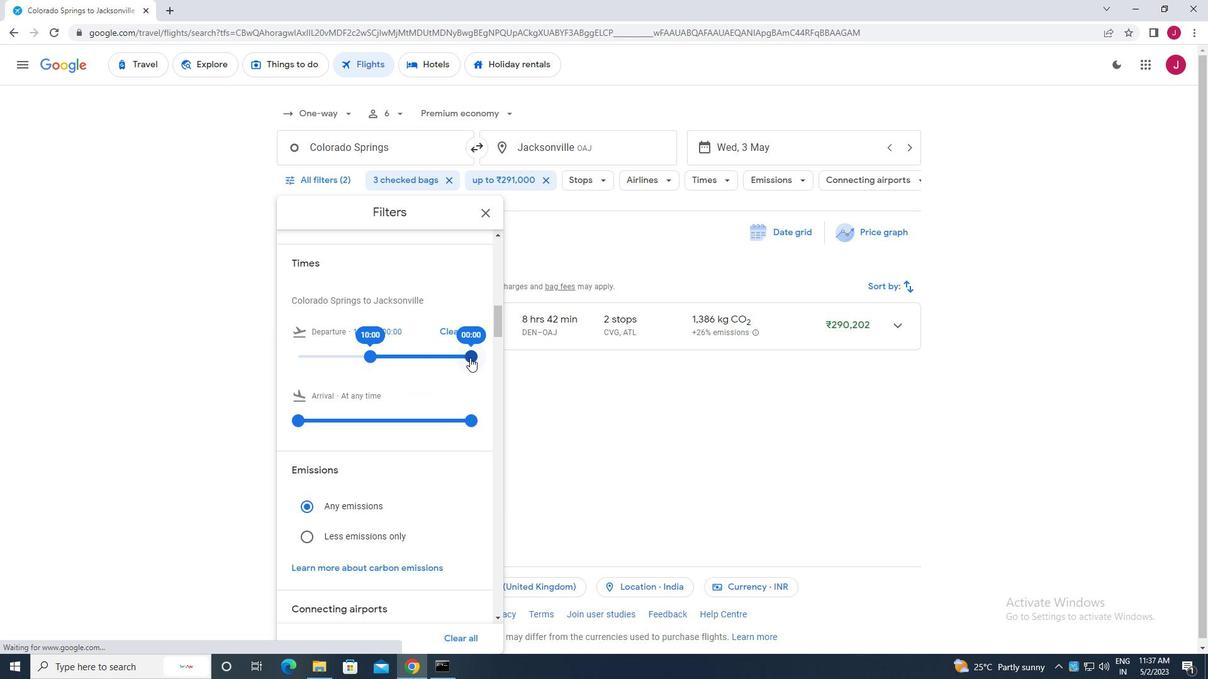 
Action: Mouse pressed left at (468, 359)
Screenshot: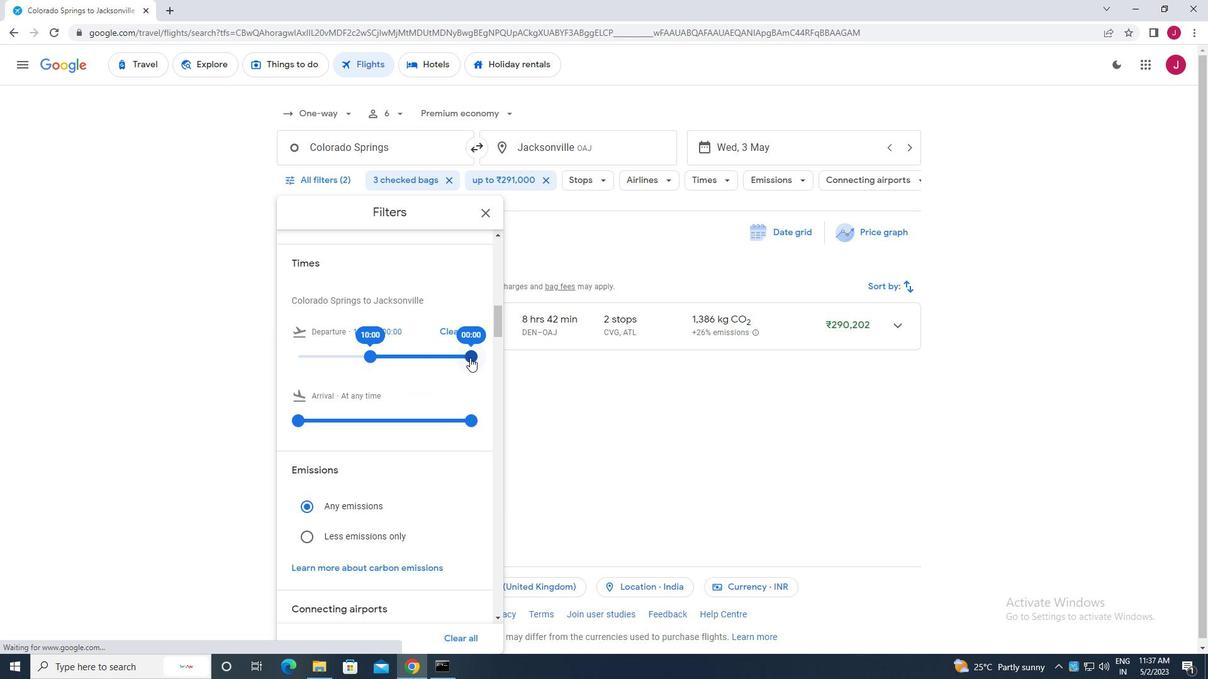 
Action: Mouse moved to (478, 212)
Screenshot: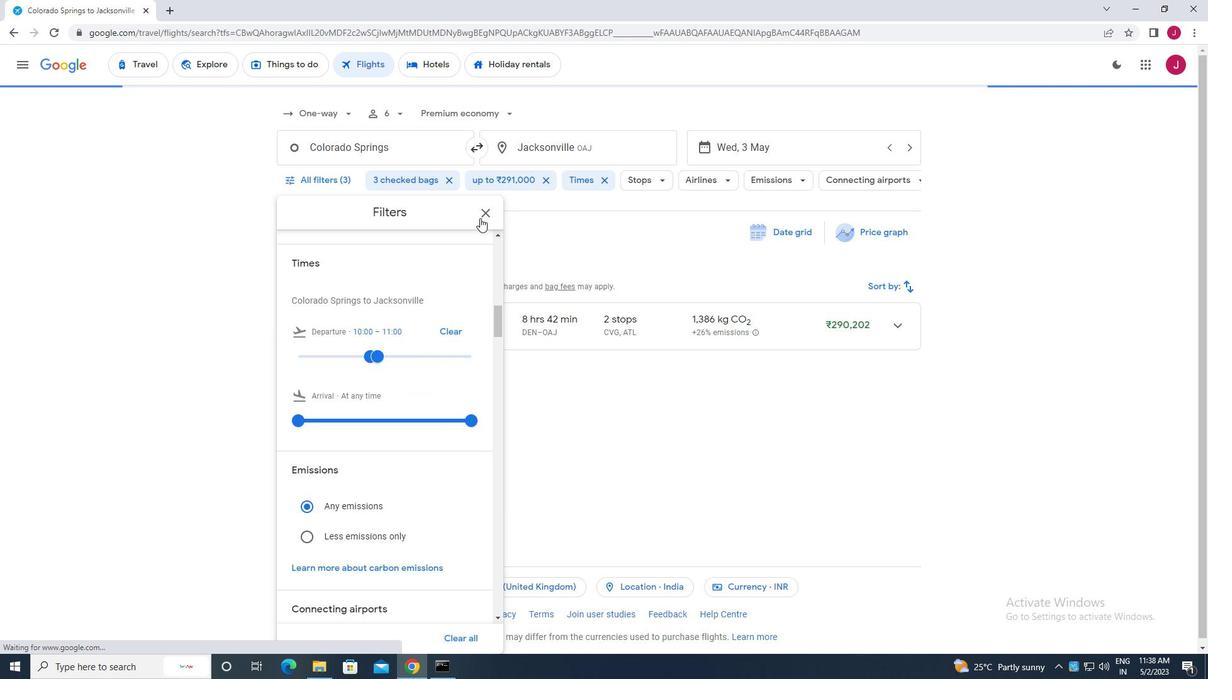 
Action: Mouse pressed left at (478, 212)
Screenshot: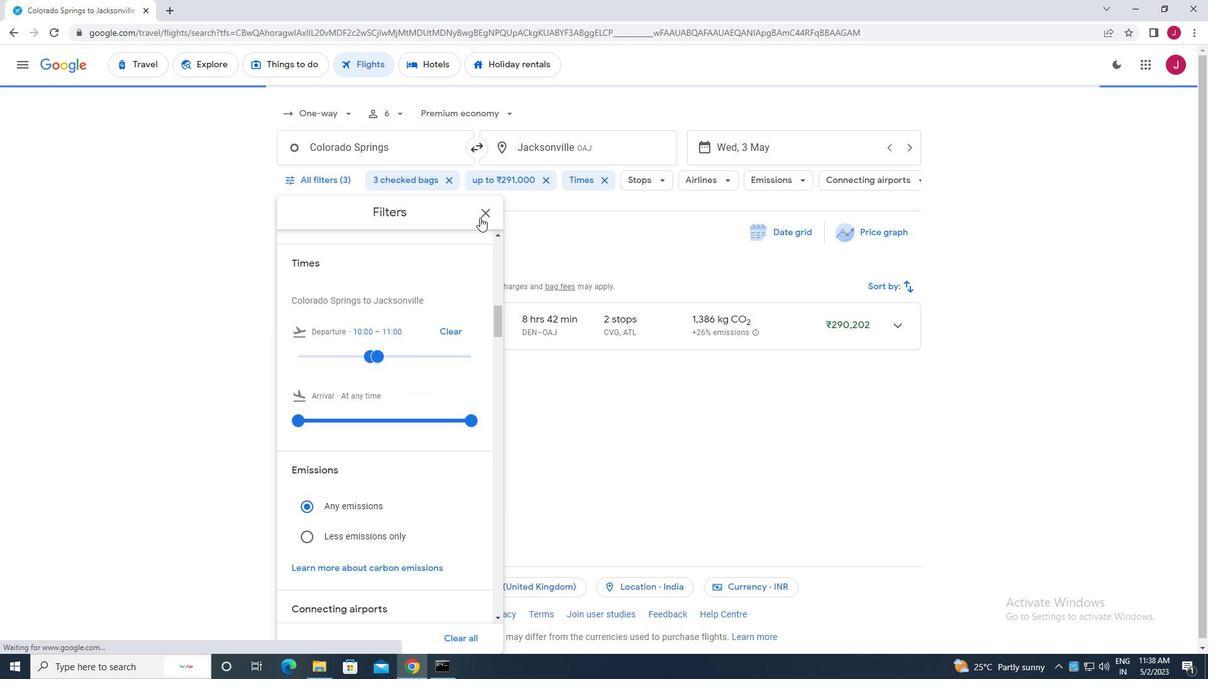 
Action: Mouse moved to (473, 203)
Screenshot: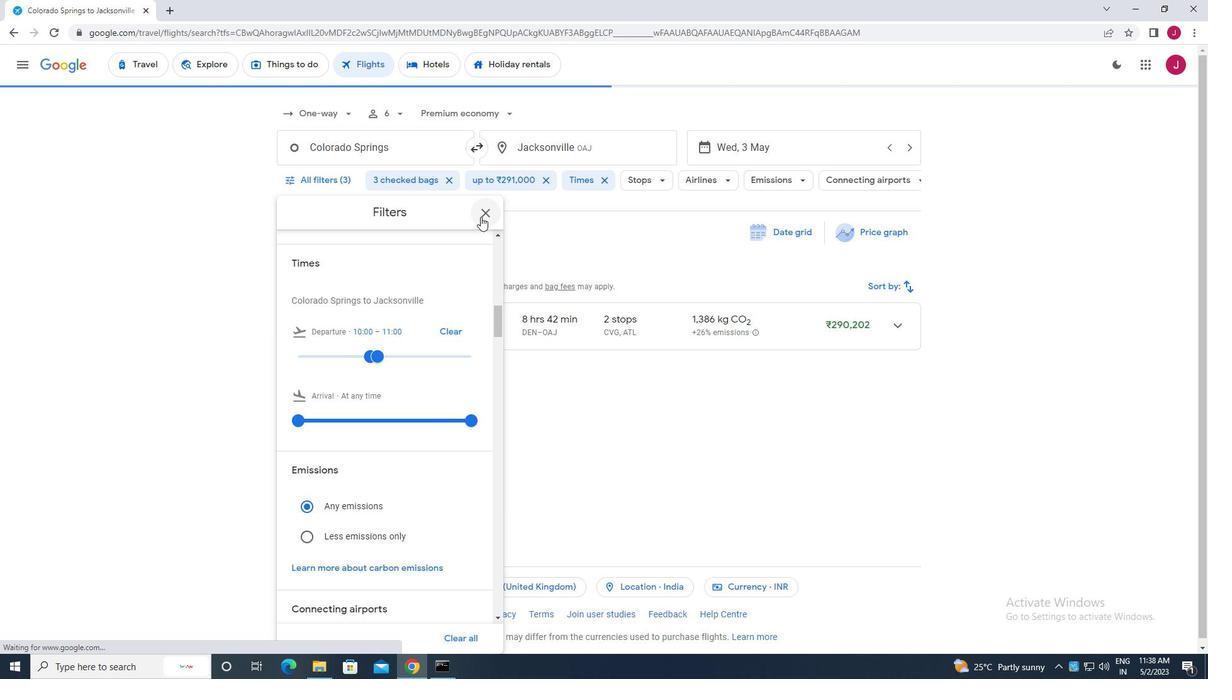 
